 Task: Slide 9 - Graph Click.
Action: Mouse moved to (44, 117)
Screenshot: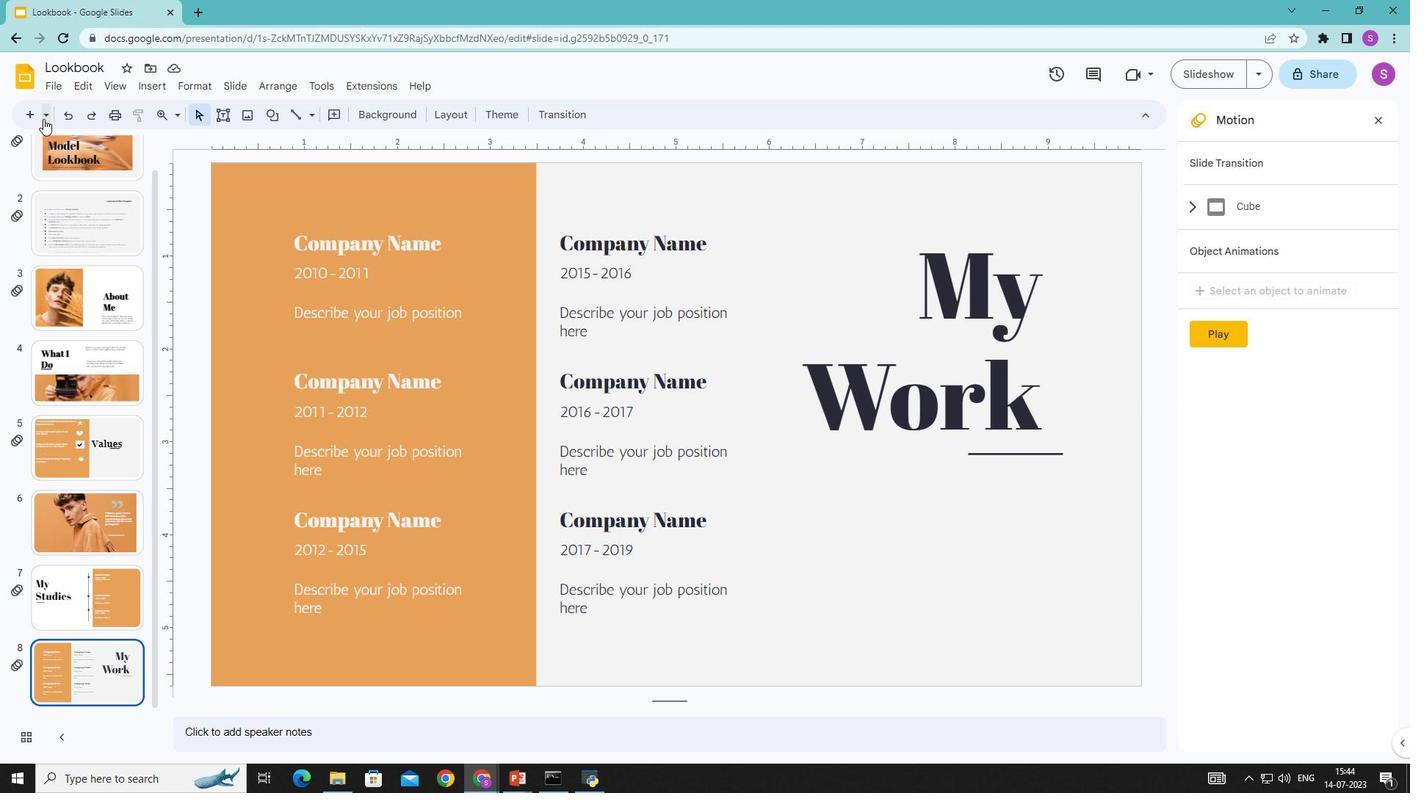 
Action: Mouse pressed left at (44, 117)
Screenshot: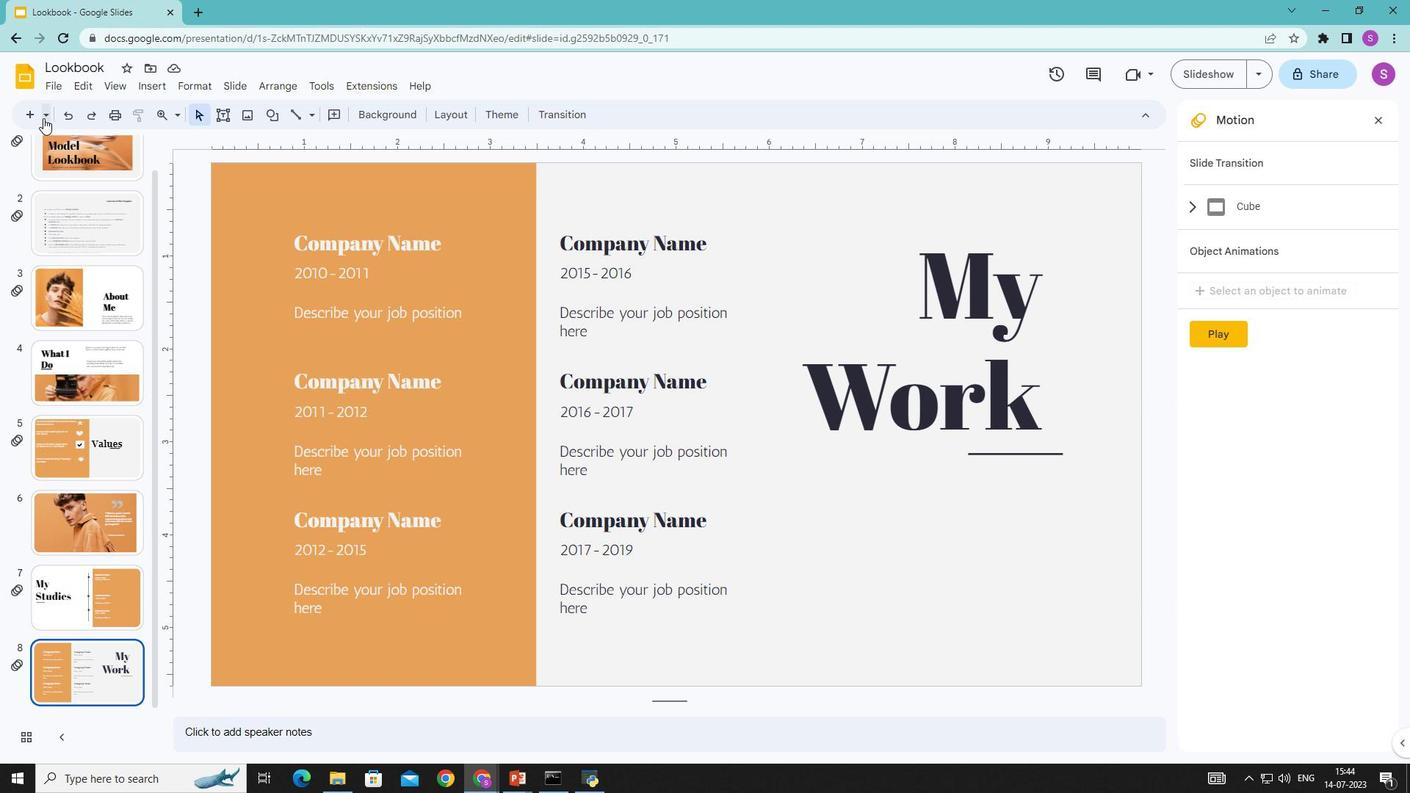 
Action: Mouse moved to (72, 471)
Screenshot: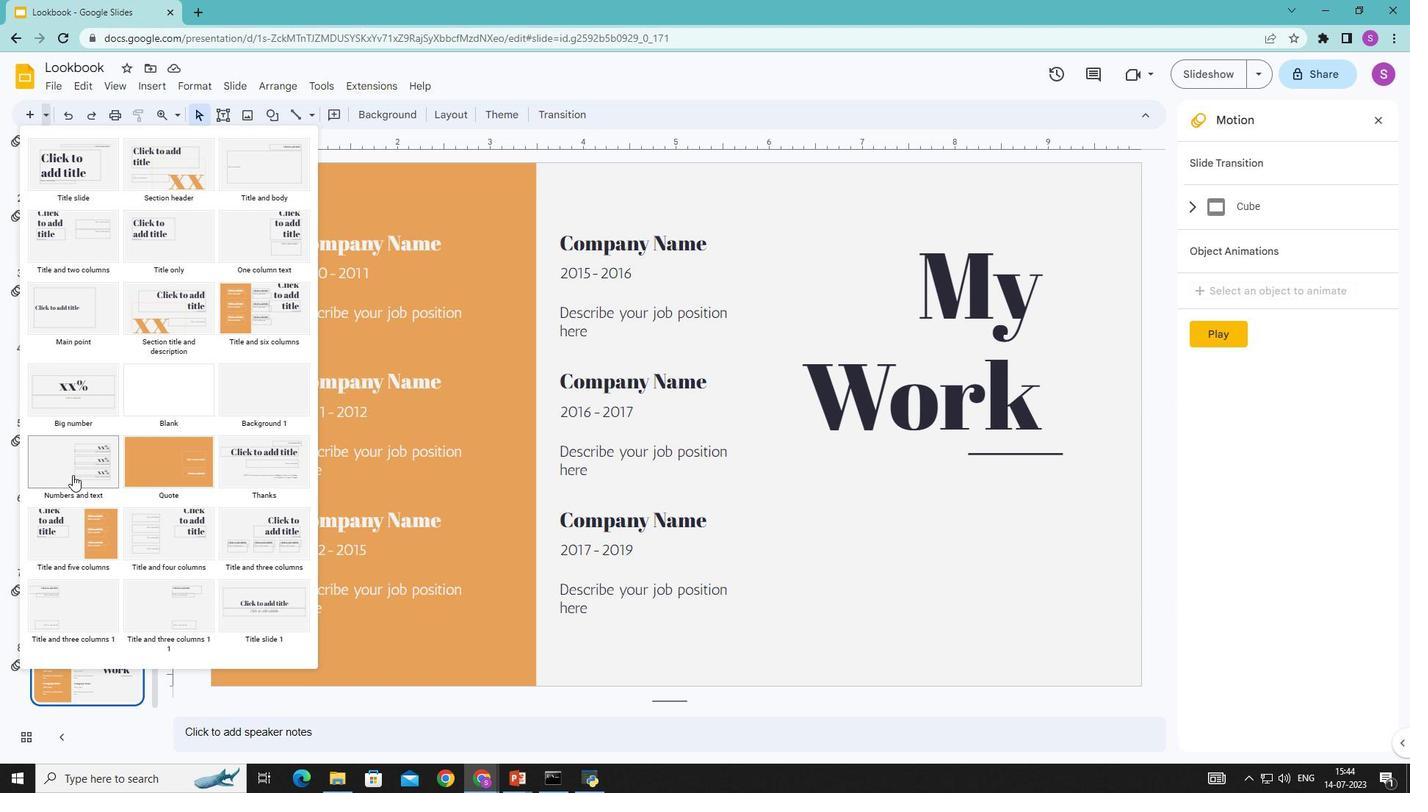 
Action: Mouse pressed left at (72, 471)
Screenshot: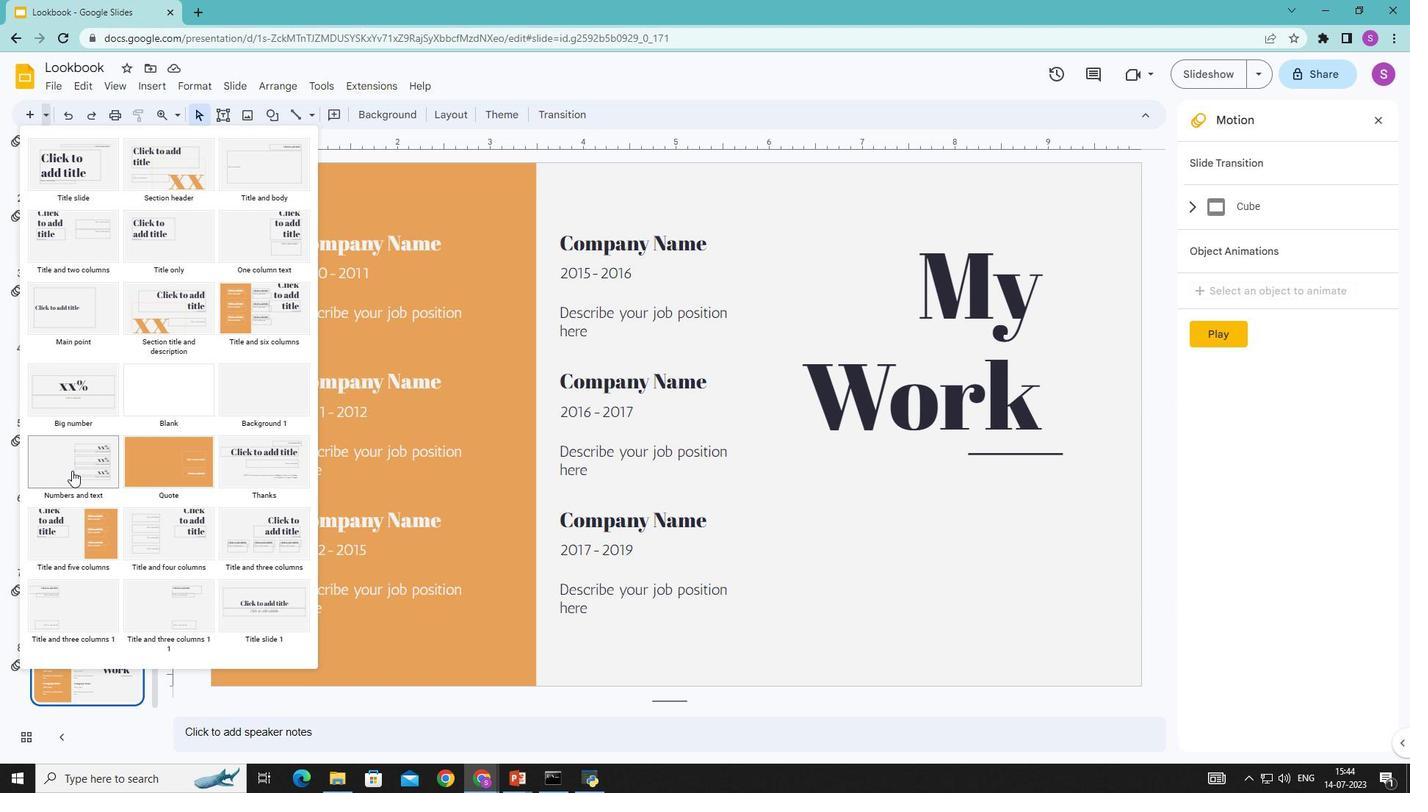 
Action: Mouse moved to (150, 88)
Screenshot: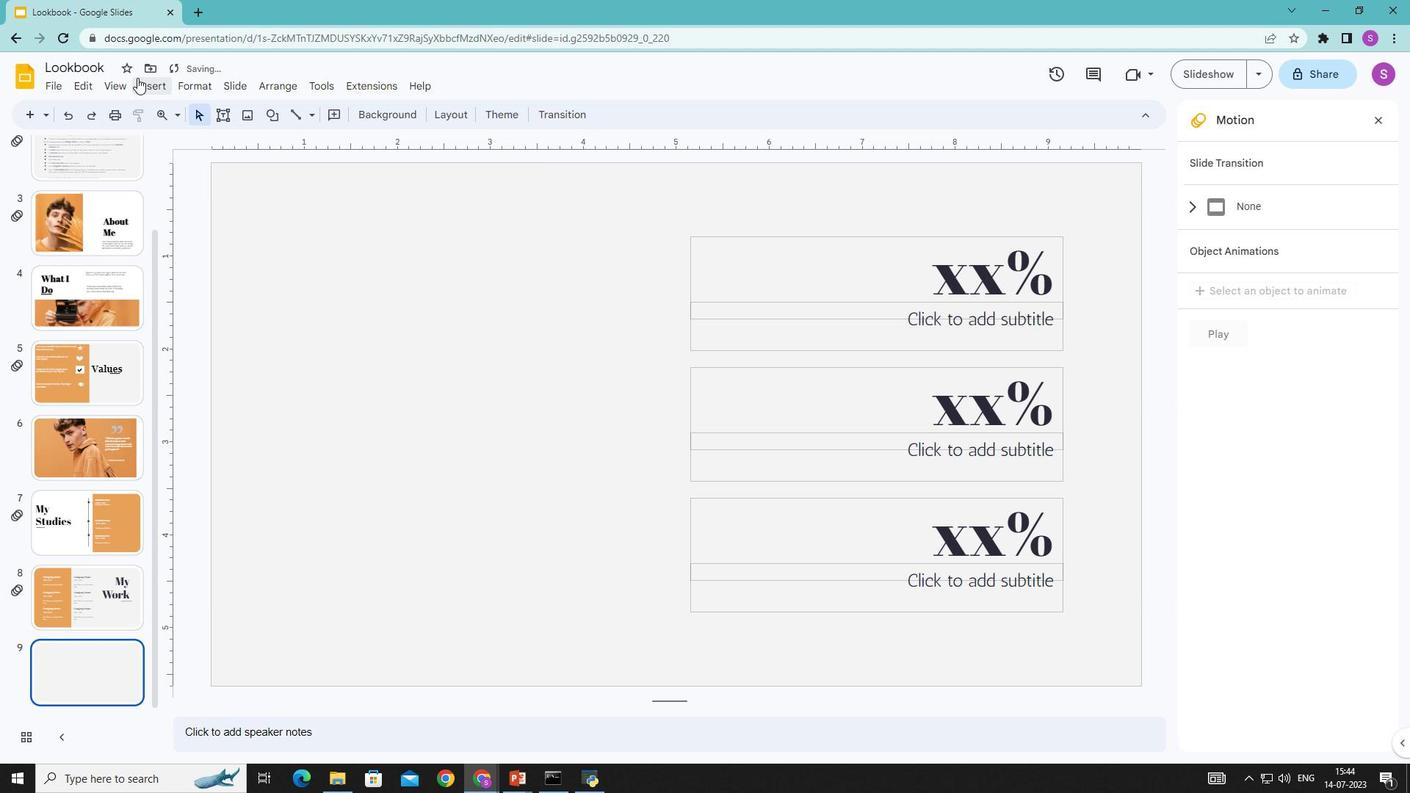 
Action: Mouse pressed left at (150, 88)
Screenshot: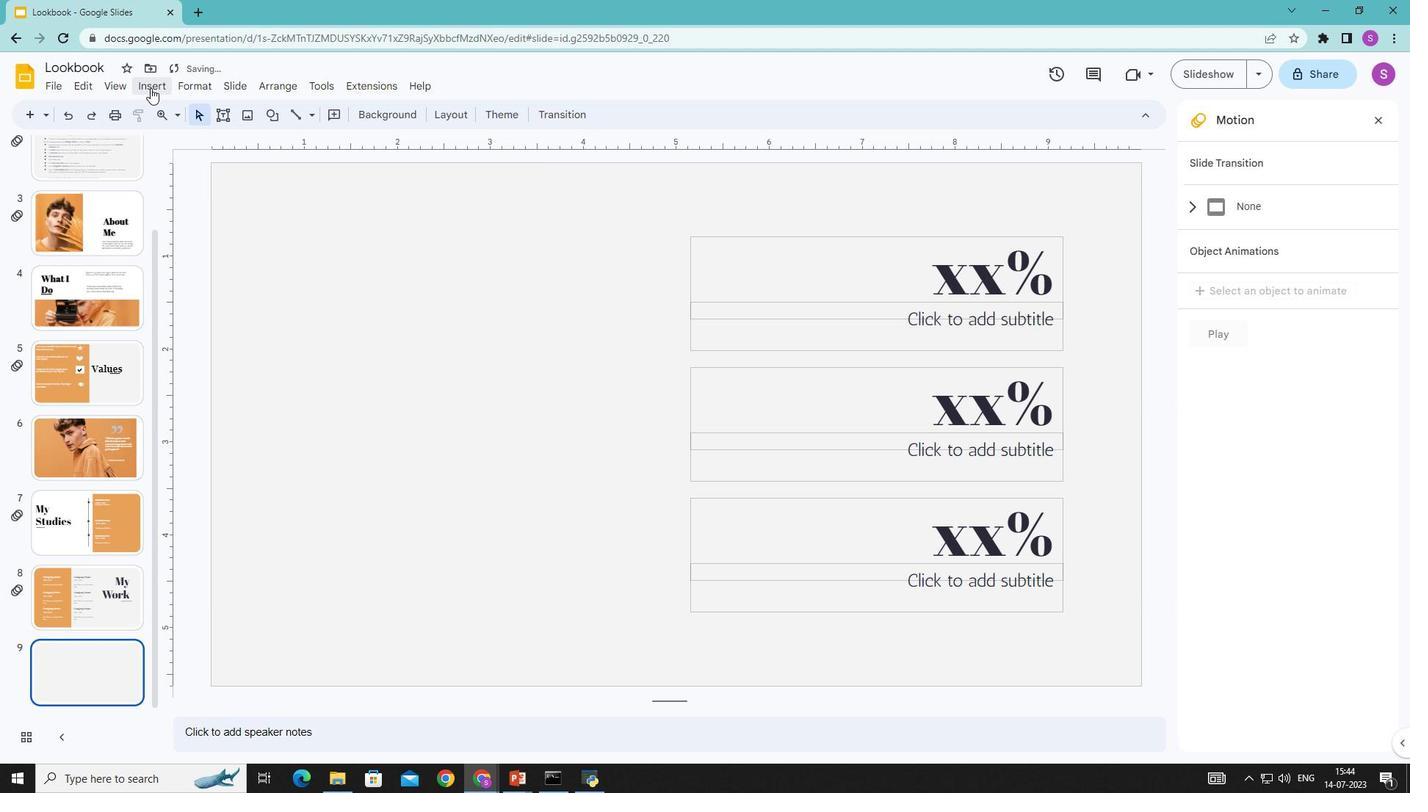 
Action: Mouse moved to (421, 338)
Screenshot: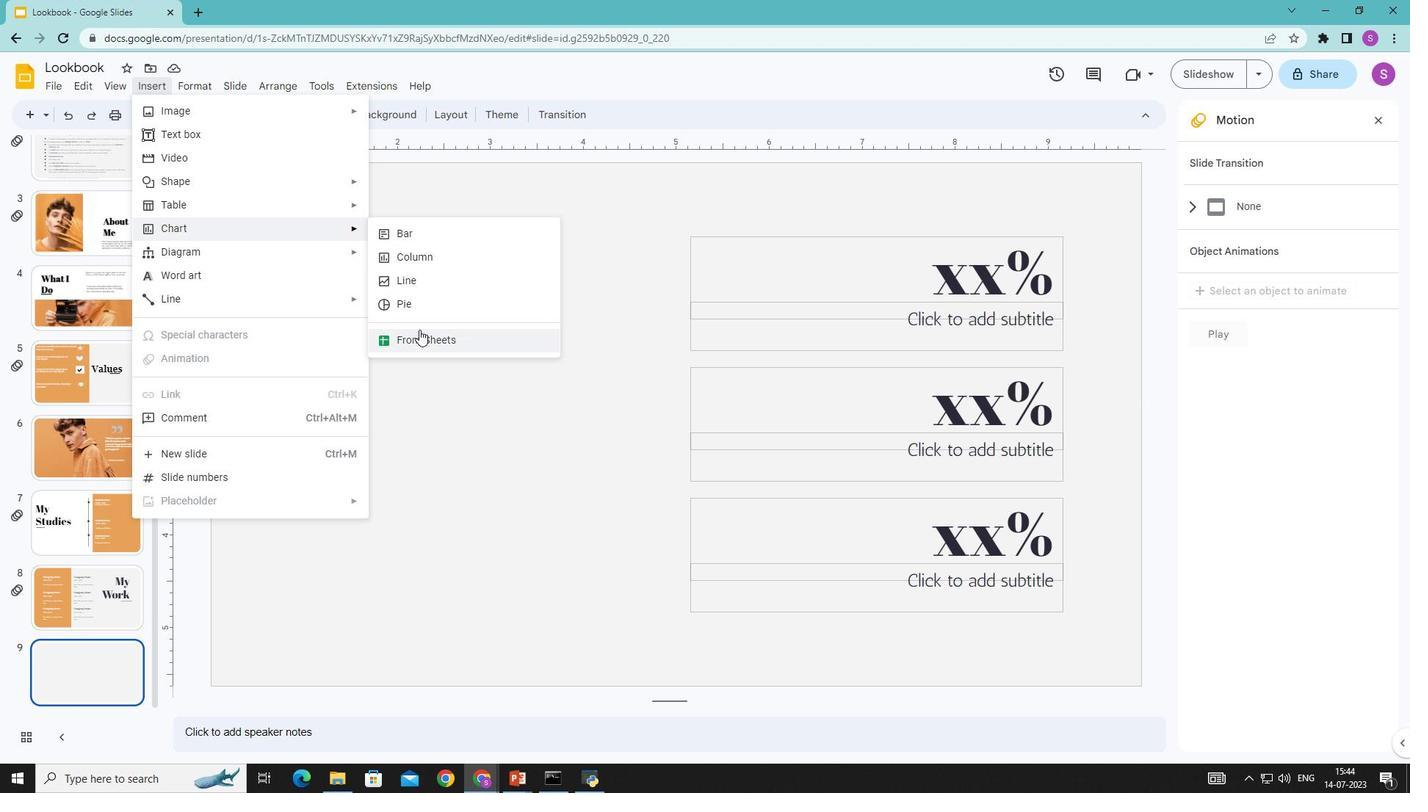 
Action: Mouse pressed left at (421, 338)
Screenshot: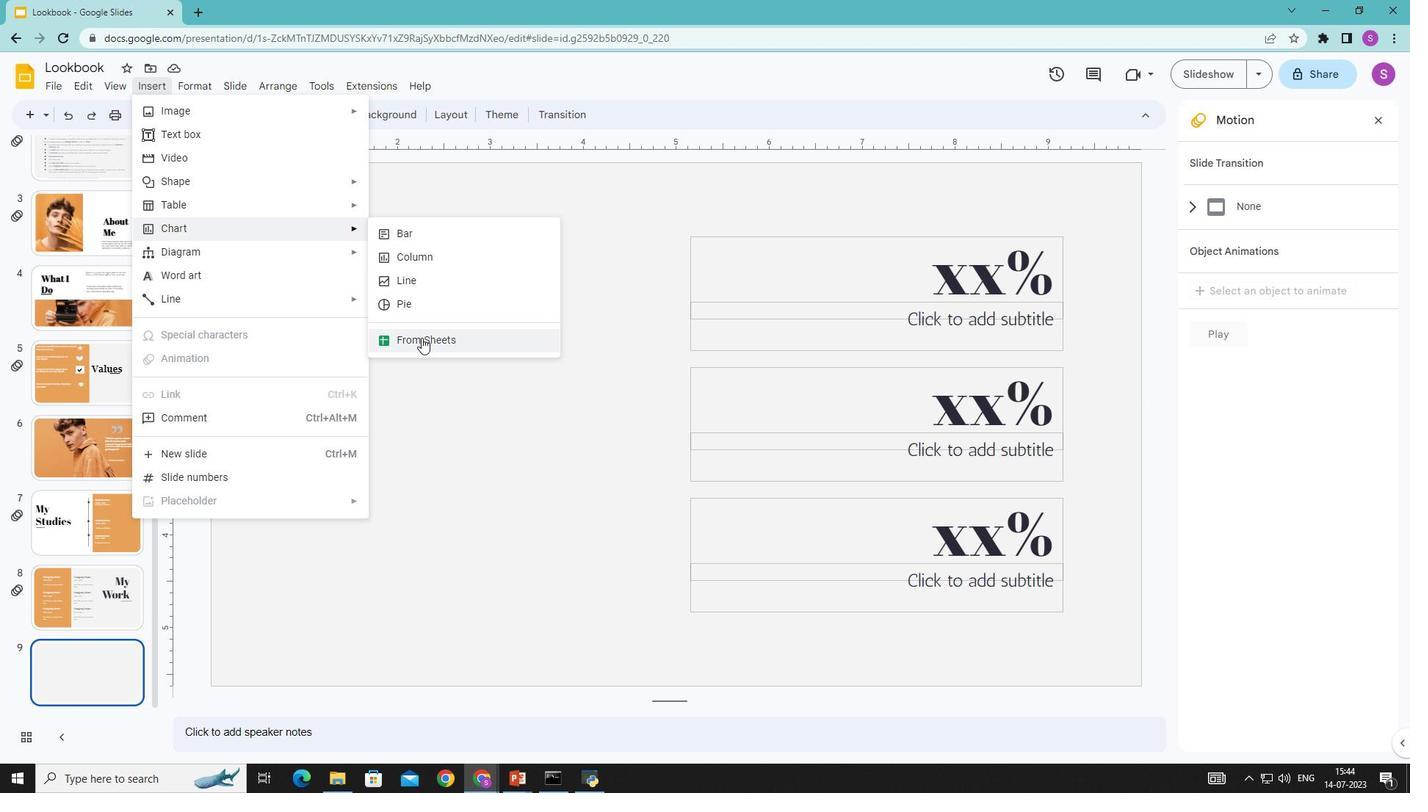 
Action: Mouse moved to (421, 456)
Screenshot: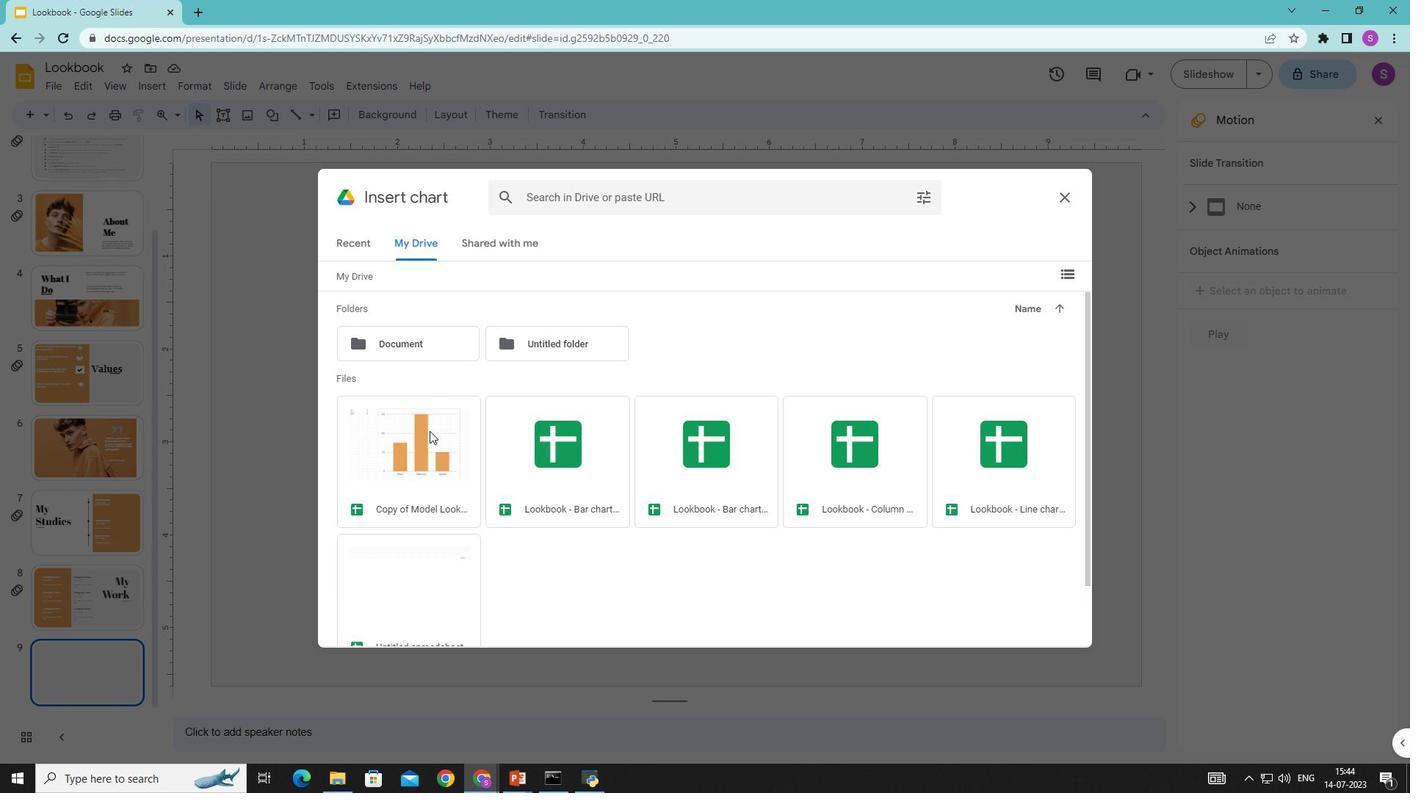 
Action: Mouse pressed left at (421, 456)
Screenshot: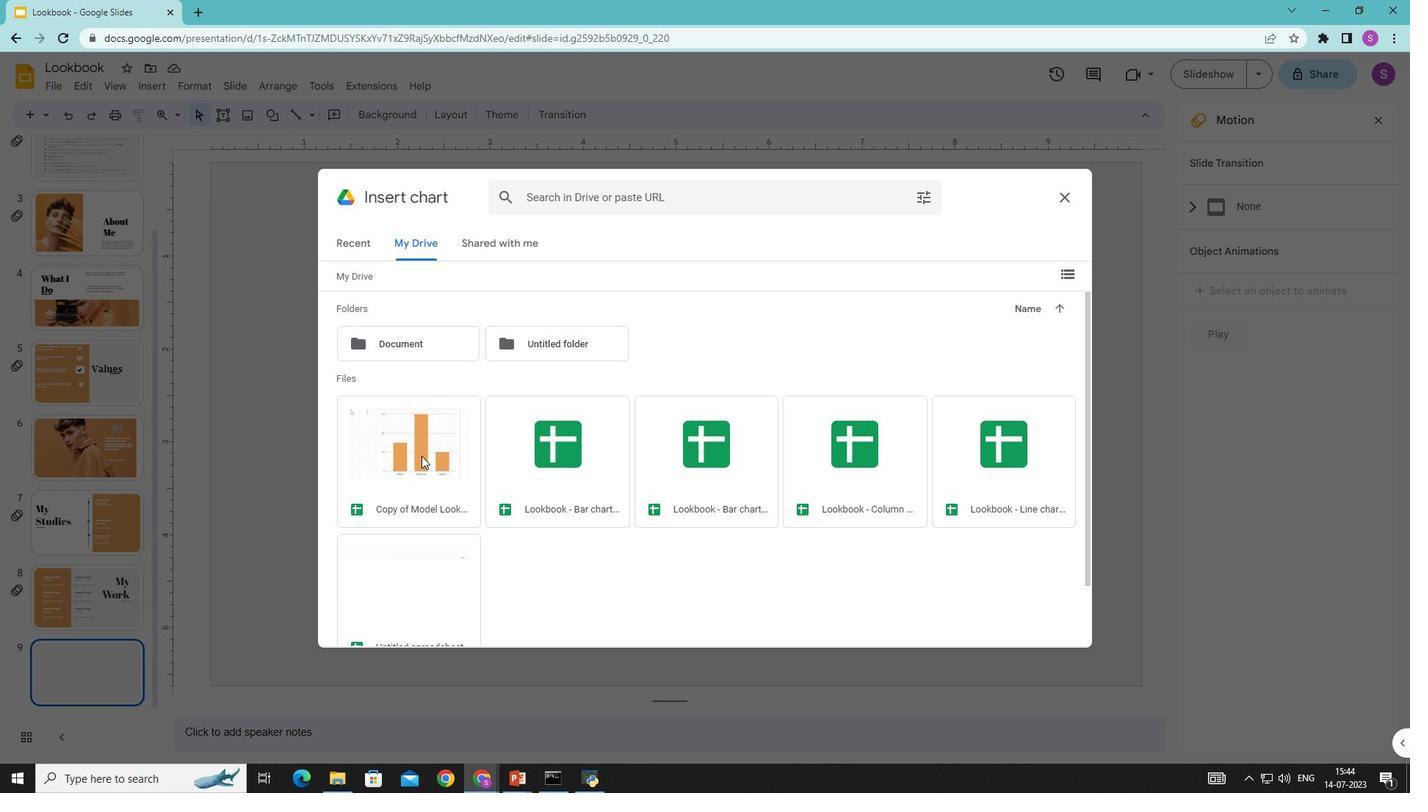 
Action: Mouse moved to (1061, 626)
Screenshot: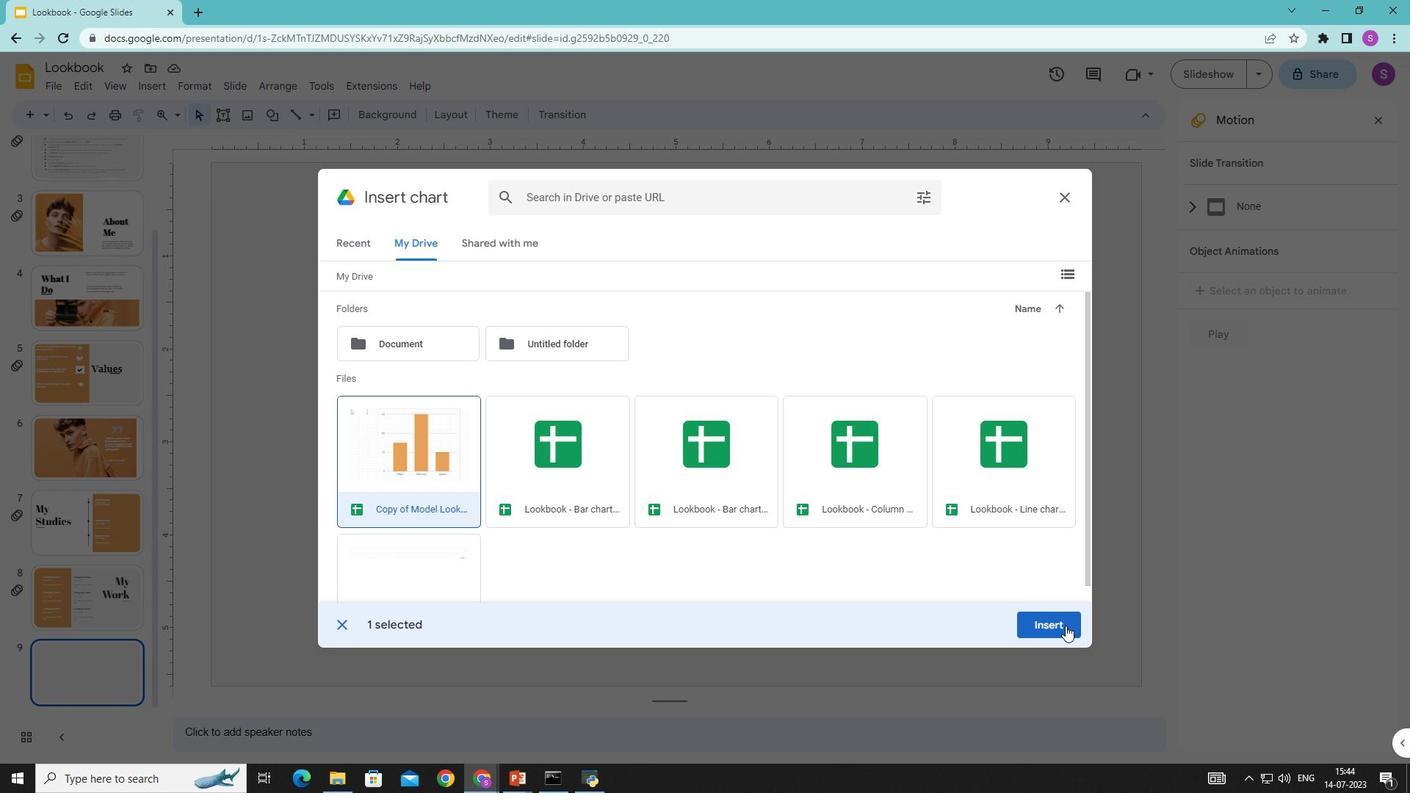 
Action: Mouse pressed left at (1061, 626)
Screenshot: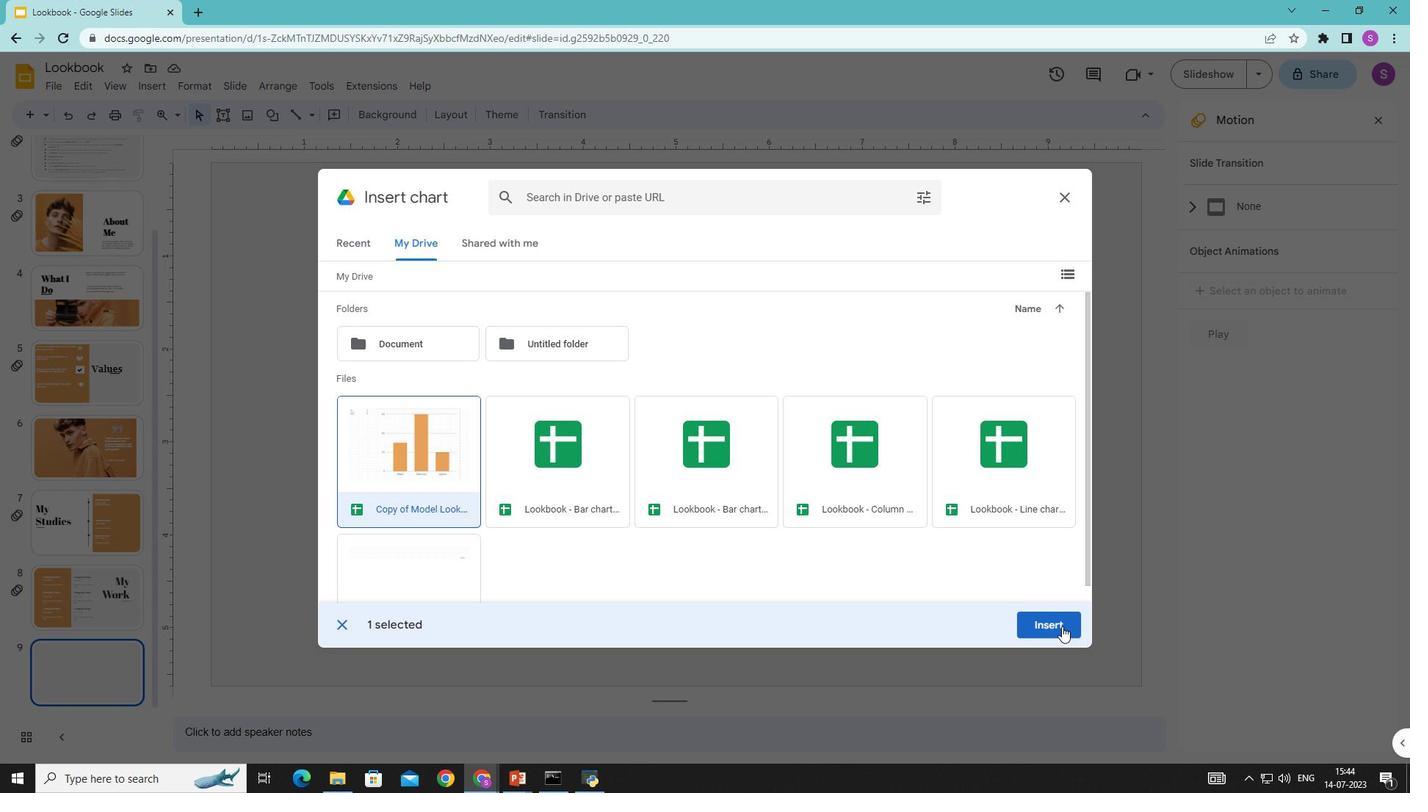 
Action: Mouse moved to (585, 388)
Screenshot: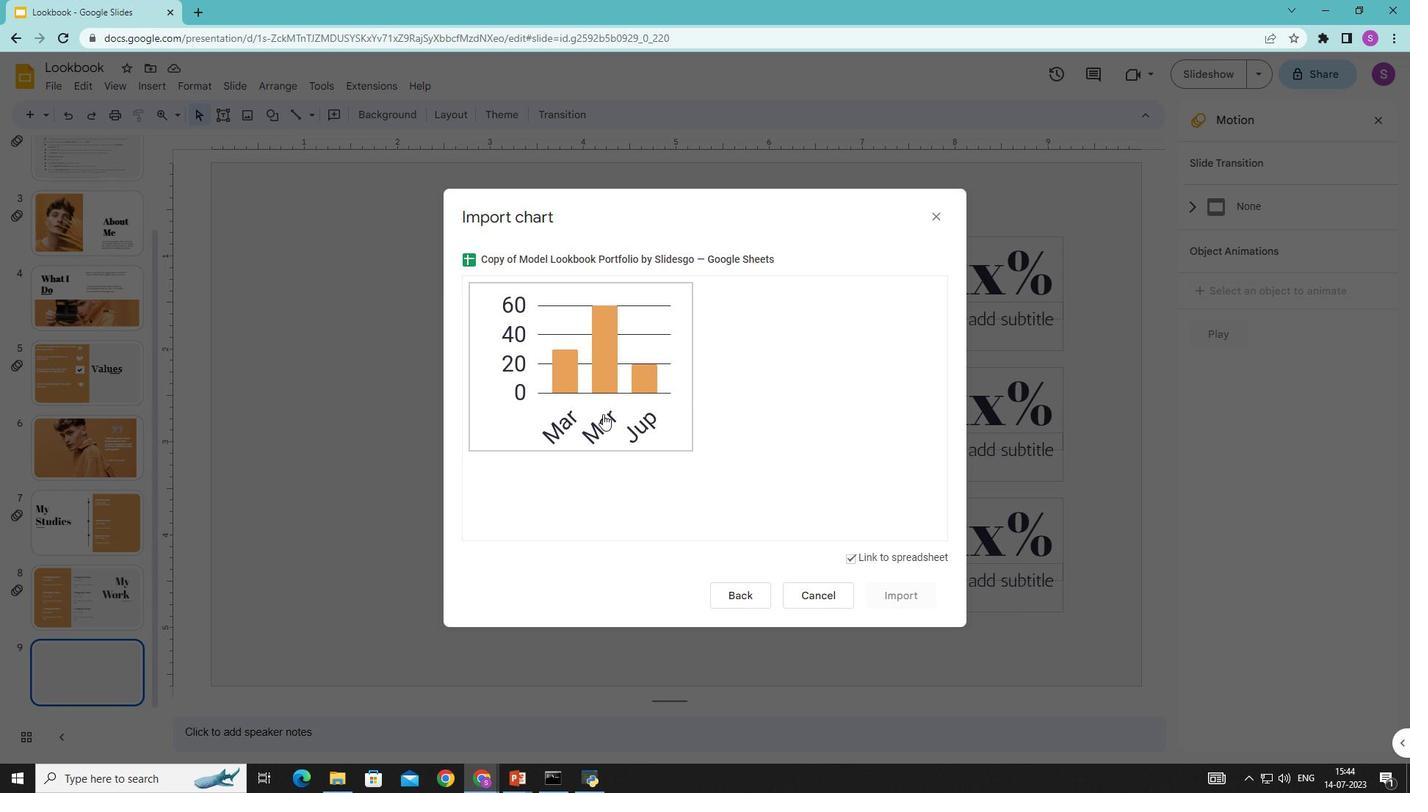 
Action: Mouse pressed left at (585, 388)
Screenshot: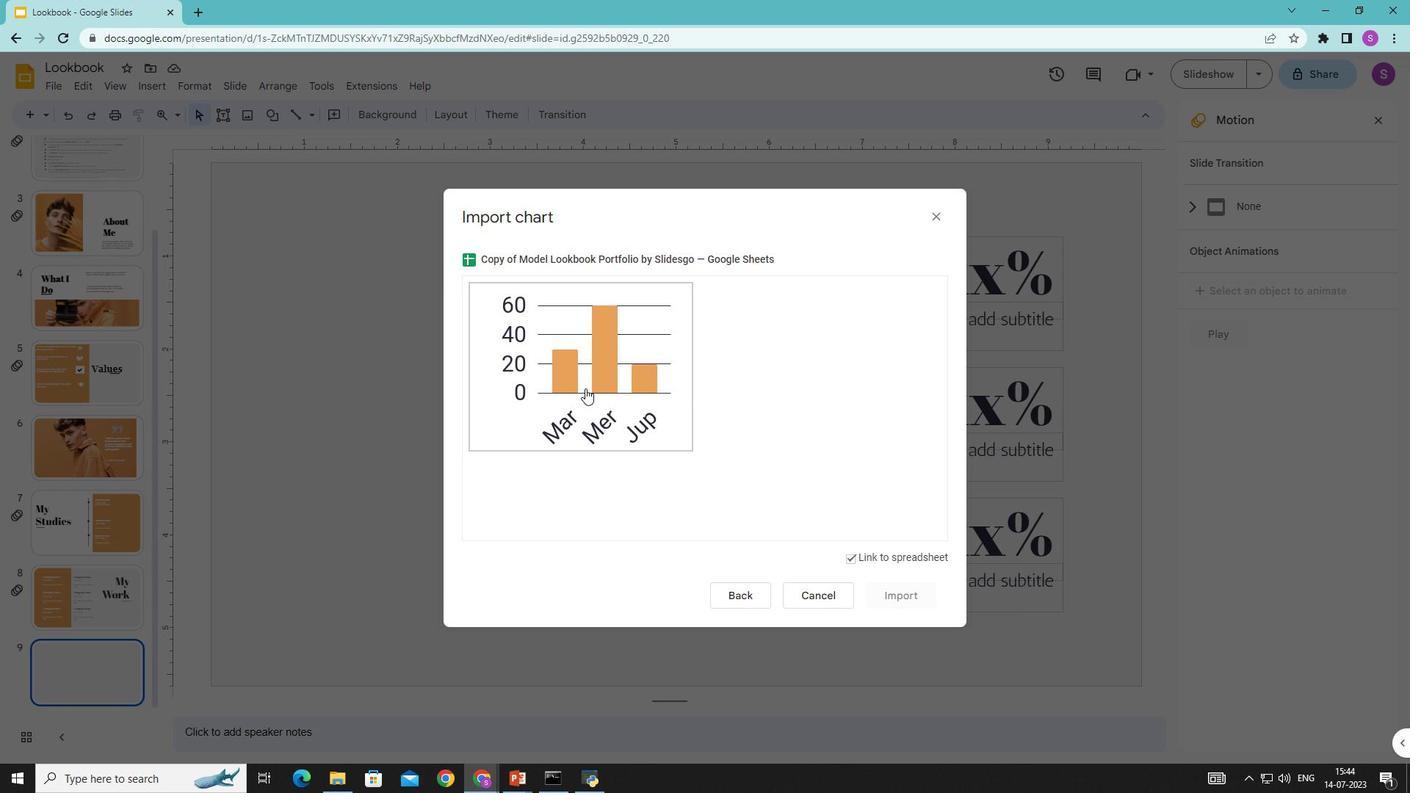 
Action: Mouse moved to (918, 593)
Screenshot: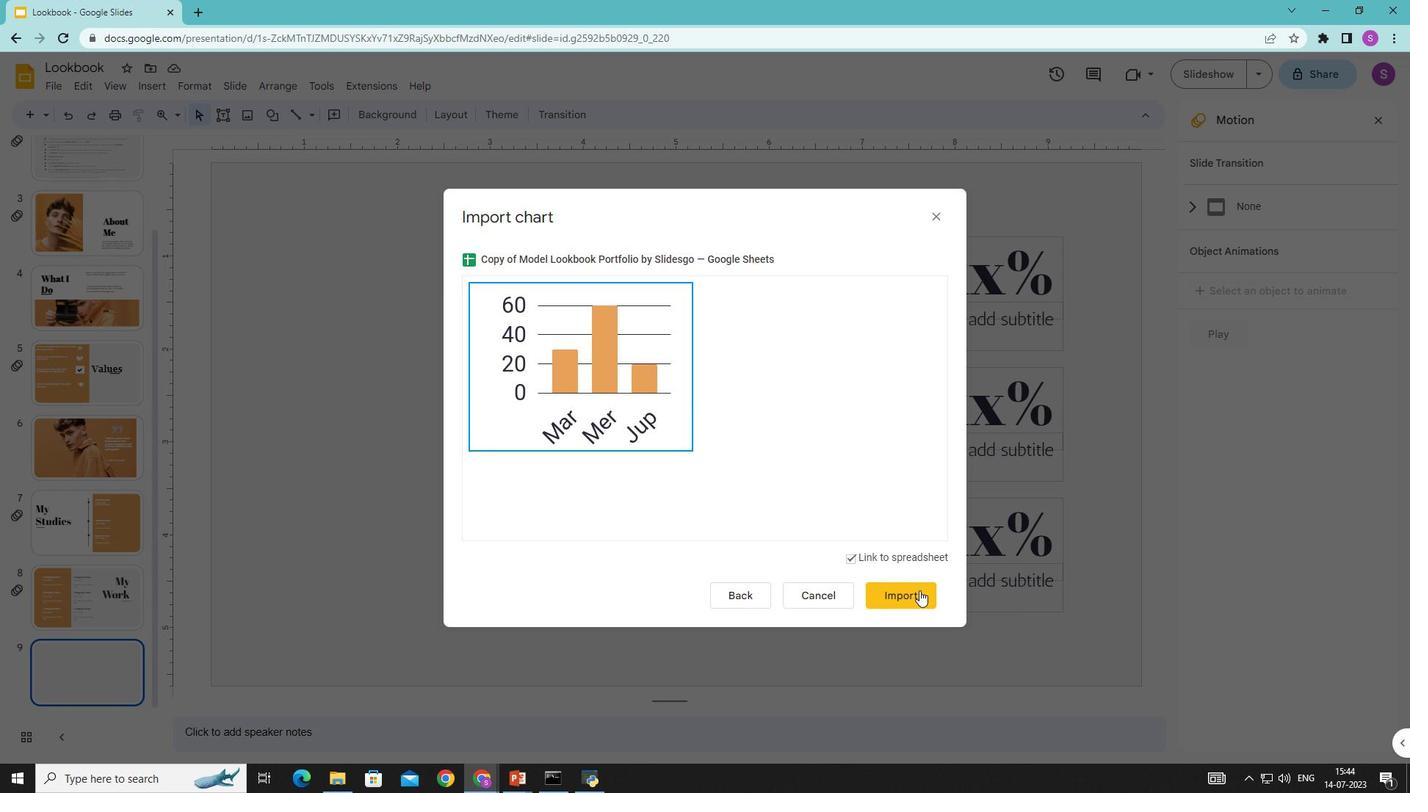 
Action: Mouse pressed left at (918, 593)
Screenshot: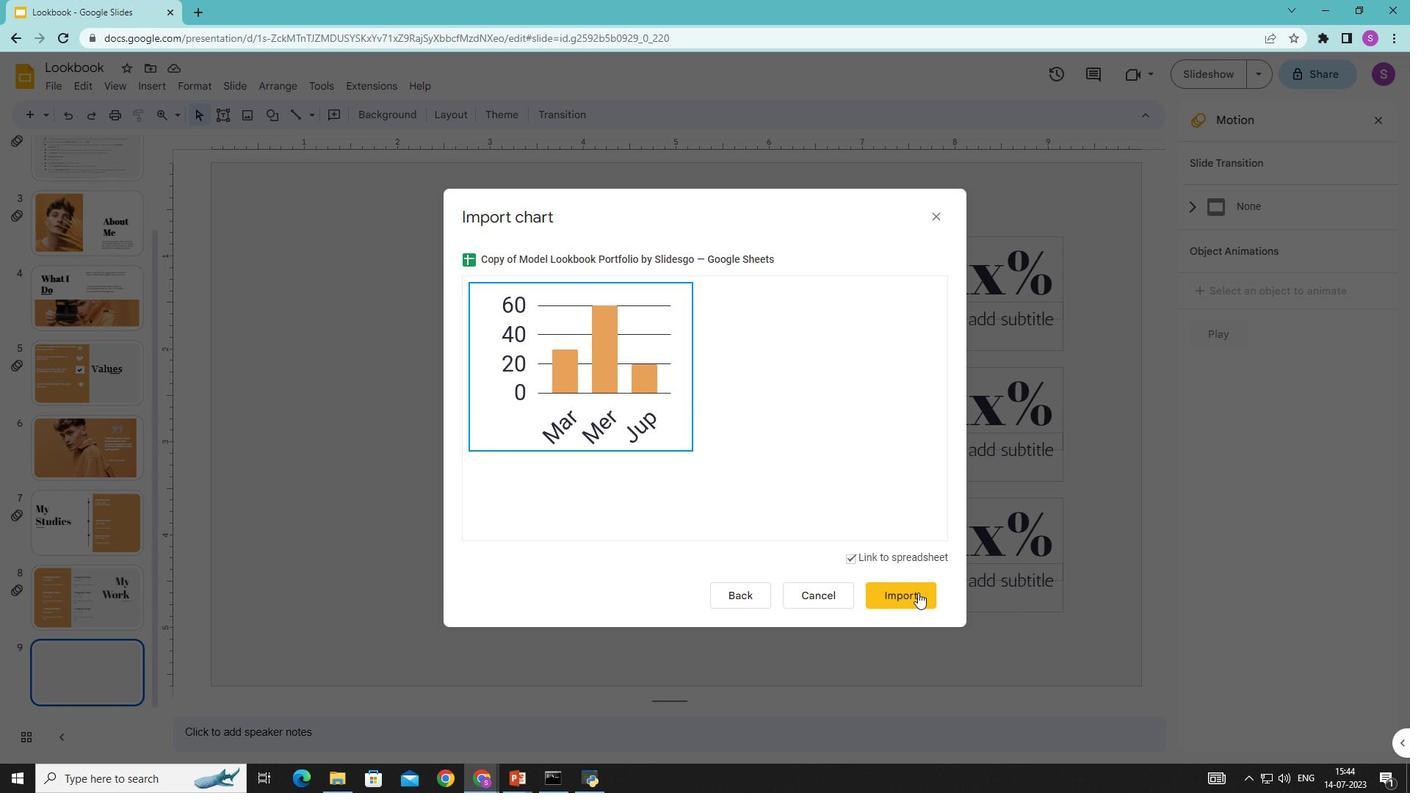 
Action: Mouse moved to (457, 622)
Screenshot: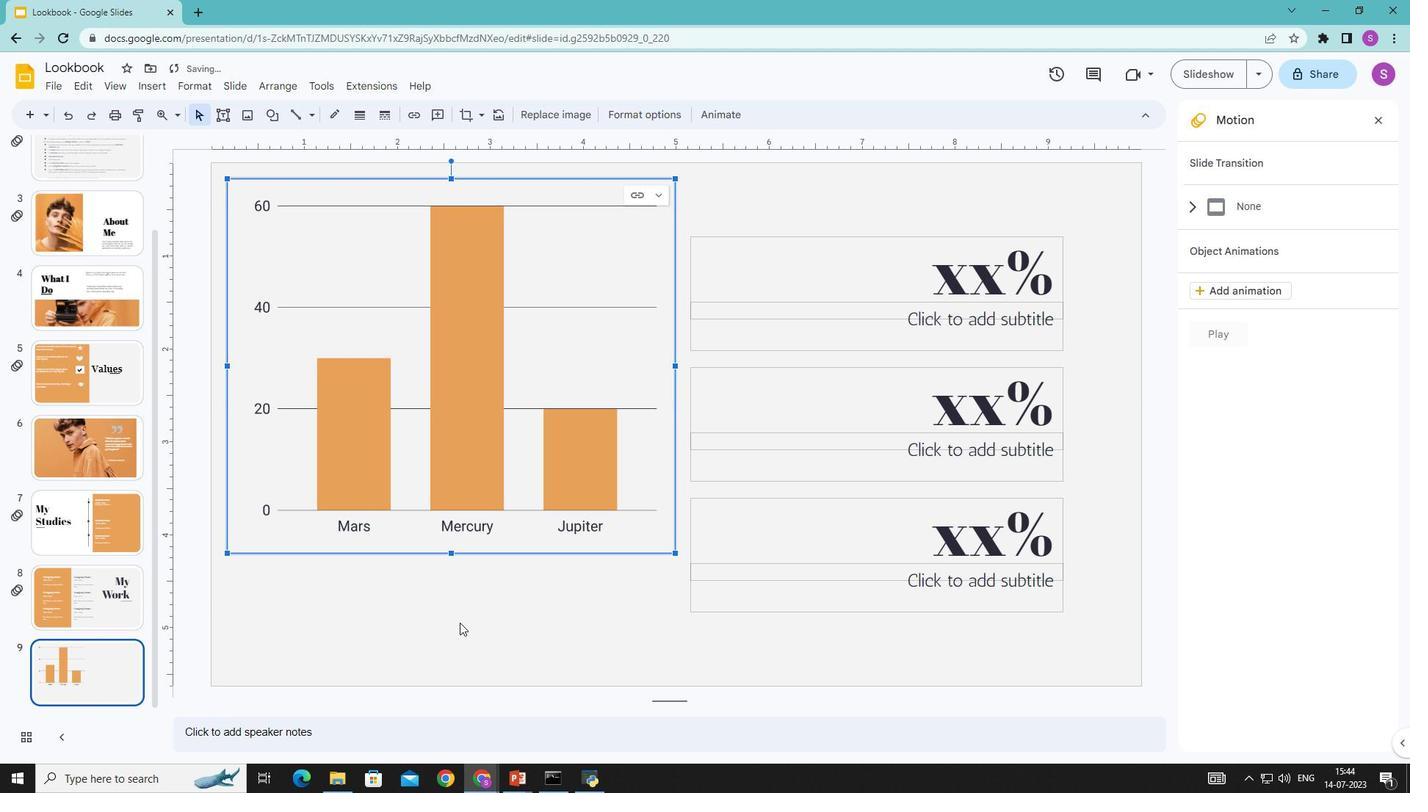 
Action: Mouse pressed left at (457, 622)
Screenshot: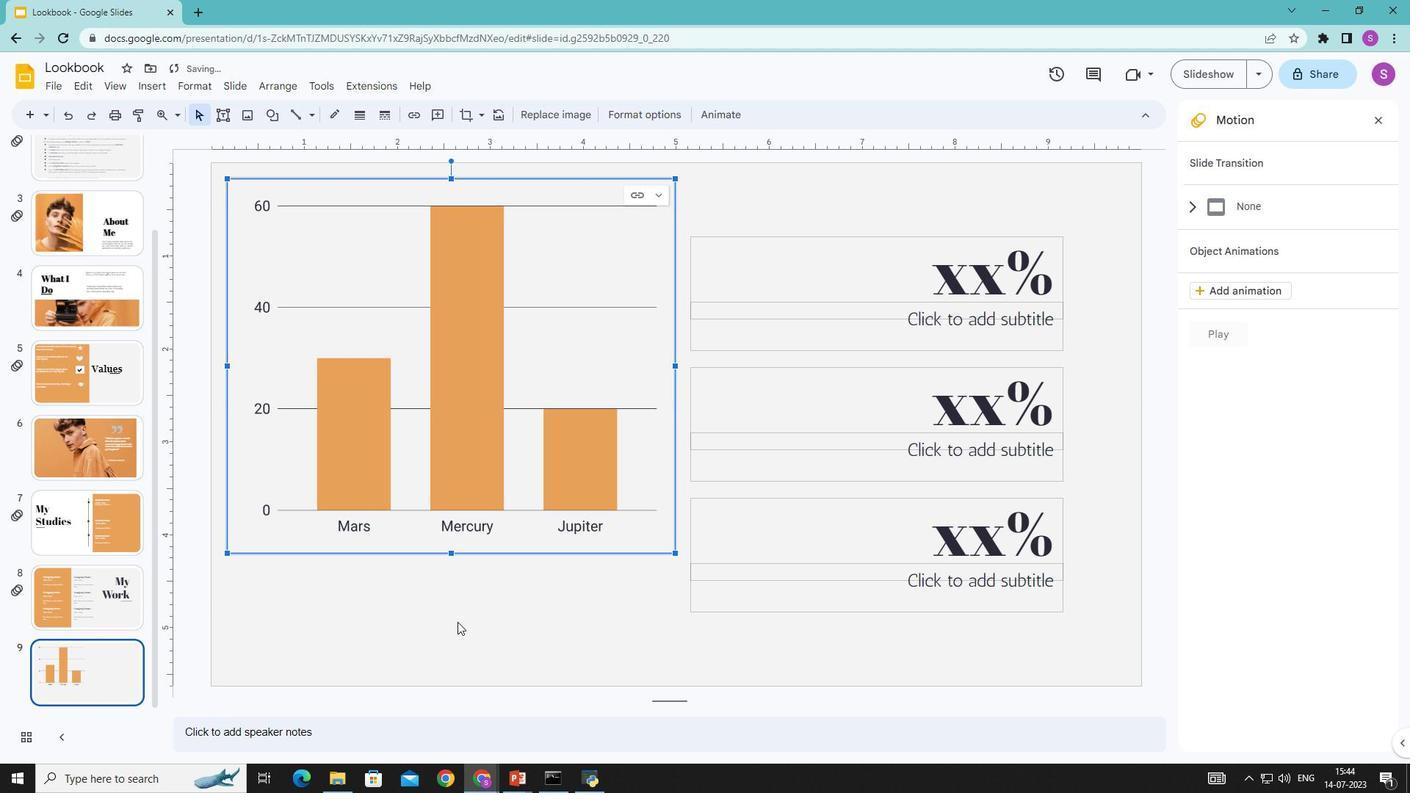 
Action: Mouse moved to (462, 327)
Screenshot: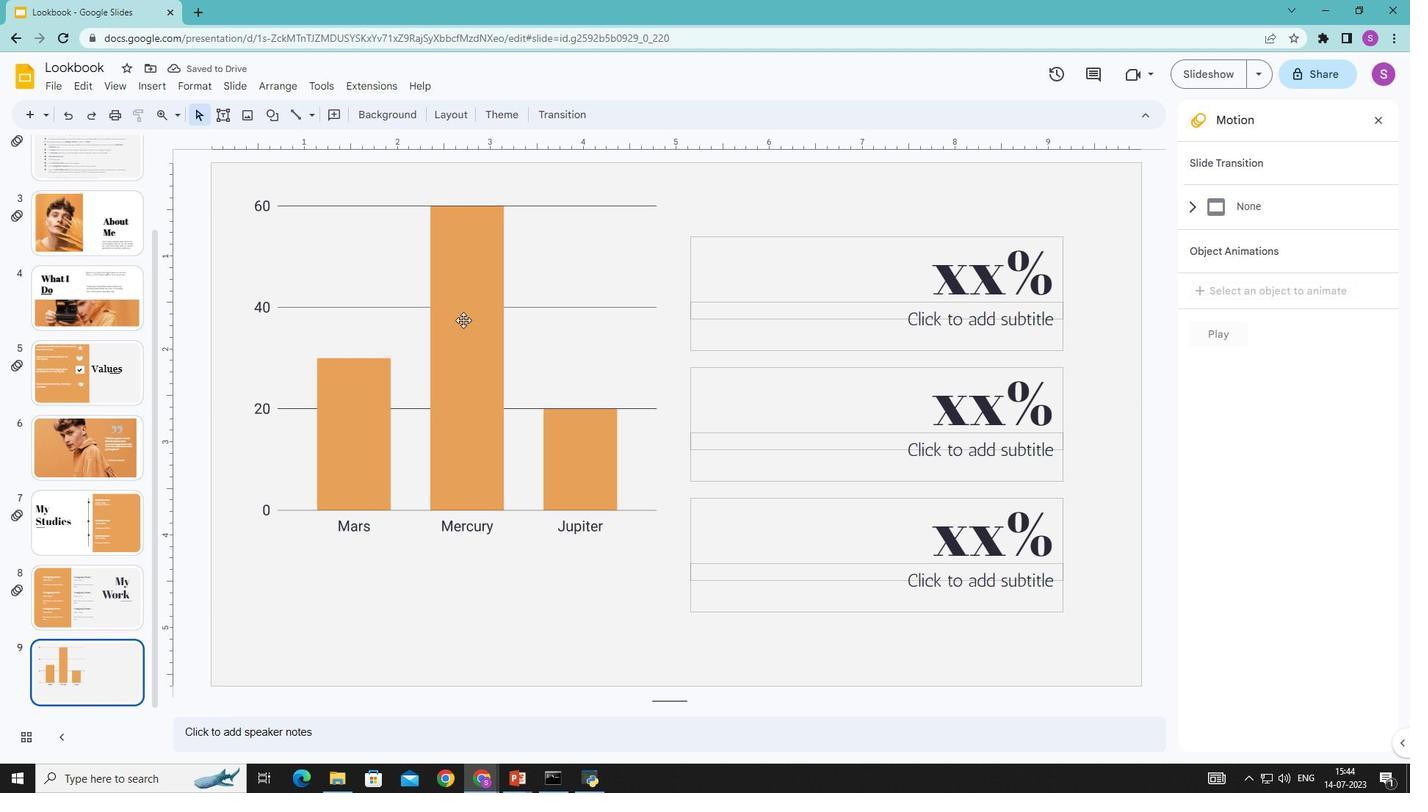 
Action: Mouse pressed left at (462, 327)
Screenshot: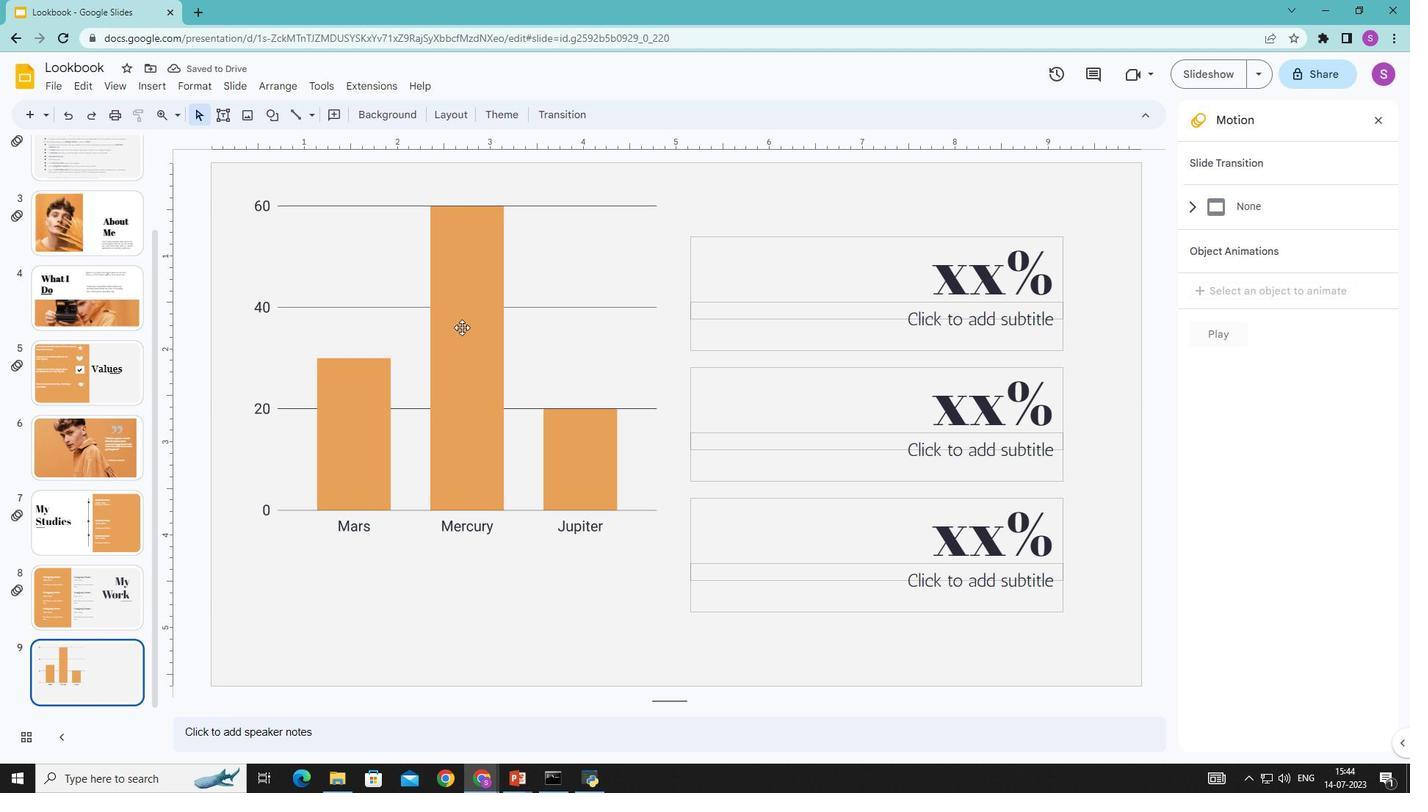 
Action: Mouse moved to (452, 554)
Screenshot: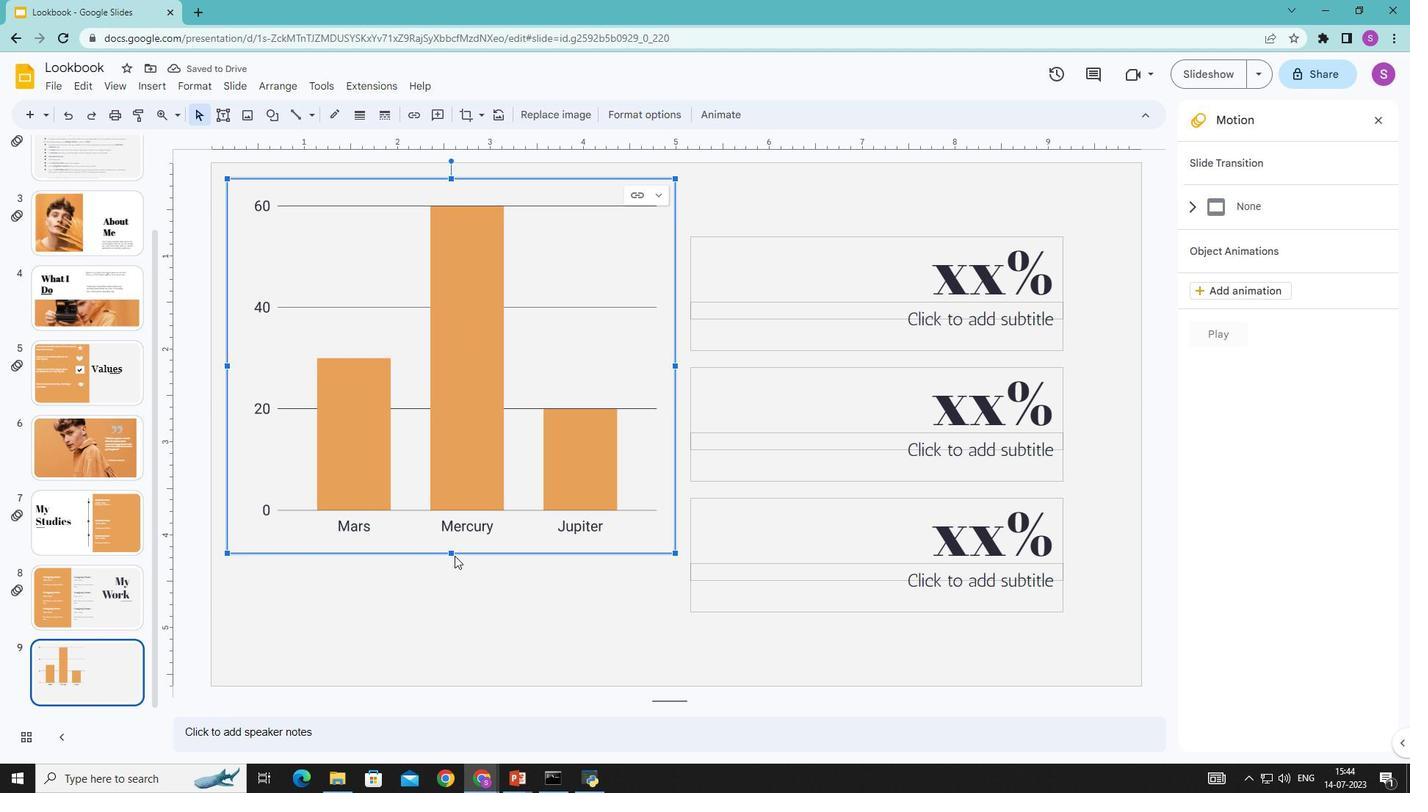 
Action: Mouse pressed left at (452, 554)
Screenshot: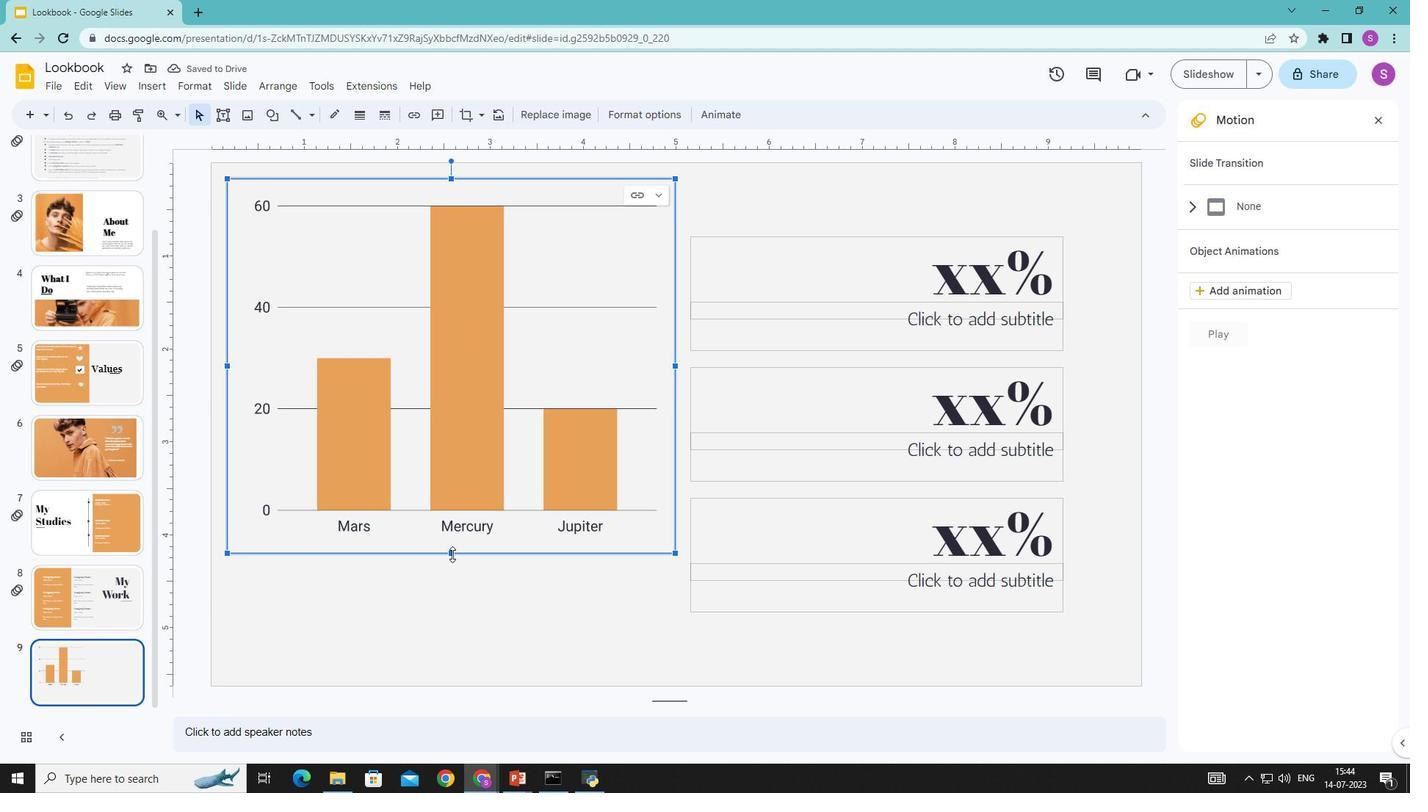 
Action: Mouse moved to (451, 177)
Screenshot: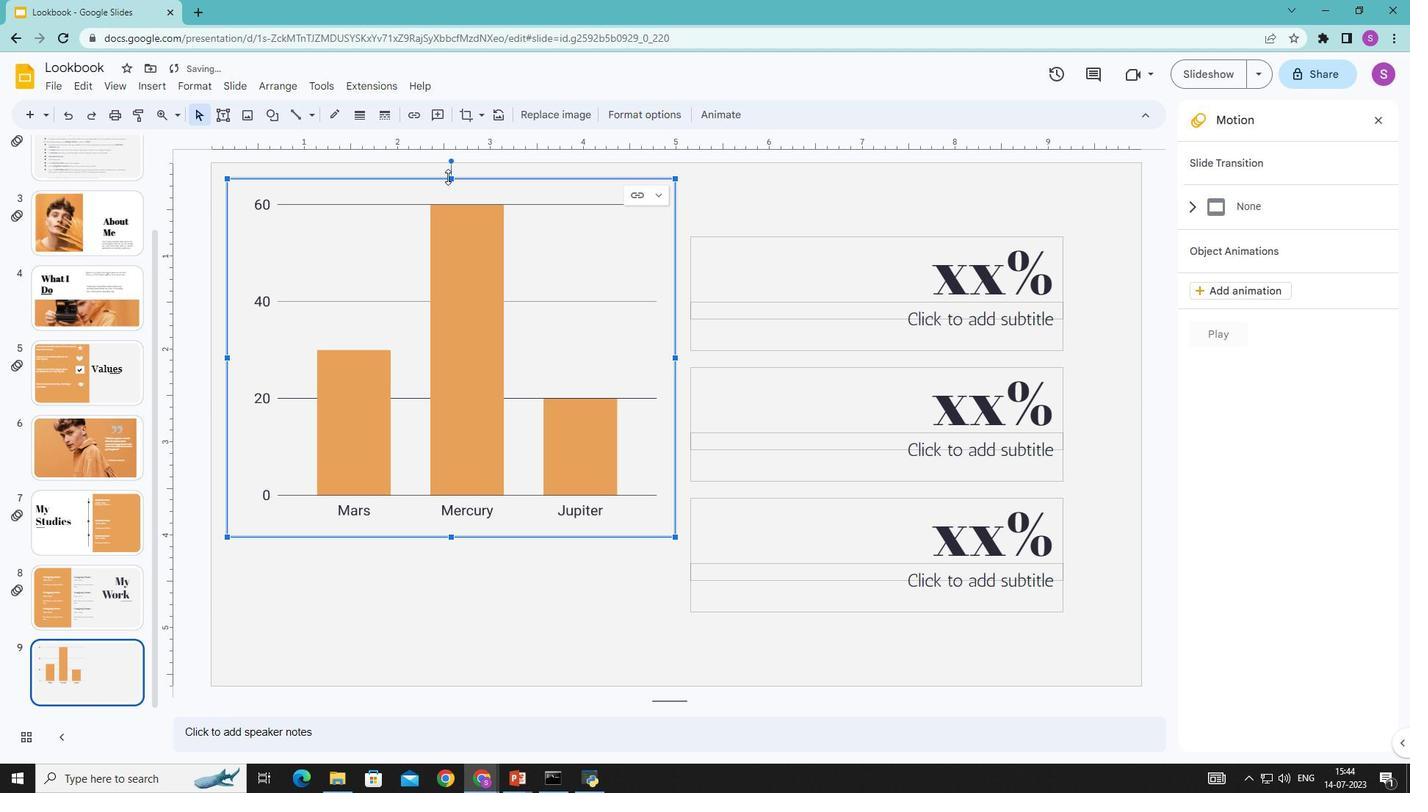 
Action: Mouse pressed left at (451, 177)
Screenshot: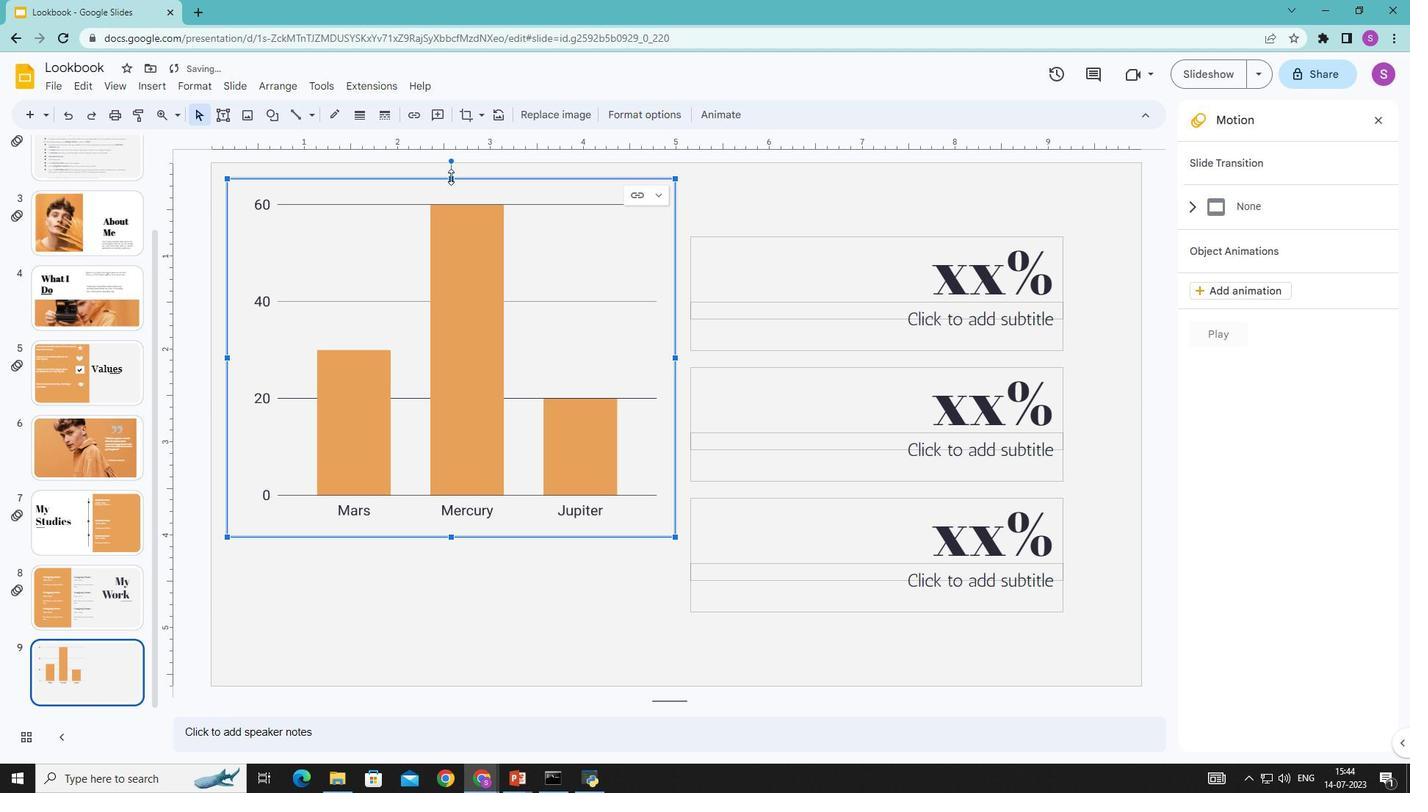 
Action: Mouse moved to (677, 368)
Screenshot: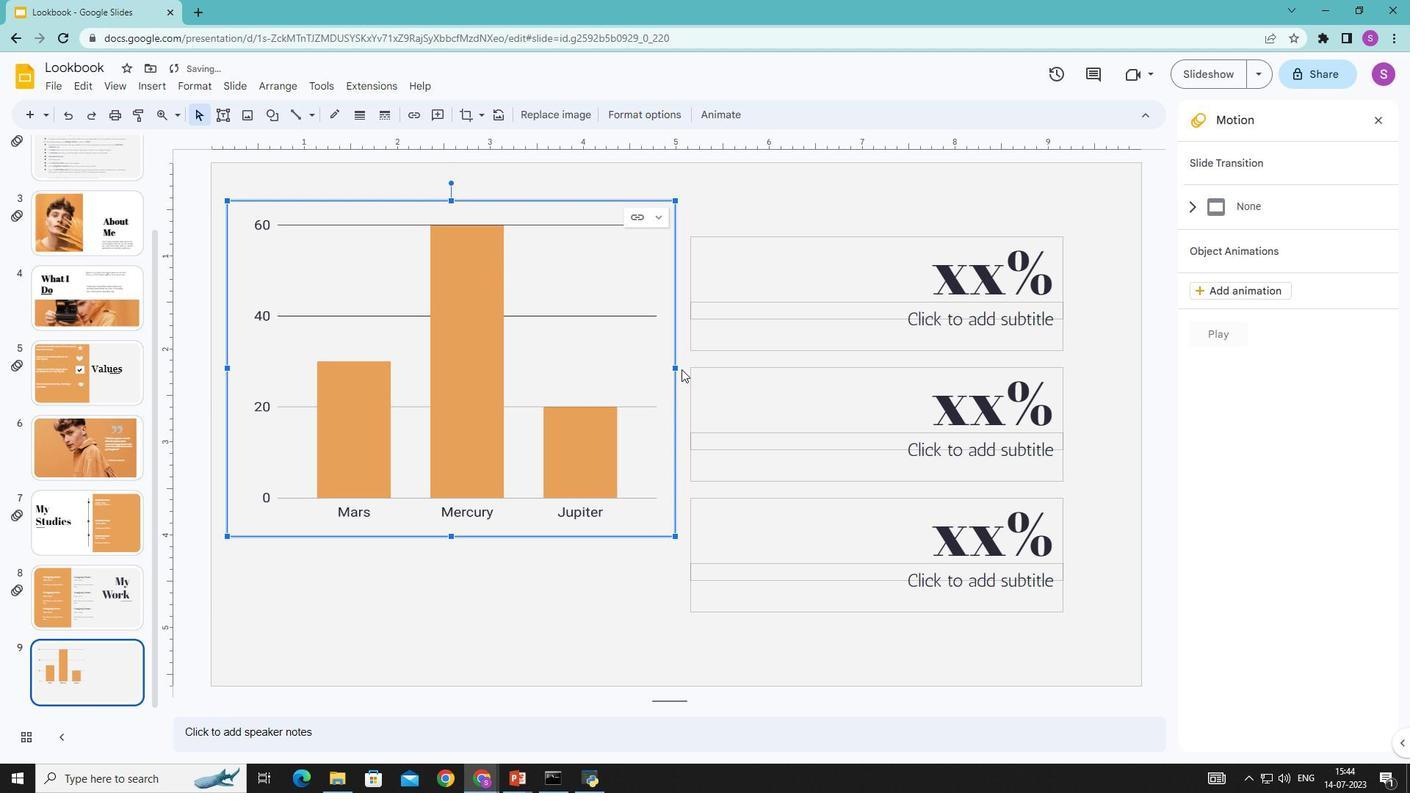
Action: Mouse pressed left at (677, 368)
Screenshot: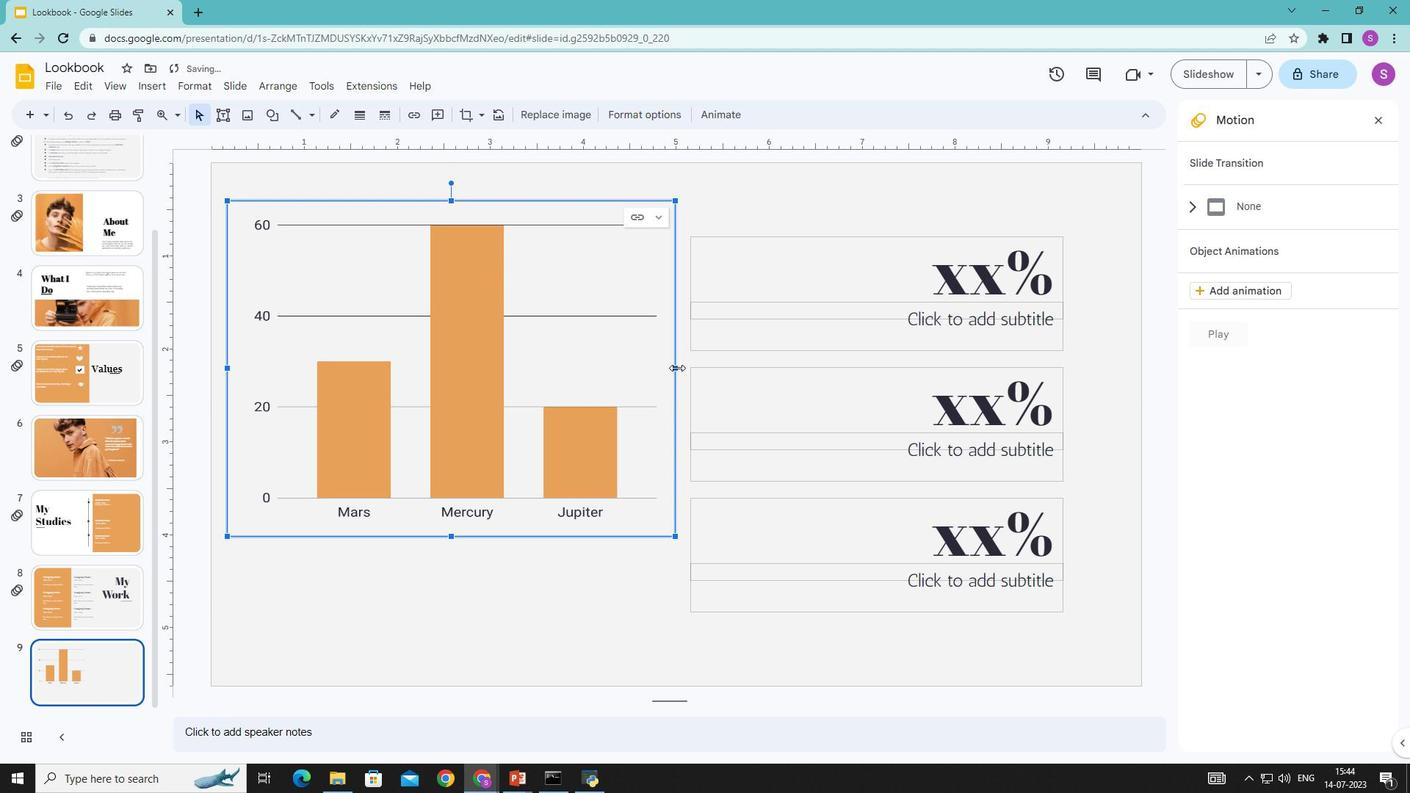 
Action: Mouse moved to (522, 657)
Screenshot: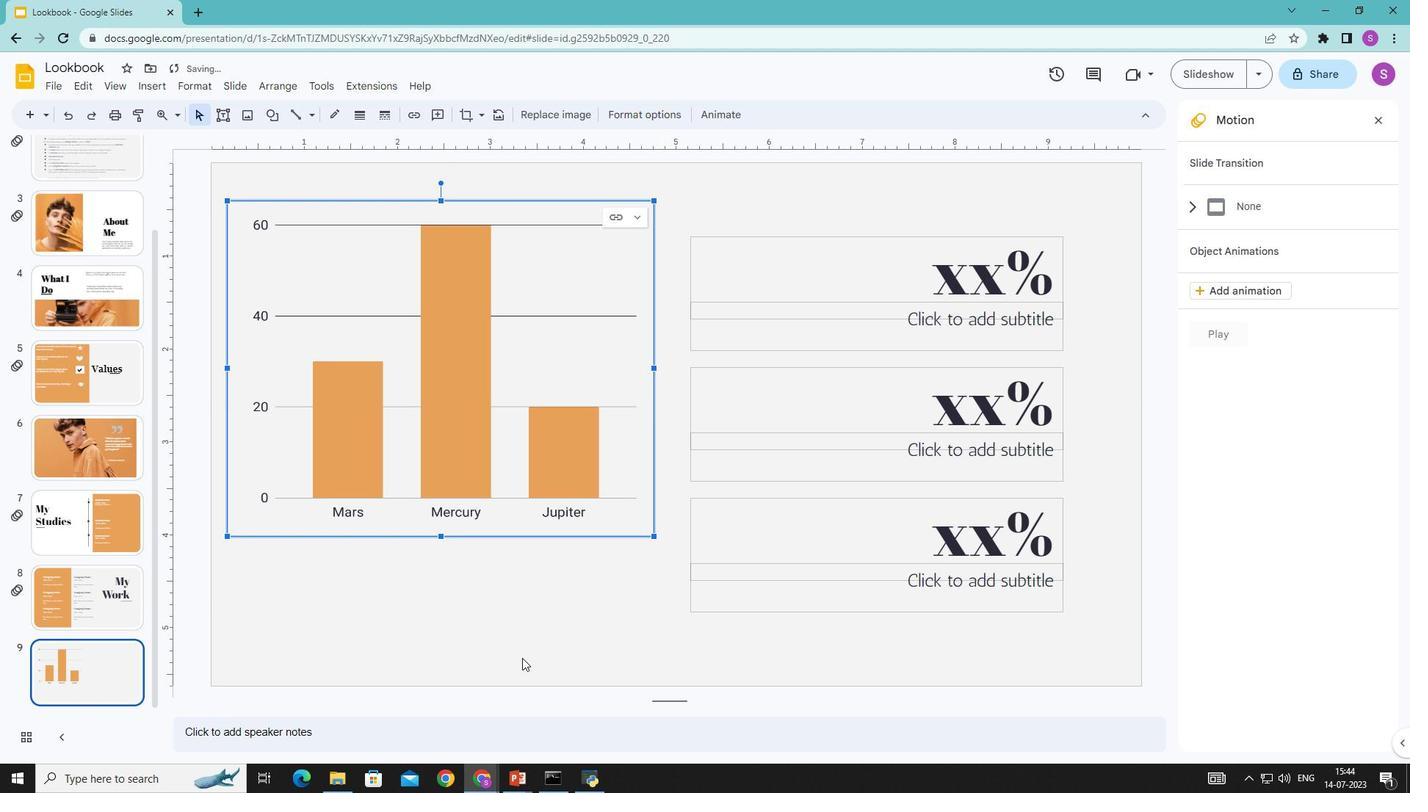
Action: Mouse pressed left at (522, 657)
Screenshot: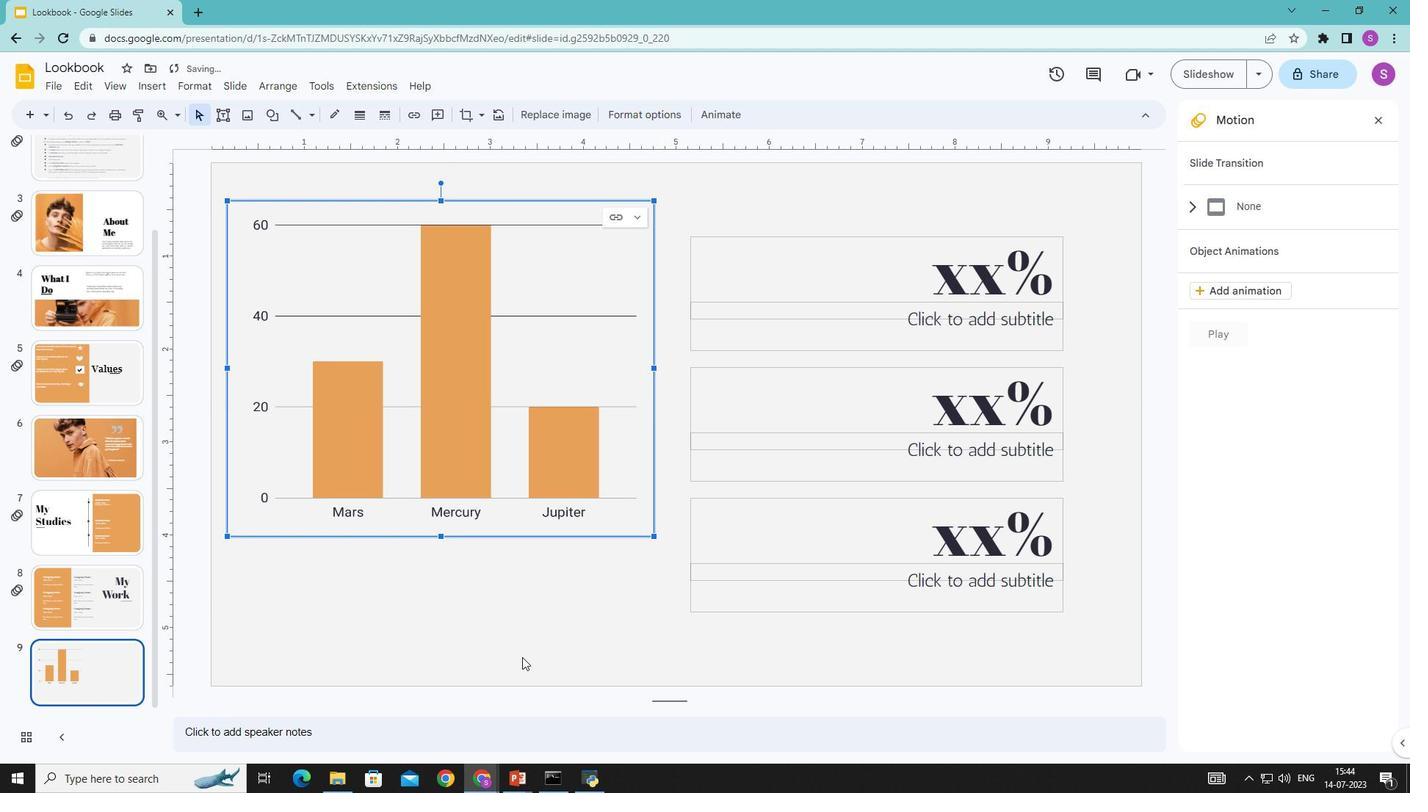 
Action: Mouse moved to (221, 115)
Screenshot: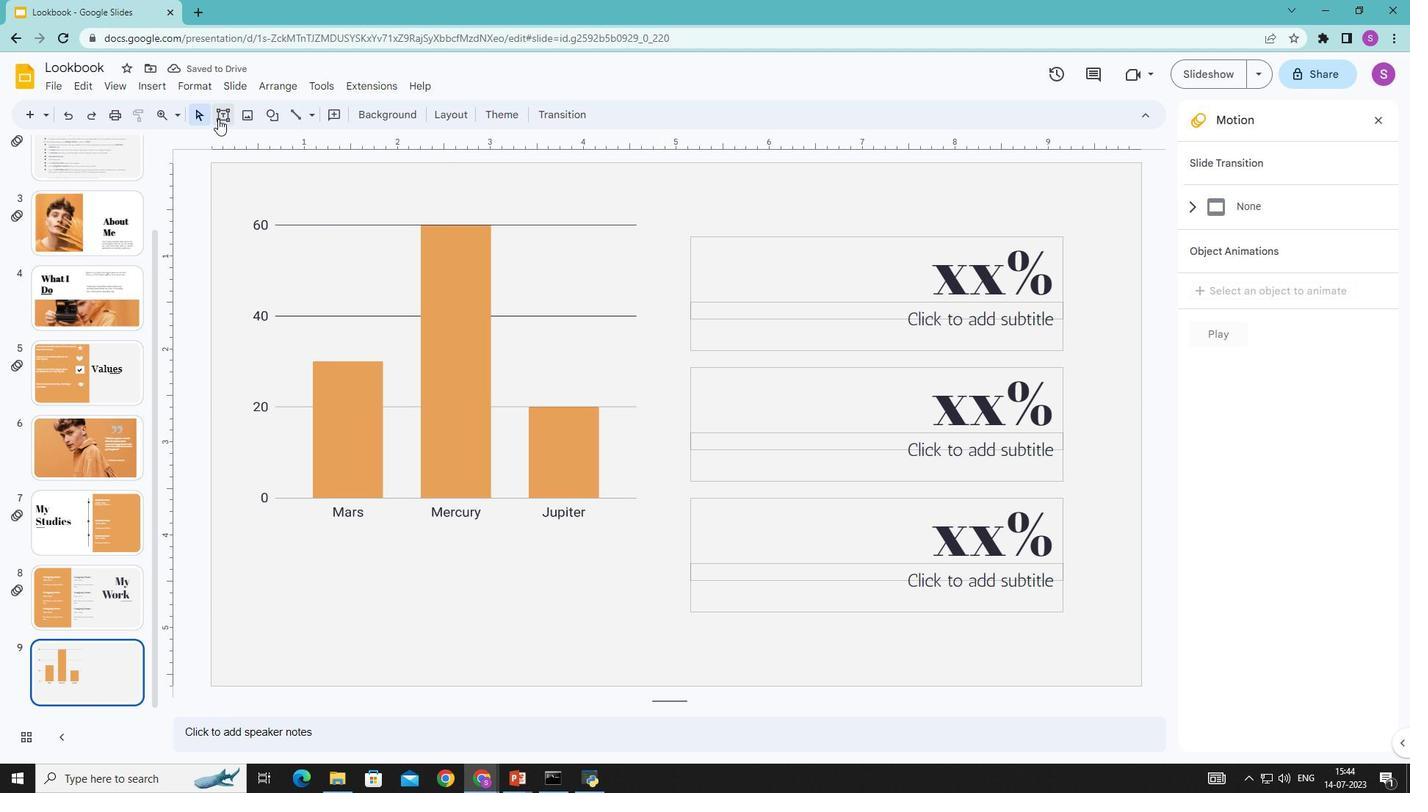 
Action: Mouse pressed left at (221, 115)
Screenshot: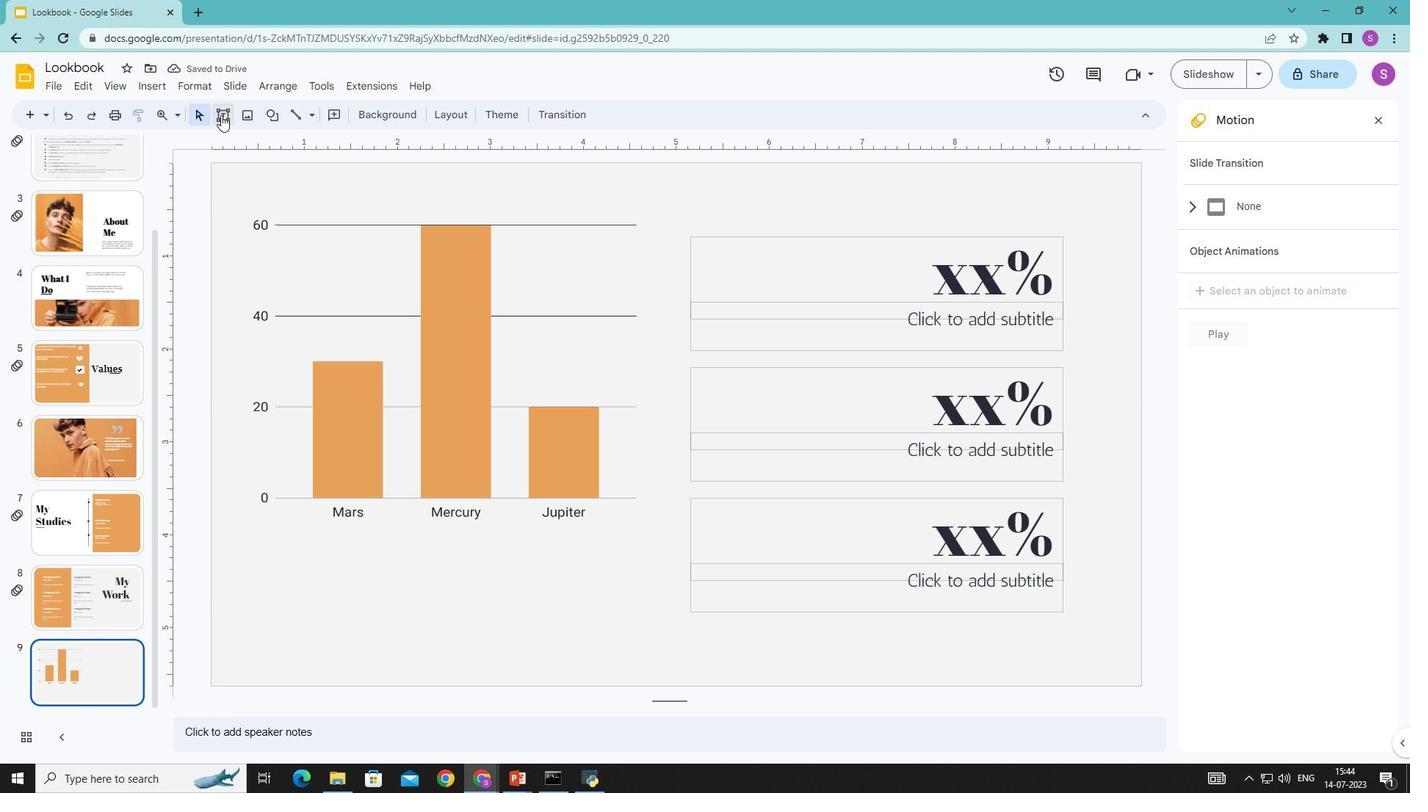 
Action: Mouse moved to (267, 543)
Screenshot: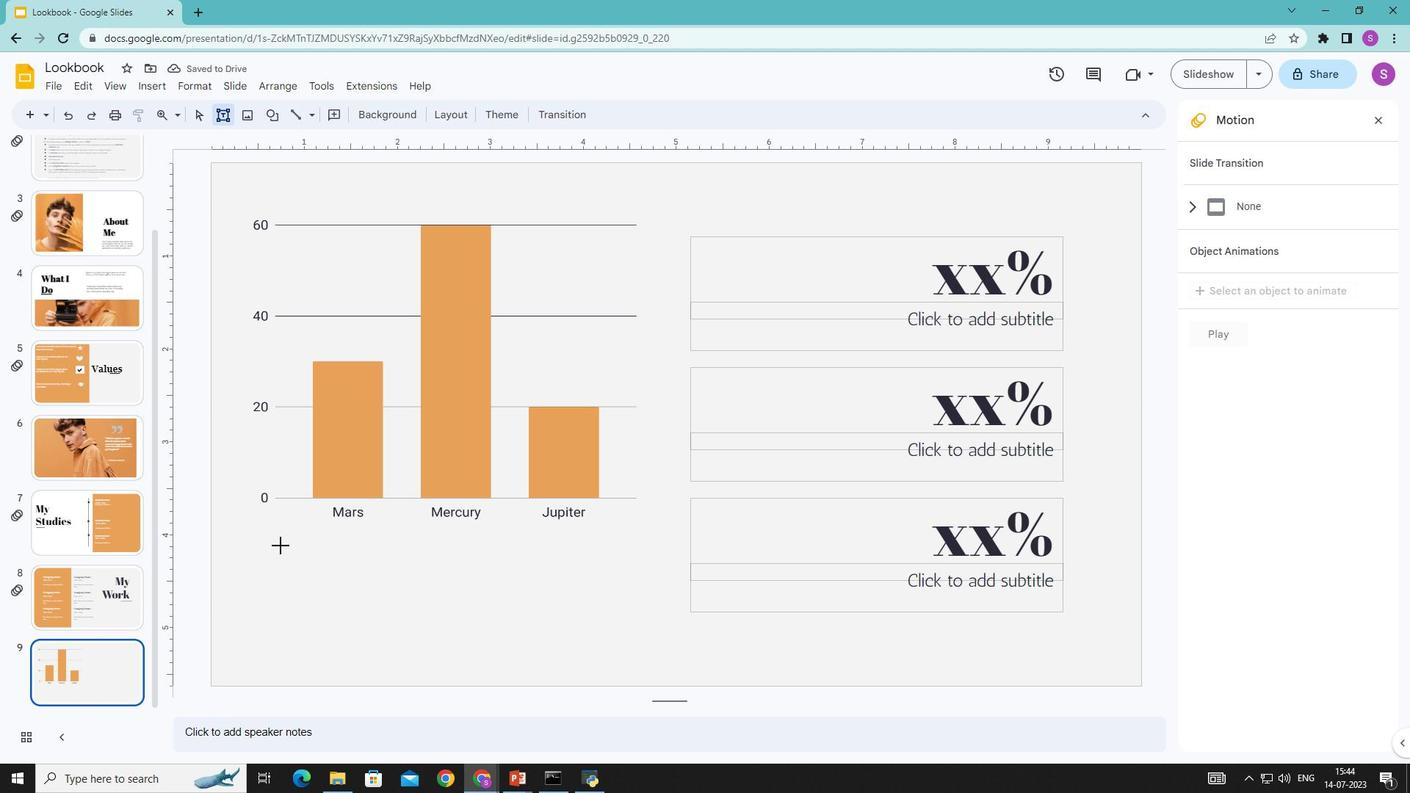 
Action: Mouse pressed left at (267, 543)
Screenshot: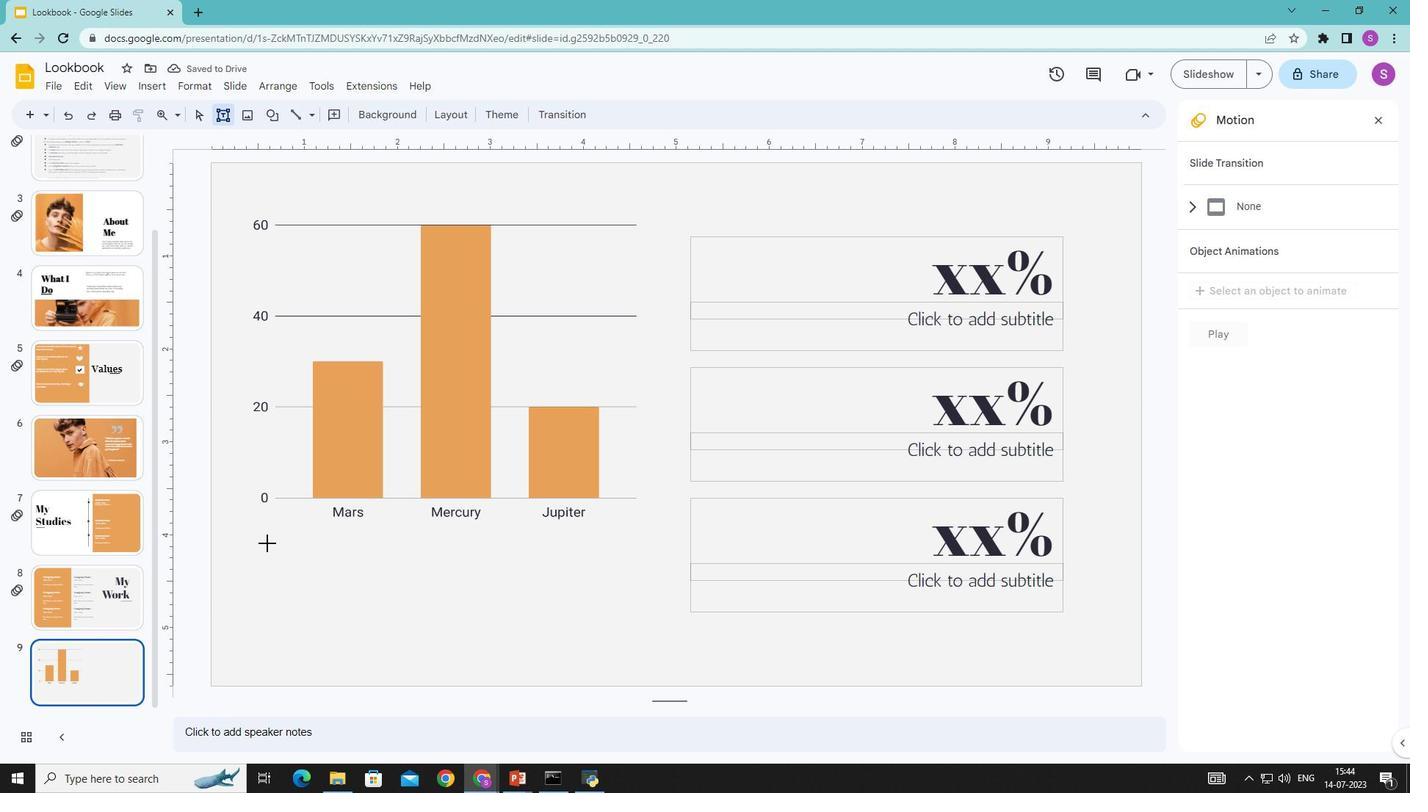 
Action: Mouse moved to (352, 562)
Screenshot: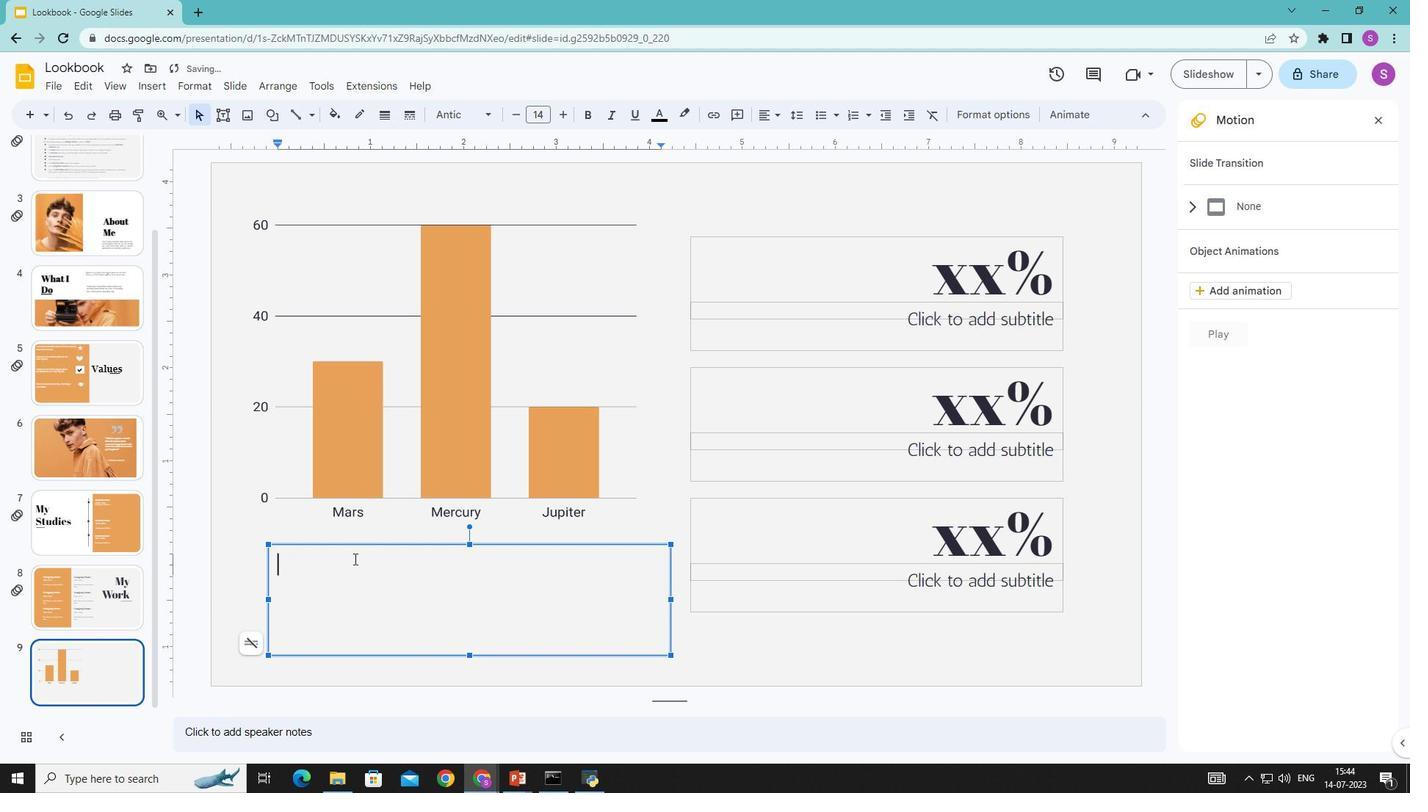 
Action: Key pressed <Key.shift>To<Key.space>modify<Key.space>this<Key.space>graph<Key.space>click<Key.space>on<Key.space>it,<Key.space>follow<Key.space>the<Key.space>linl,<Key.enter>change<Key.space>the<Key.space>data<Key.space>and<Key.space>paste<Key.space>the<Key.space>resulting<Key.space>graph<Key.space>here
Screenshot: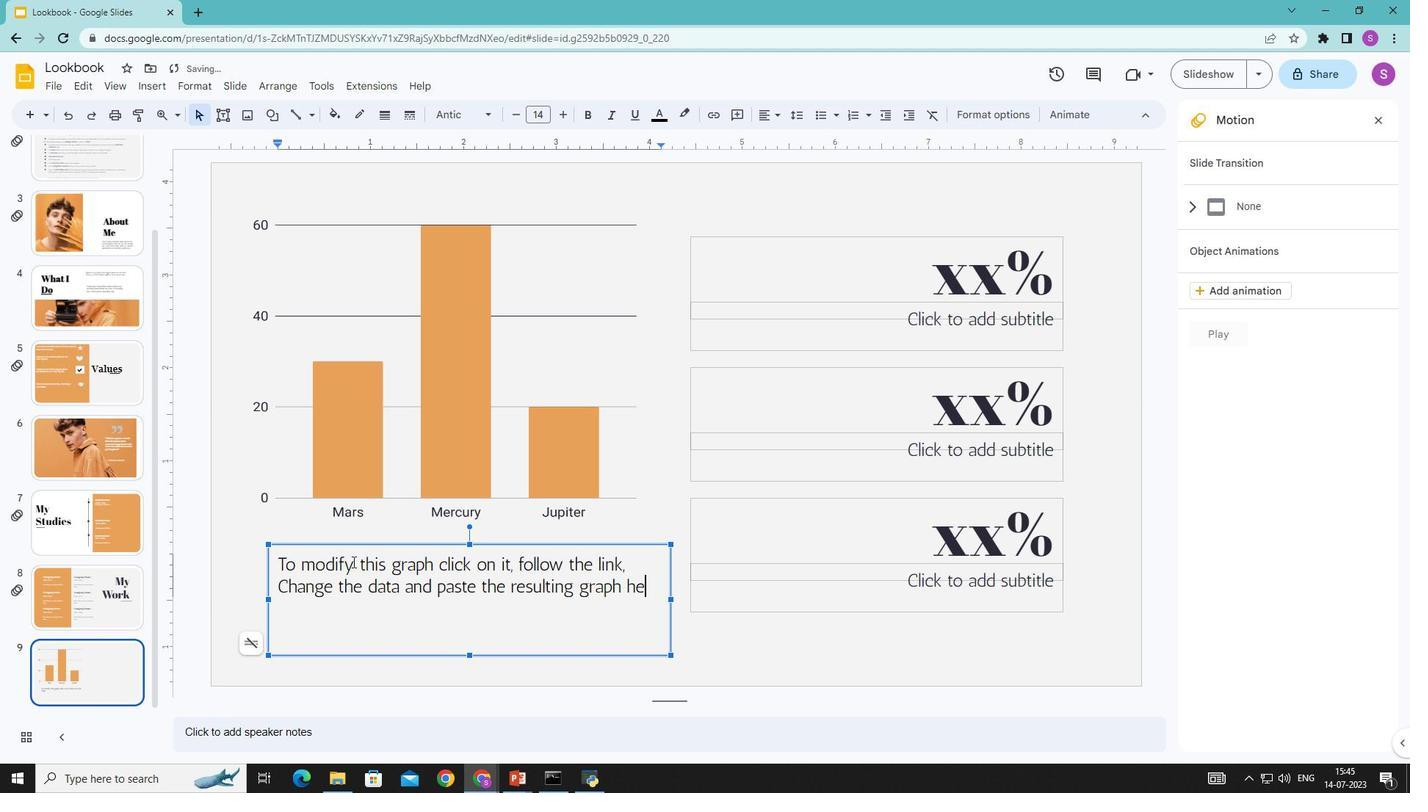 
Action: Mouse moved to (953, 279)
Screenshot: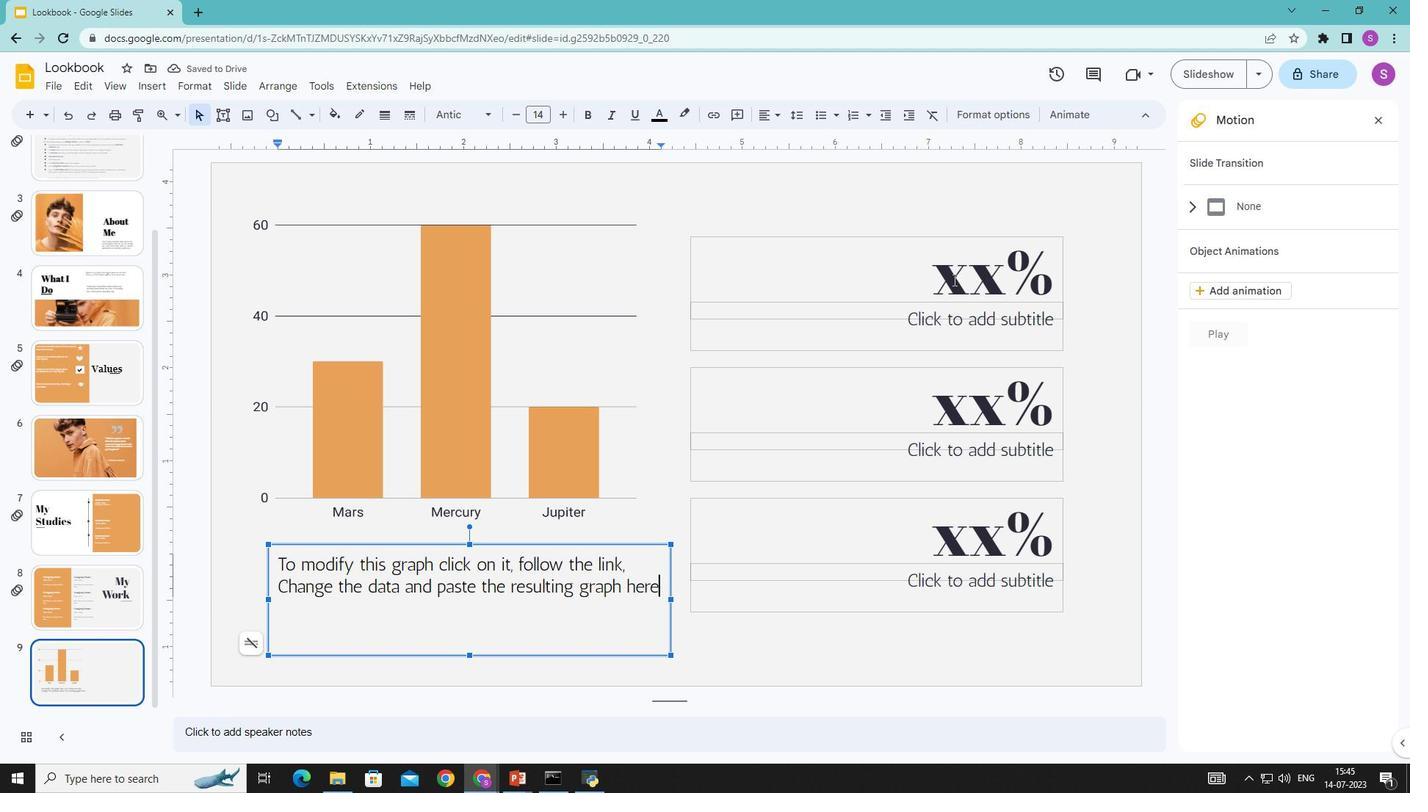 
Action: Mouse pressed left at (953, 279)
Screenshot: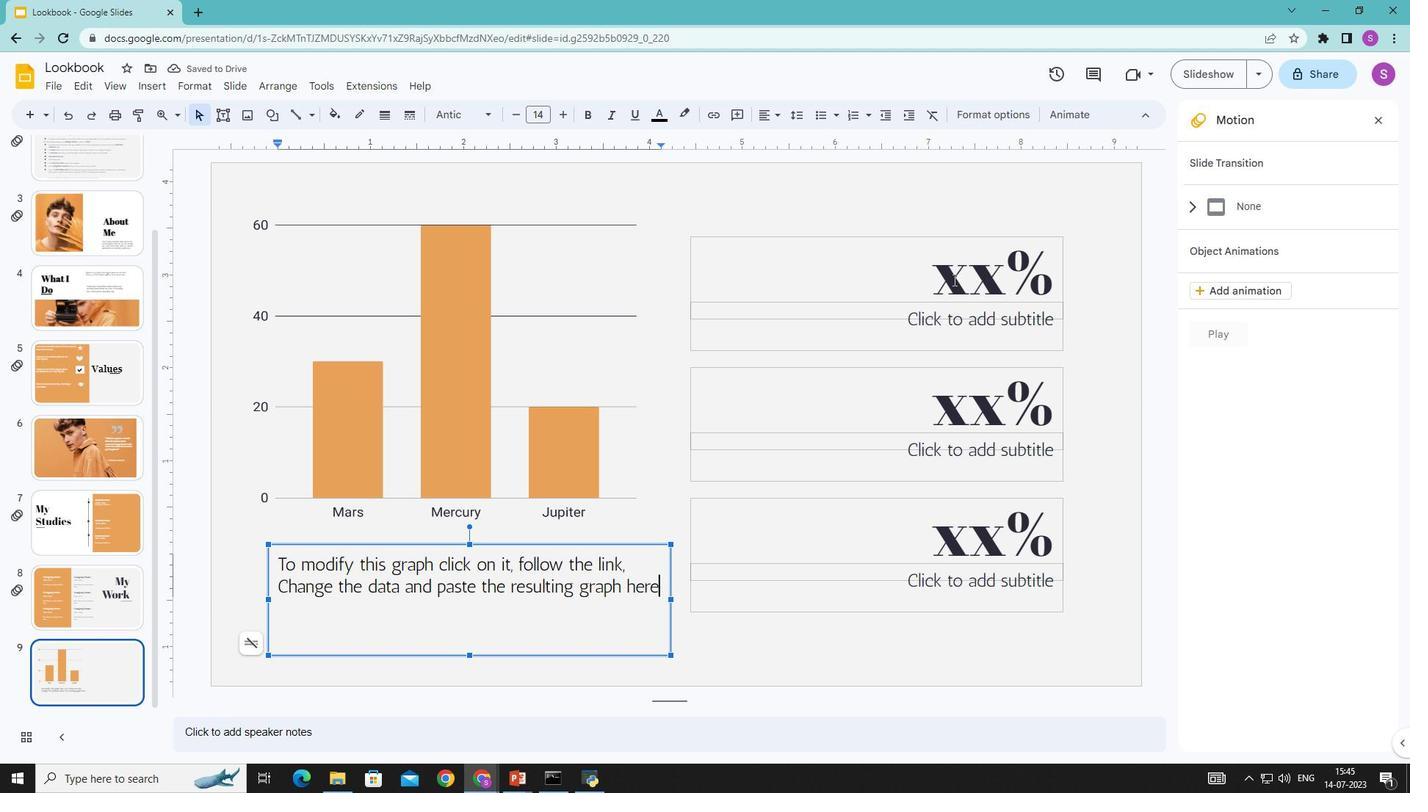
Action: Mouse moved to (954, 279)
Screenshot: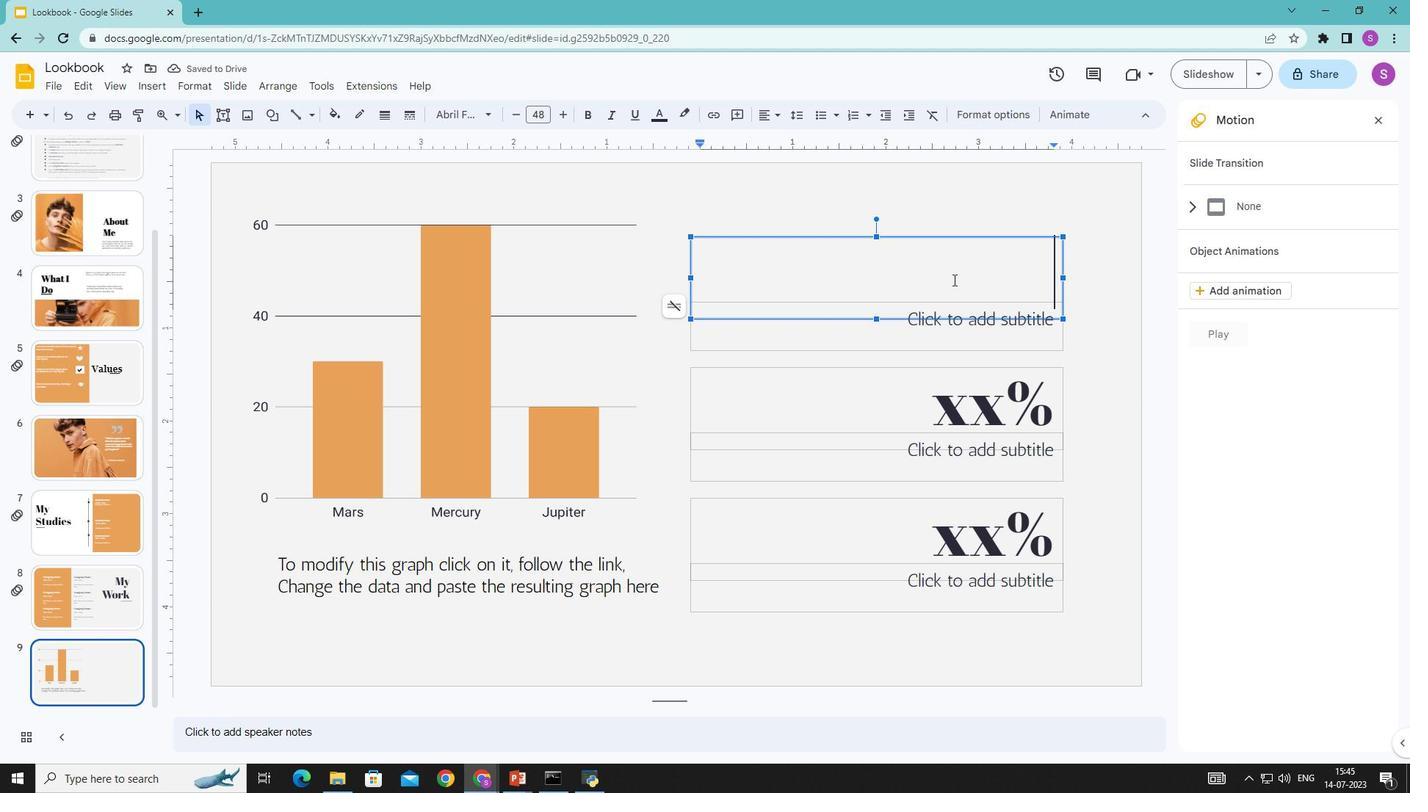 
Action: Key pressed 40
Screenshot: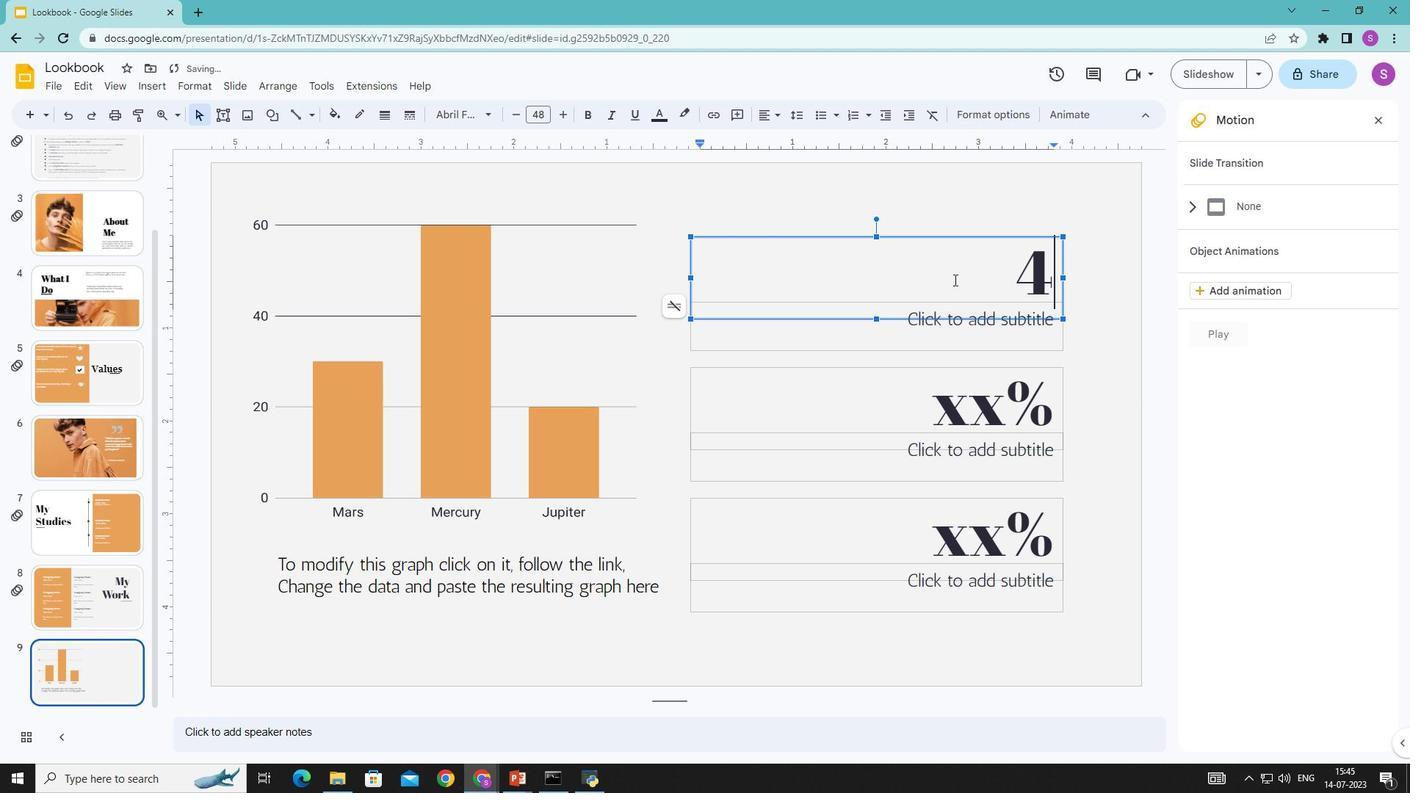 
Action: Mouse moved to (902, 327)
Screenshot: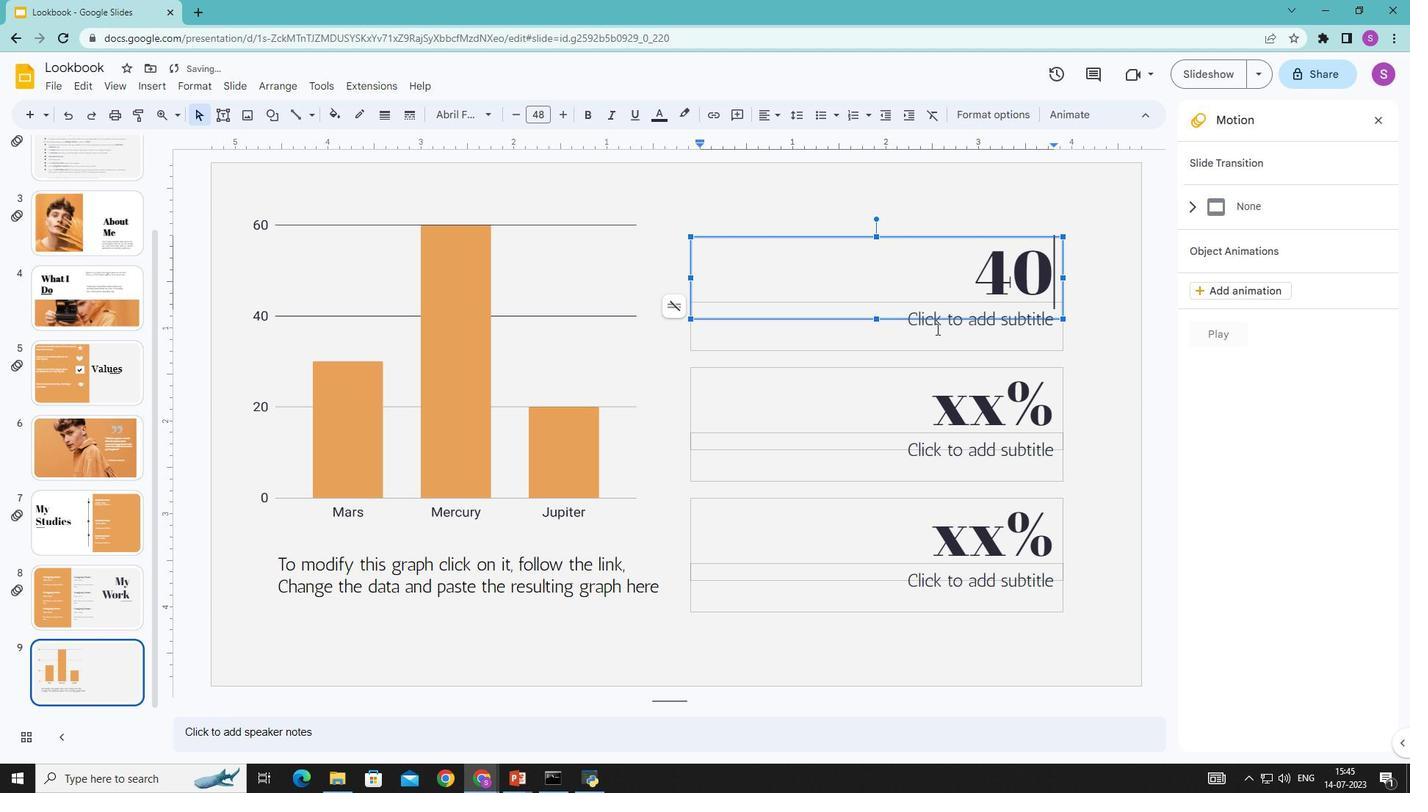 
Action: Mouse pressed left at (902, 327)
Screenshot: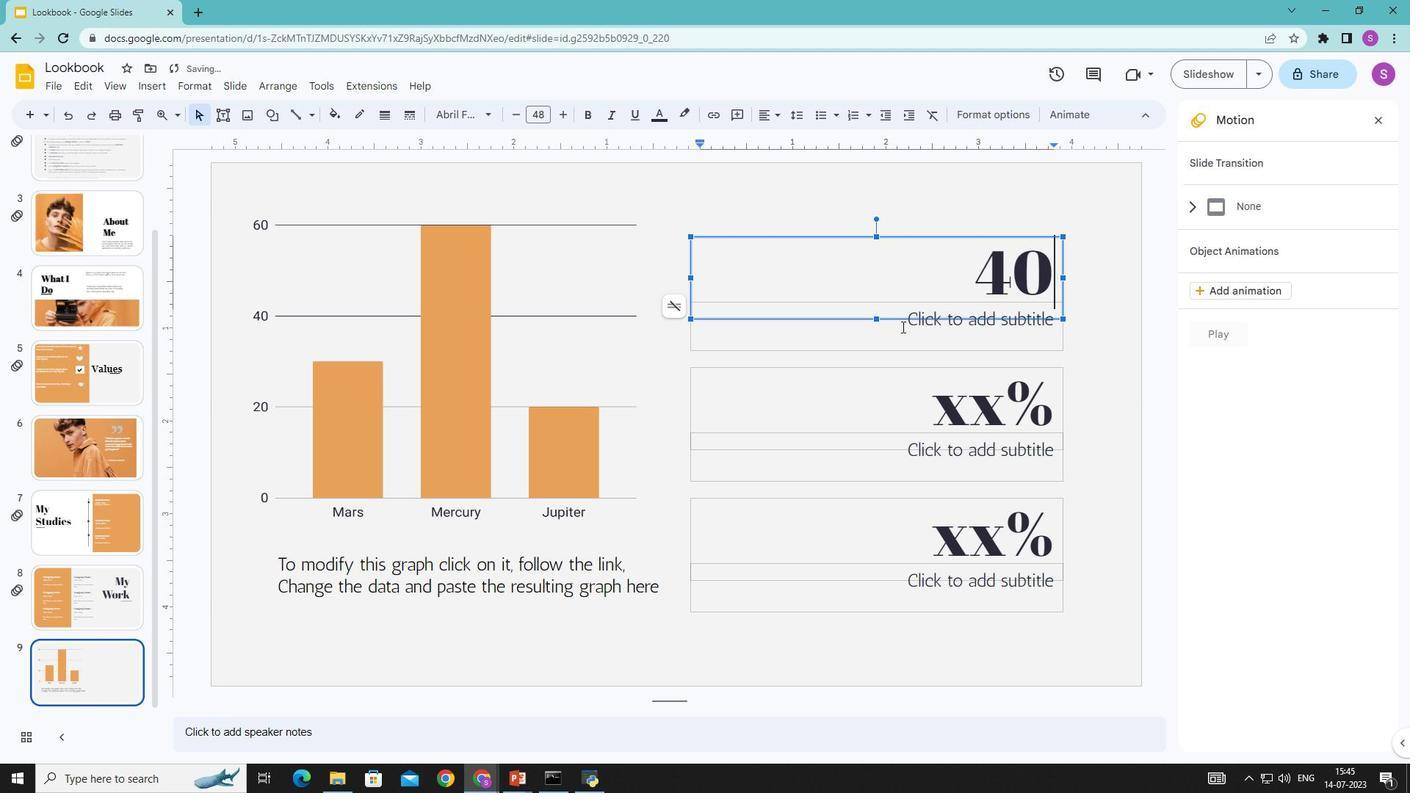
Action: Mouse moved to (906, 325)
Screenshot: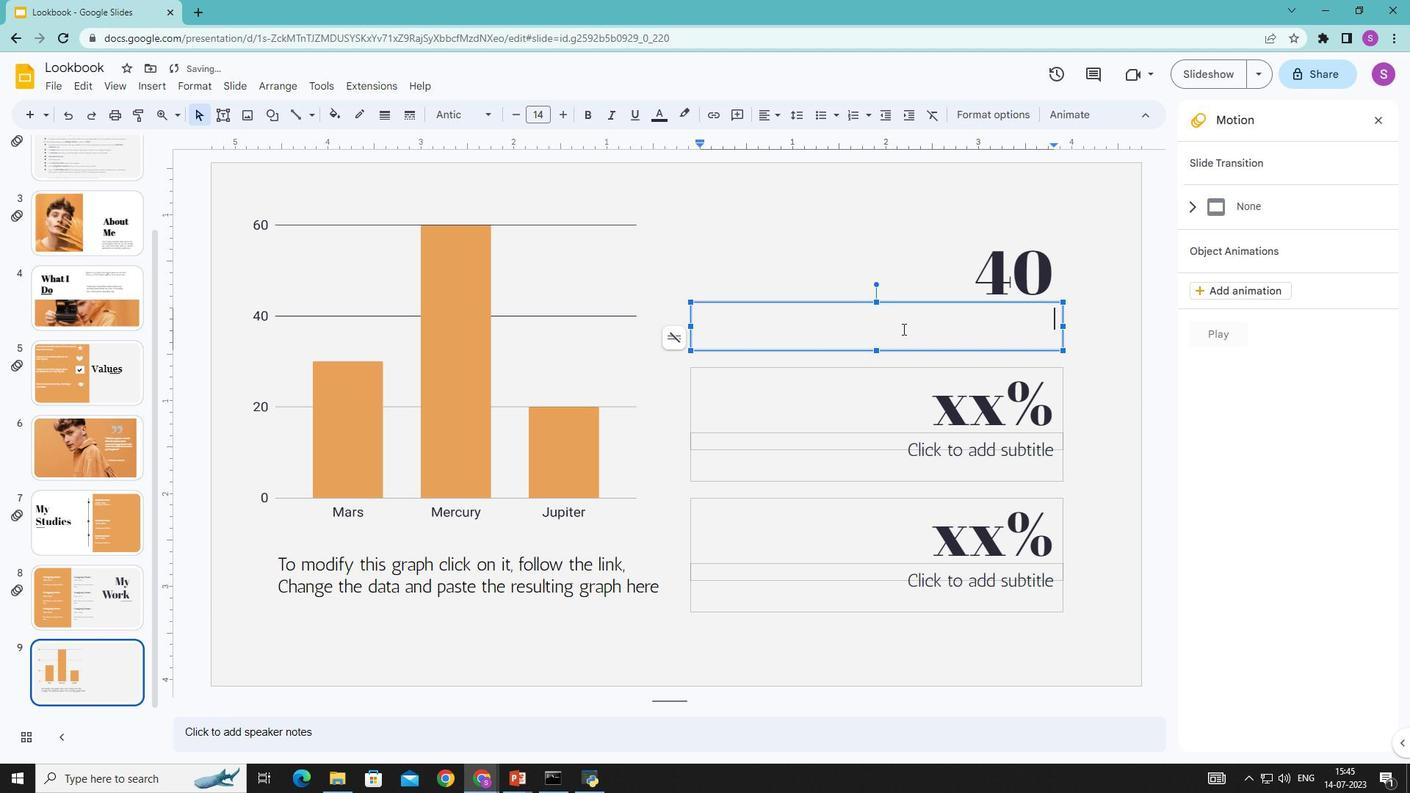 
Action: Key pressed <Key.shift>Venus<Key.space>is<Key.space>the<Key.space>second<Key.space>planet<Key.space>from<Key.space>the<Key.space><Key.shift>Sun
Screenshot: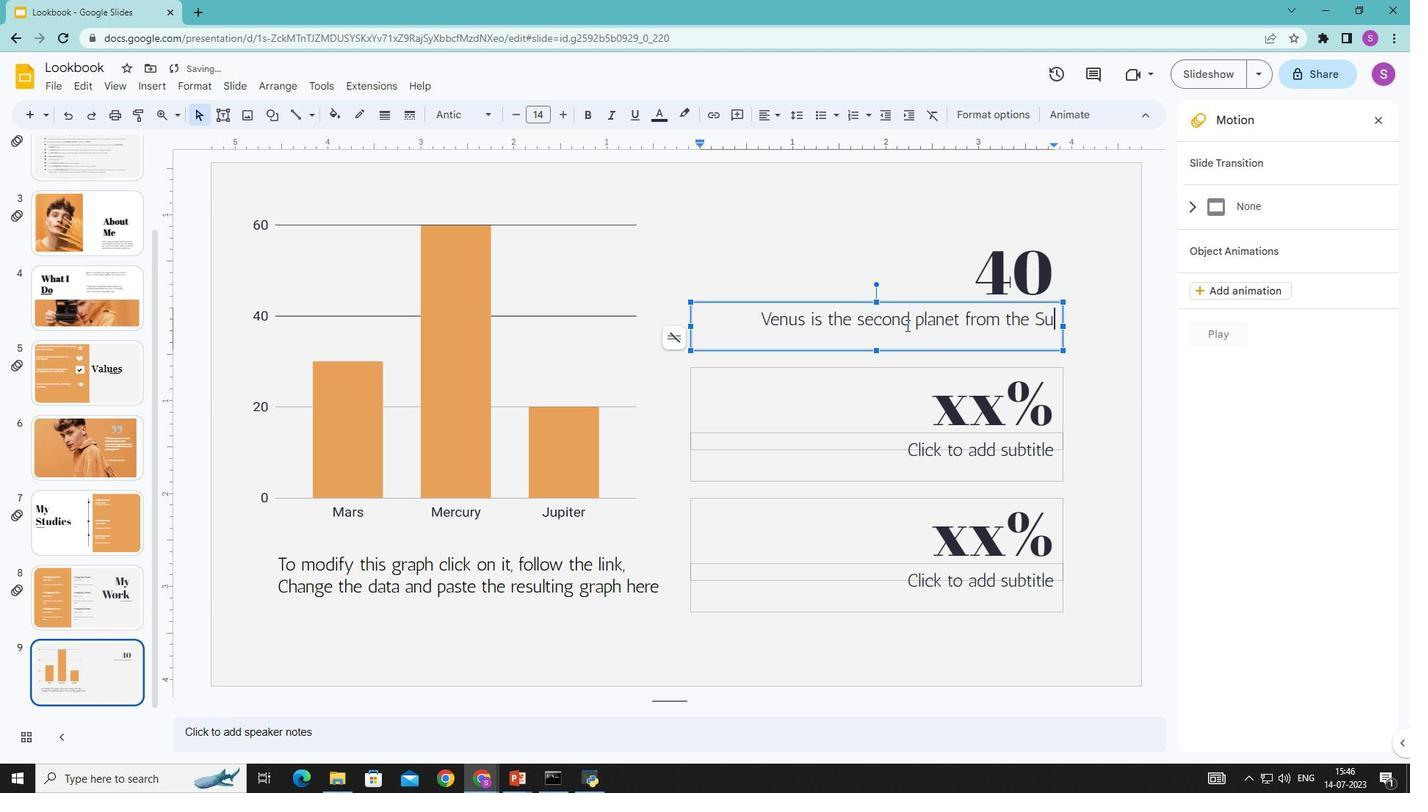 
Action: Mouse moved to (986, 421)
Screenshot: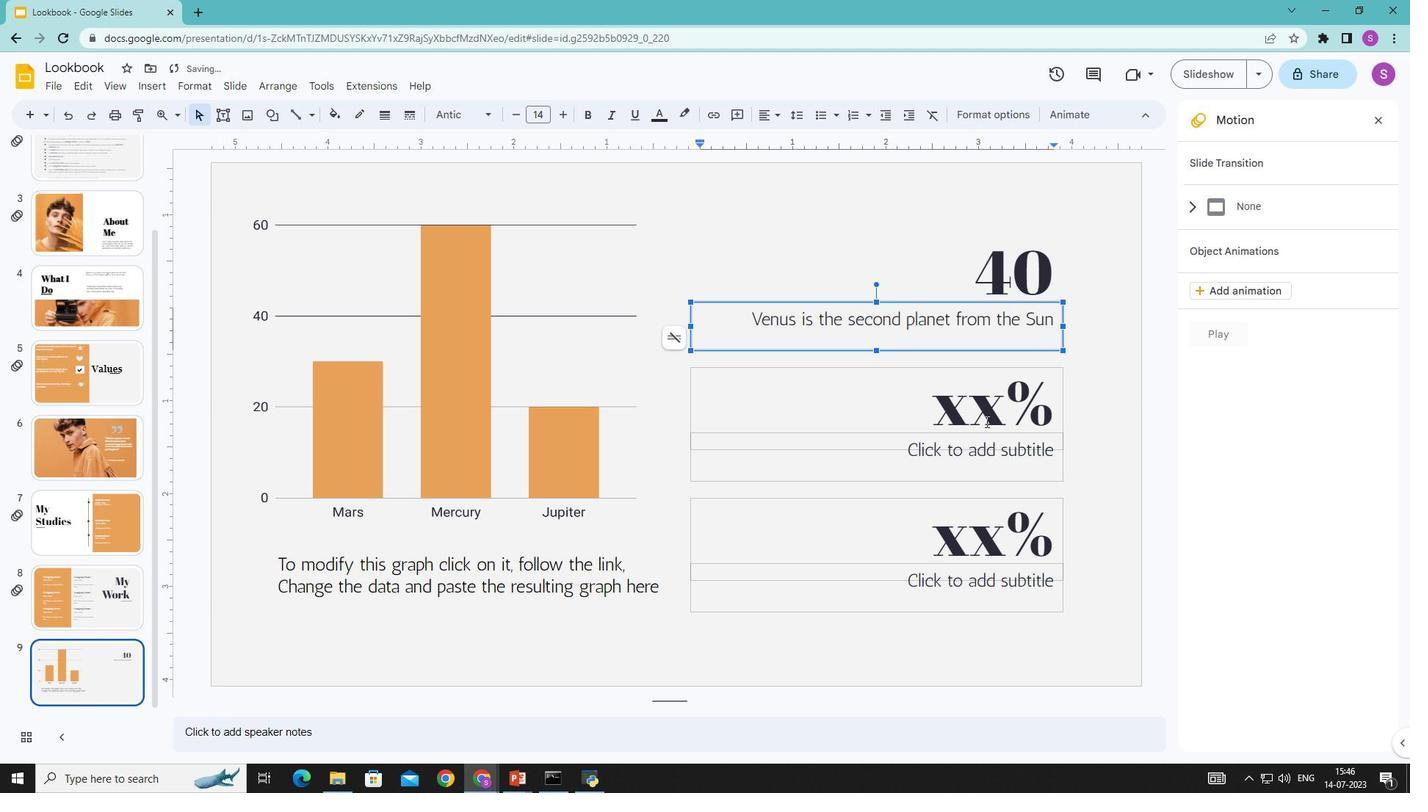 
Action: Mouse pressed left at (986, 421)
Screenshot: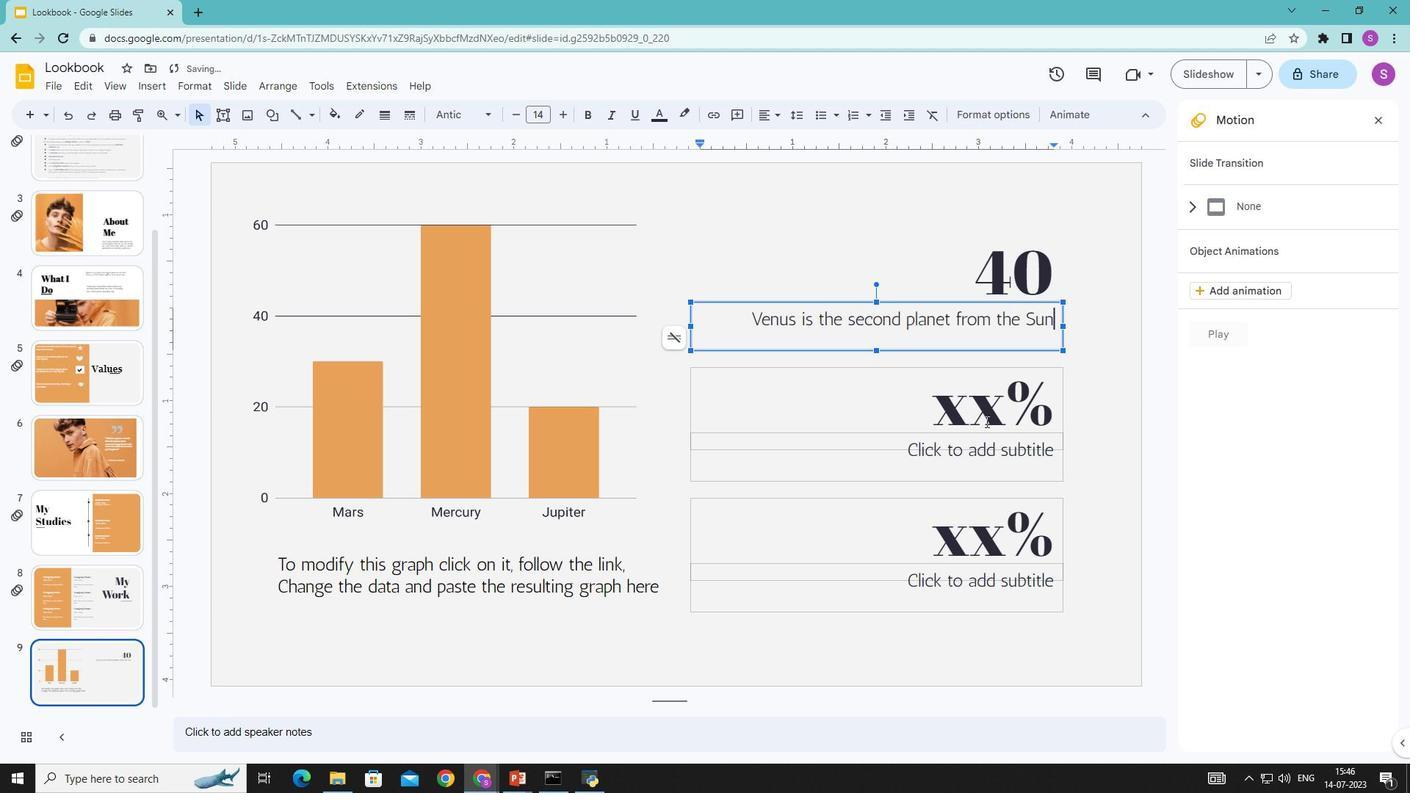 
Action: Mouse moved to (988, 418)
Screenshot: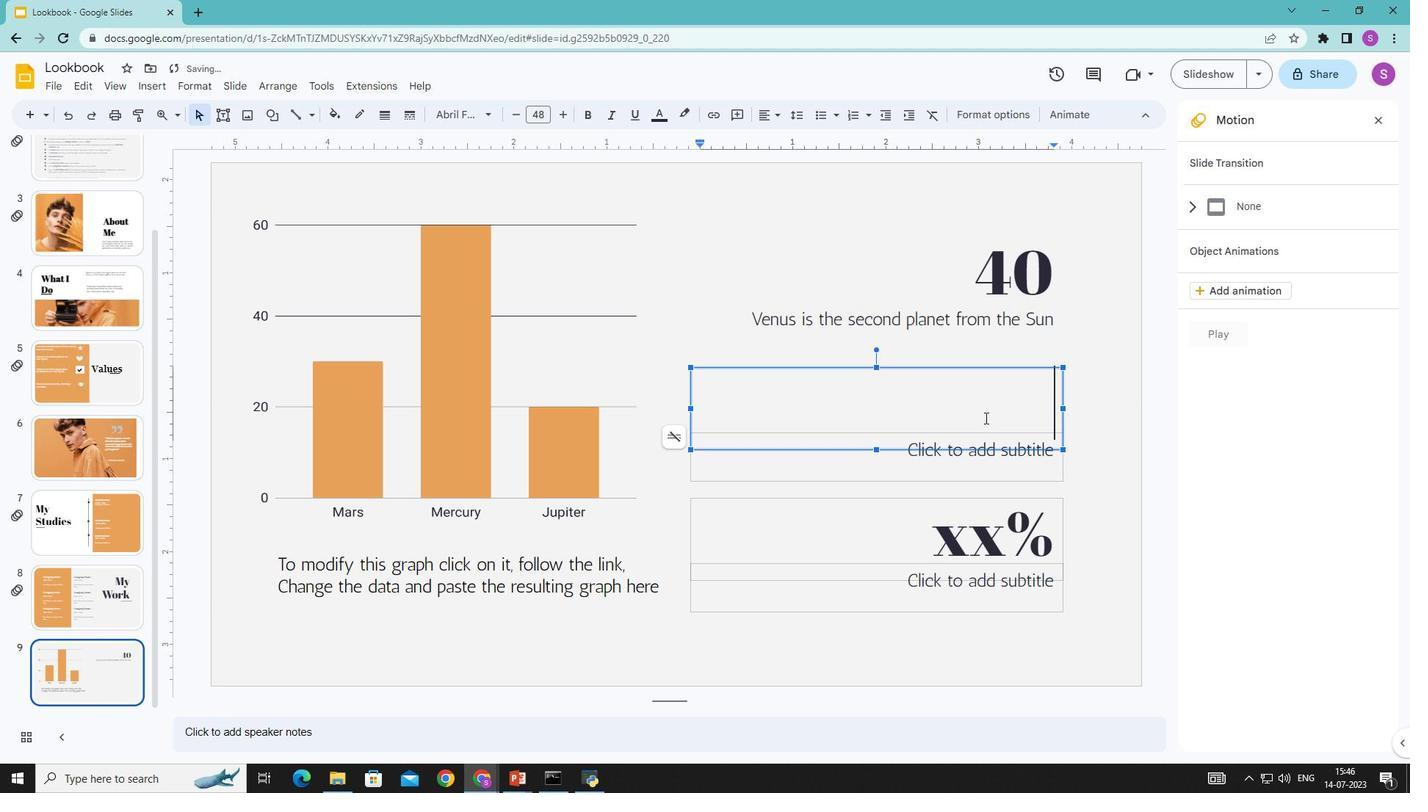 
Action: Key pressed 30
Screenshot: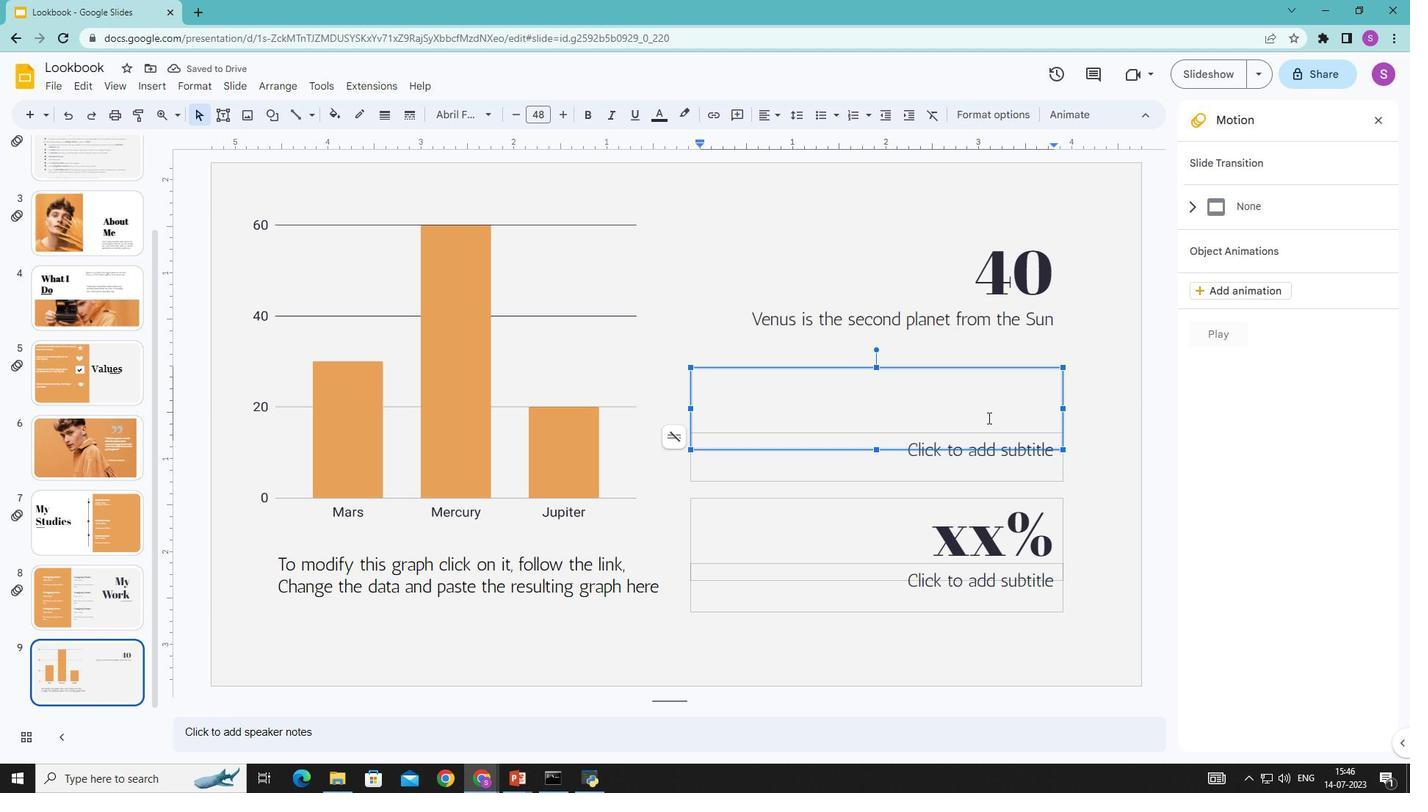 
Action: Mouse moved to (969, 482)
Screenshot: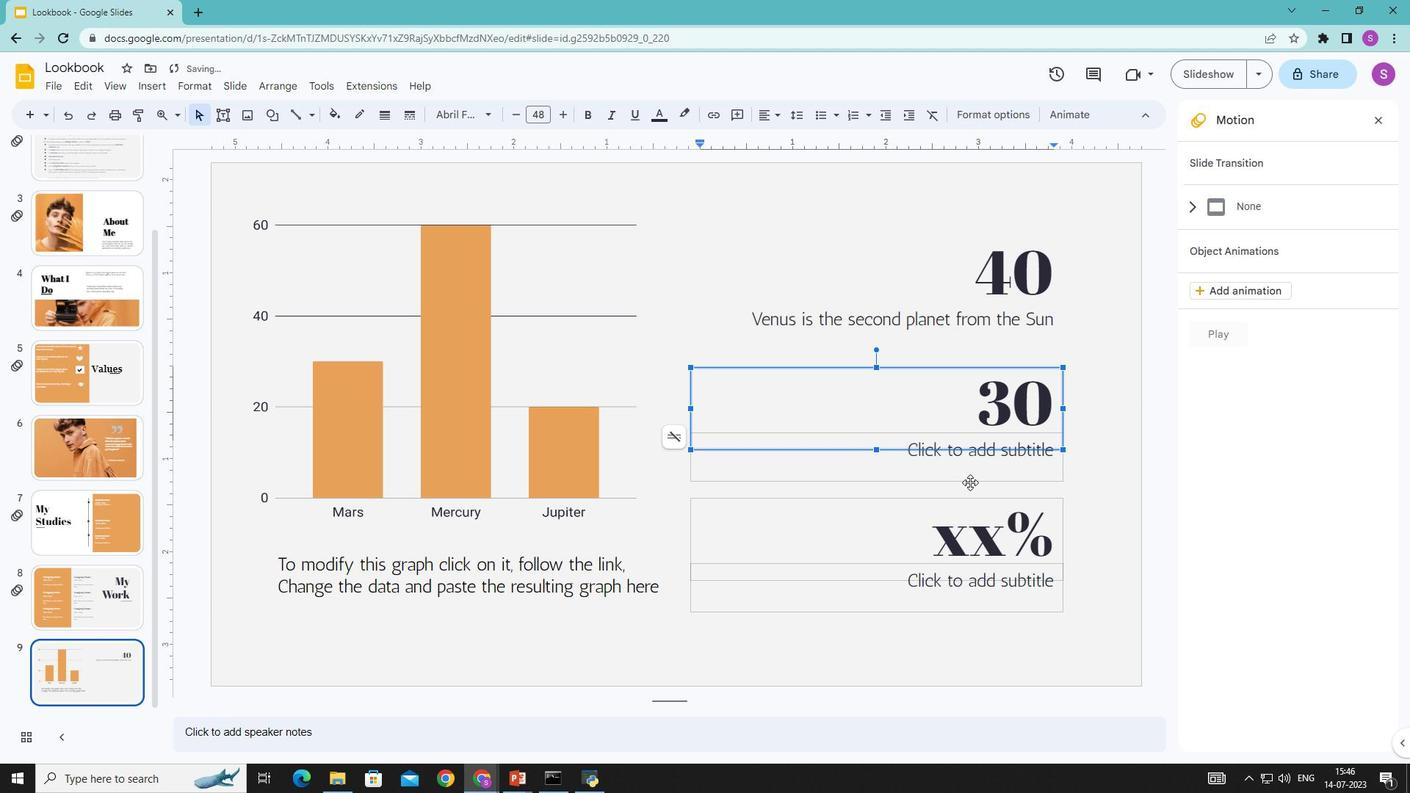 
Action: Mouse pressed left at (969, 482)
Screenshot: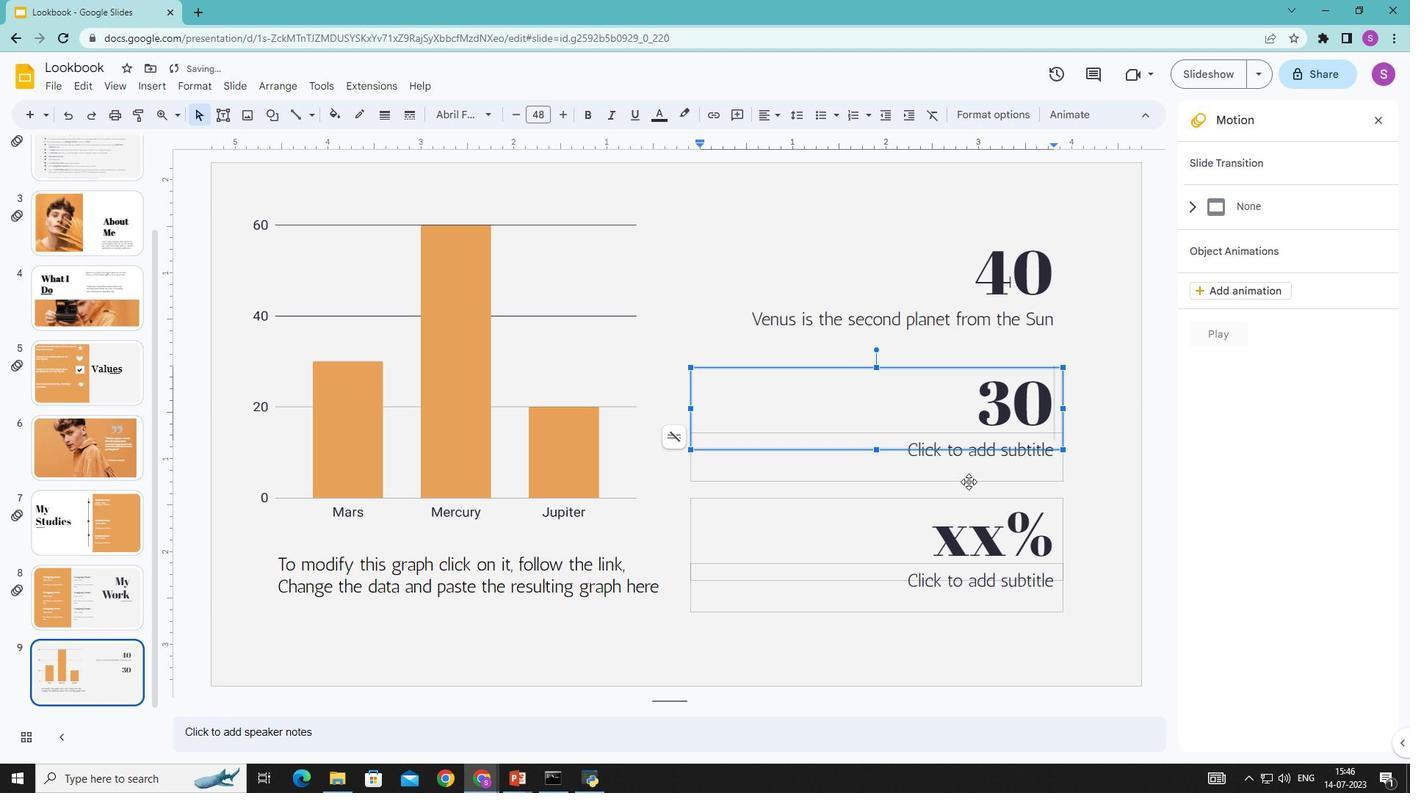 
Action: Mouse moved to (975, 479)
Screenshot: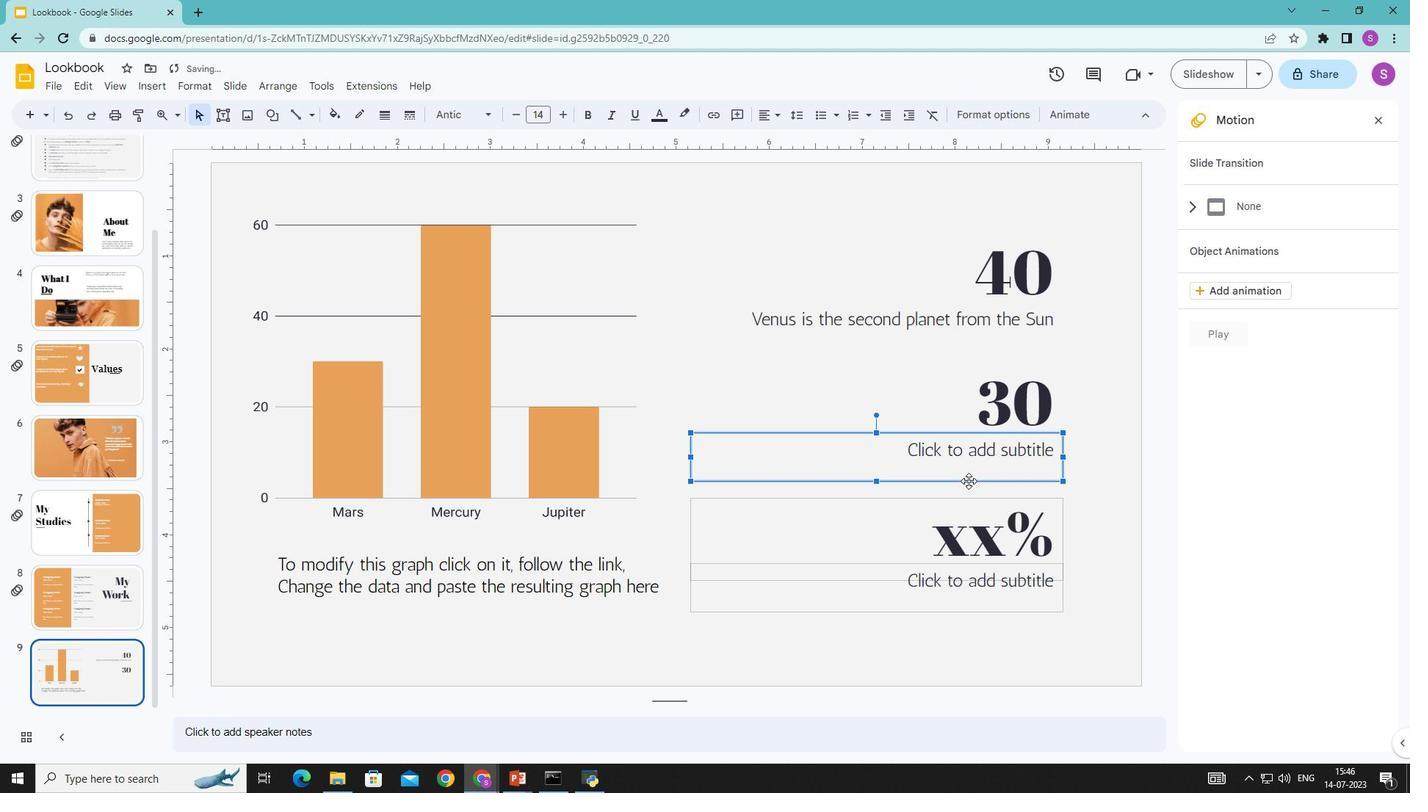 
Action: Key pressed <Key.shift>Neptune<Key.space>is<Key.space>the<Key.space>farthest<Key.space>planet<Key.space>from<Key.space>the<Key.space><Key.shift>Sun
Screenshot: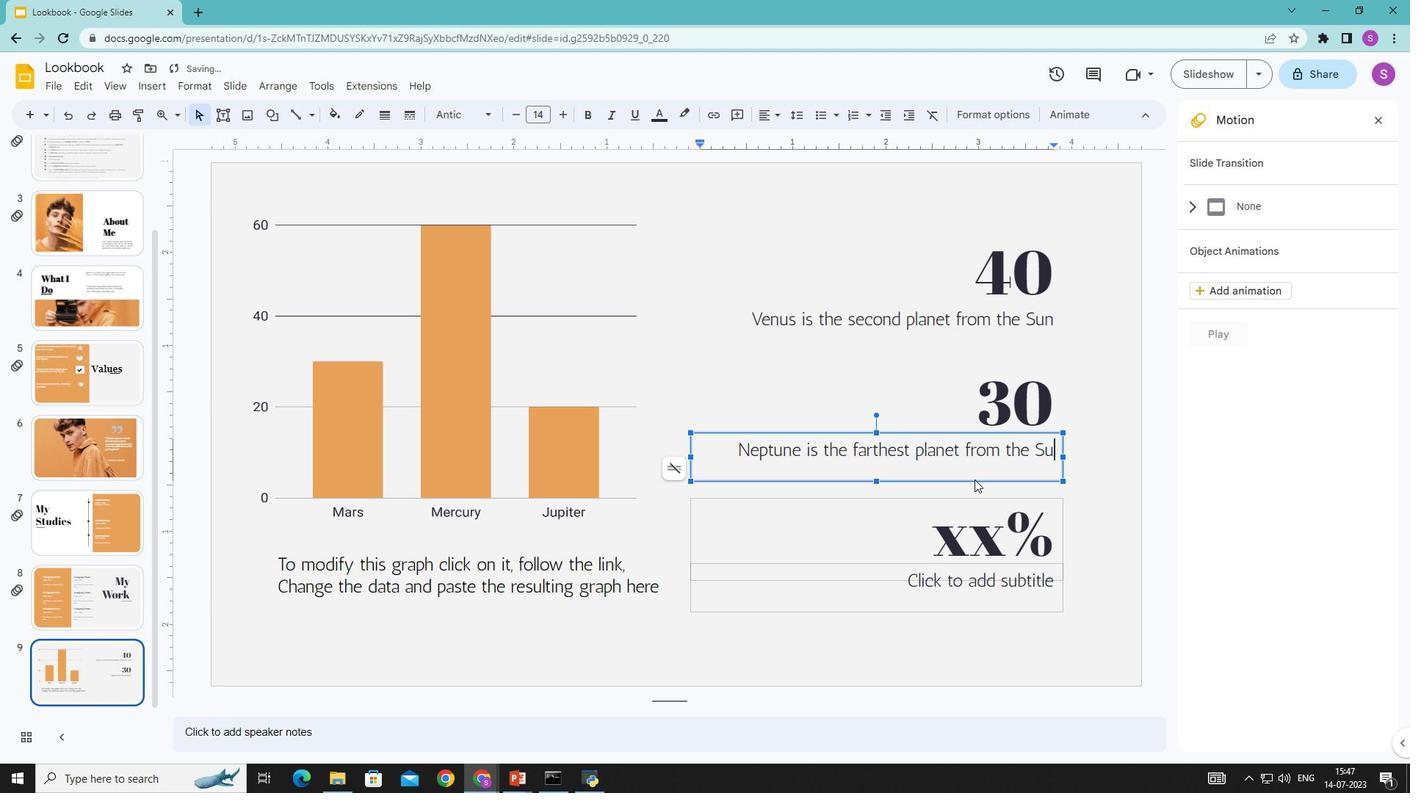 
Action: Mouse moved to (931, 543)
Screenshot: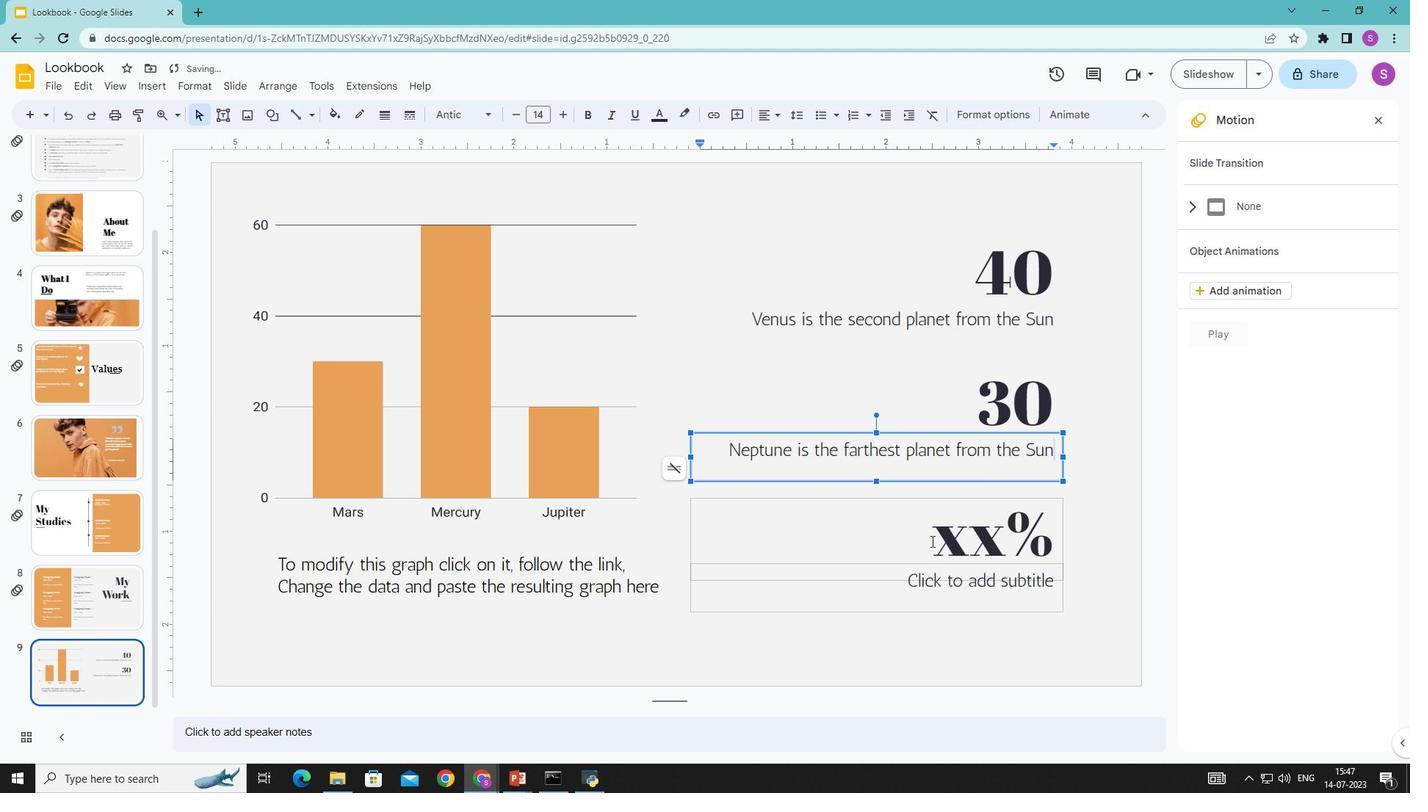 
Action: Mouse pressed left at (931, 543)
Screenshot: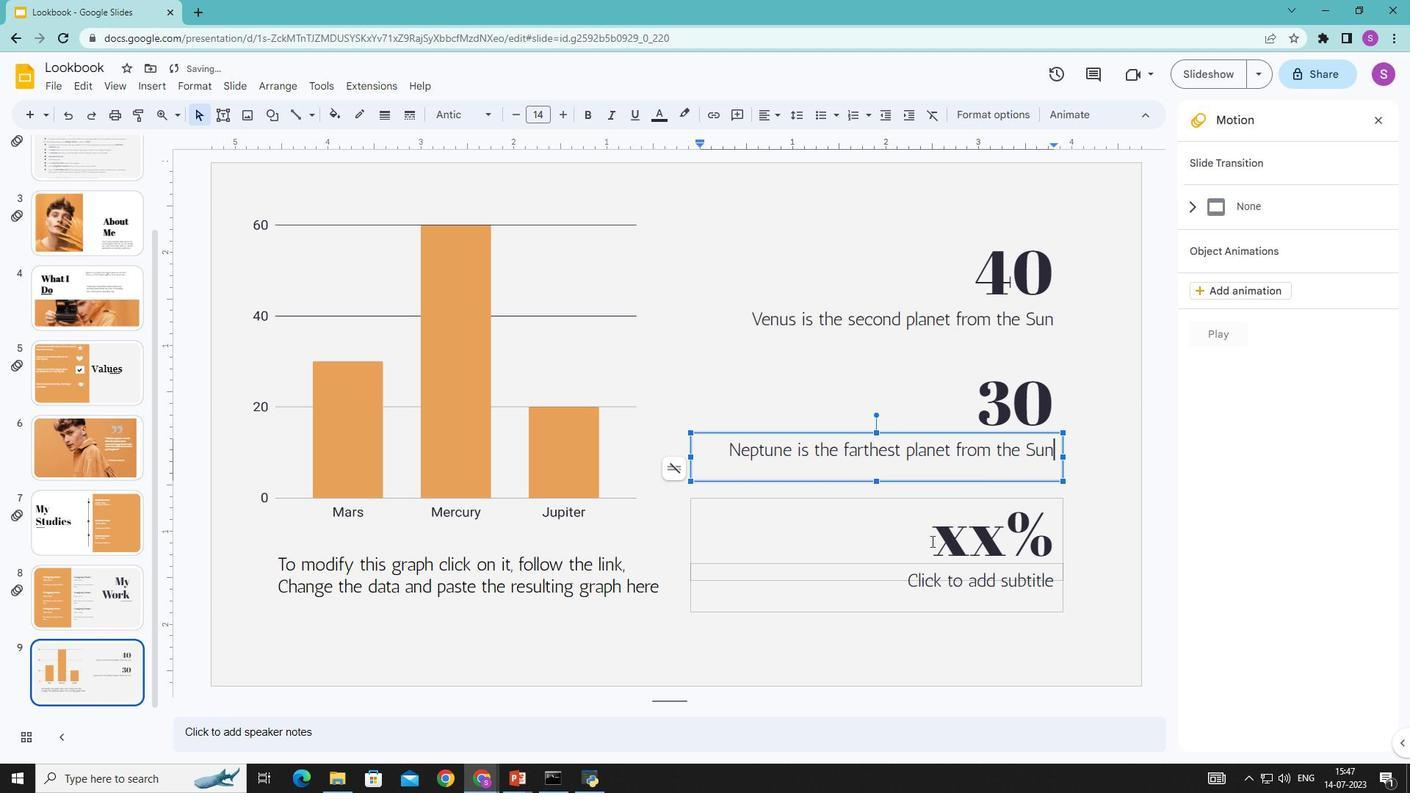 
Action: Mouse moved to (931, 541)
Screenshot: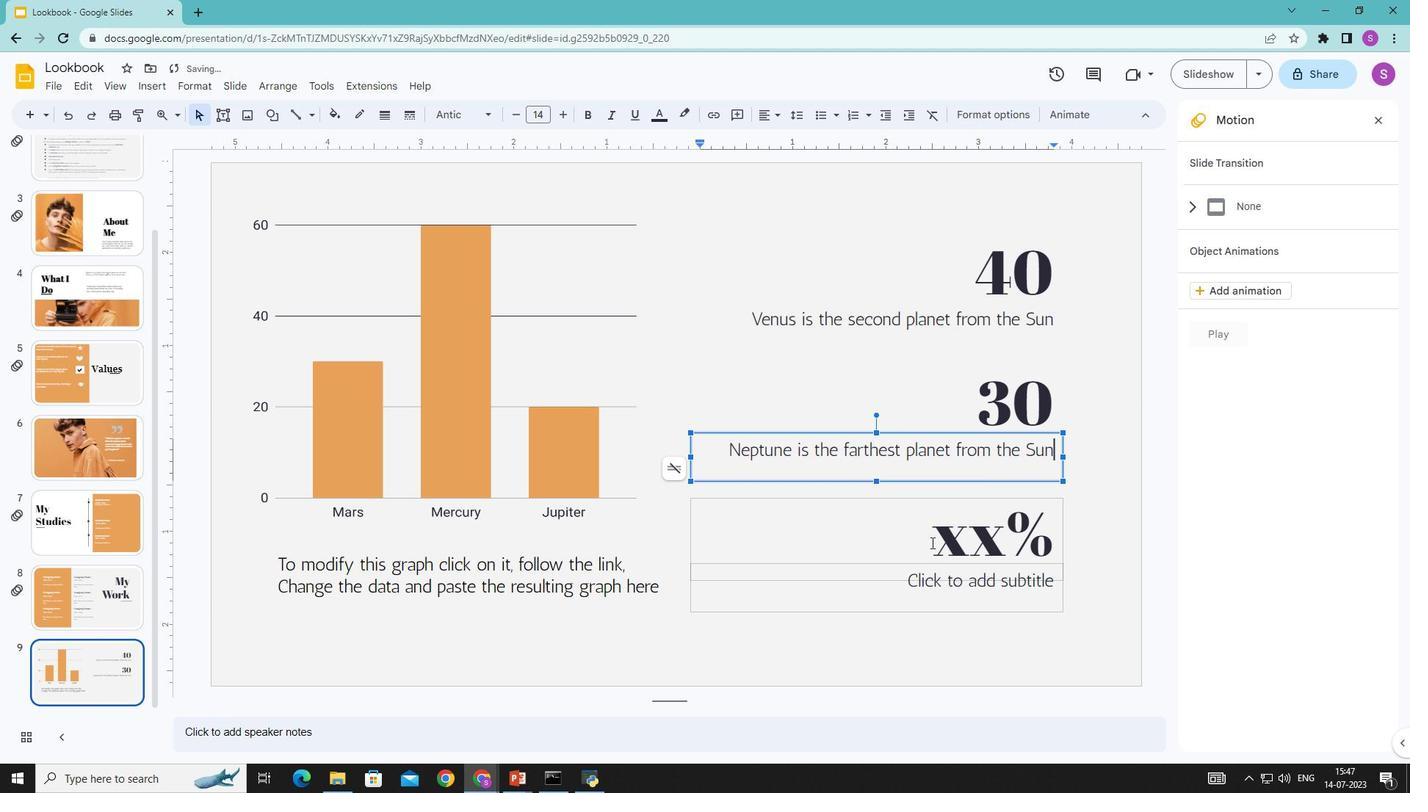 
Action: Key pressed 60
Screenshot: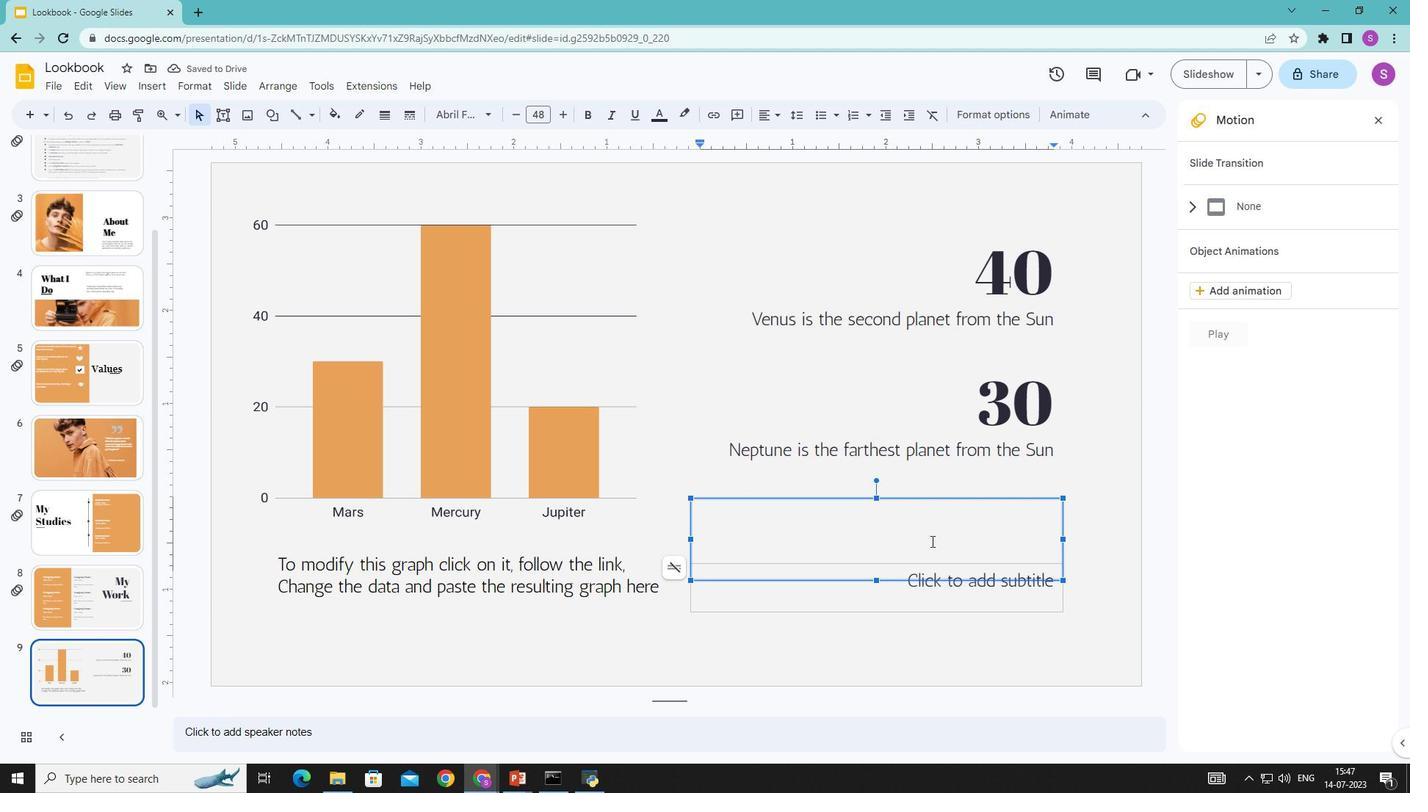 
Action: Mouse moved to (908, 596)
Screenshot: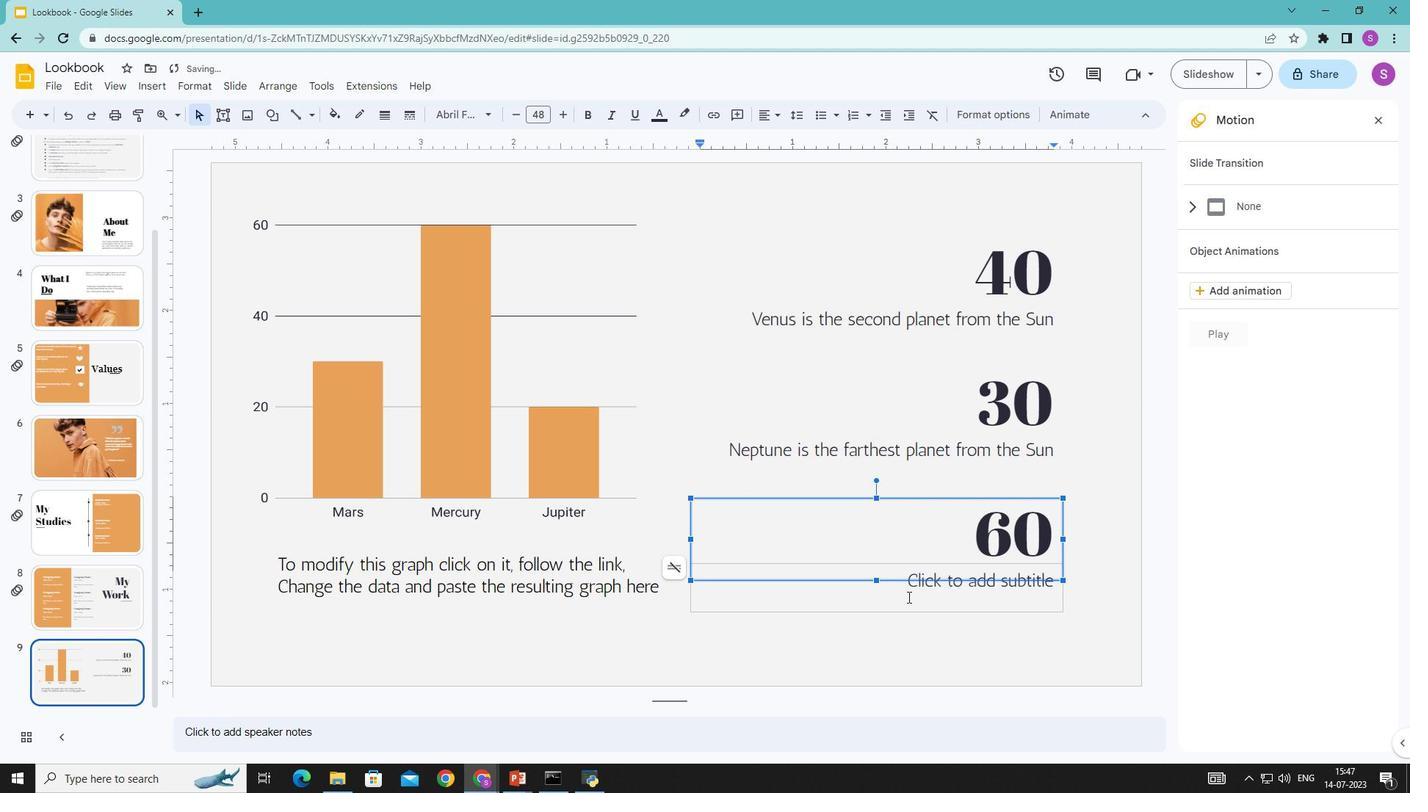 
Action: Mouse pressed left at (908, 596)
Screenshot: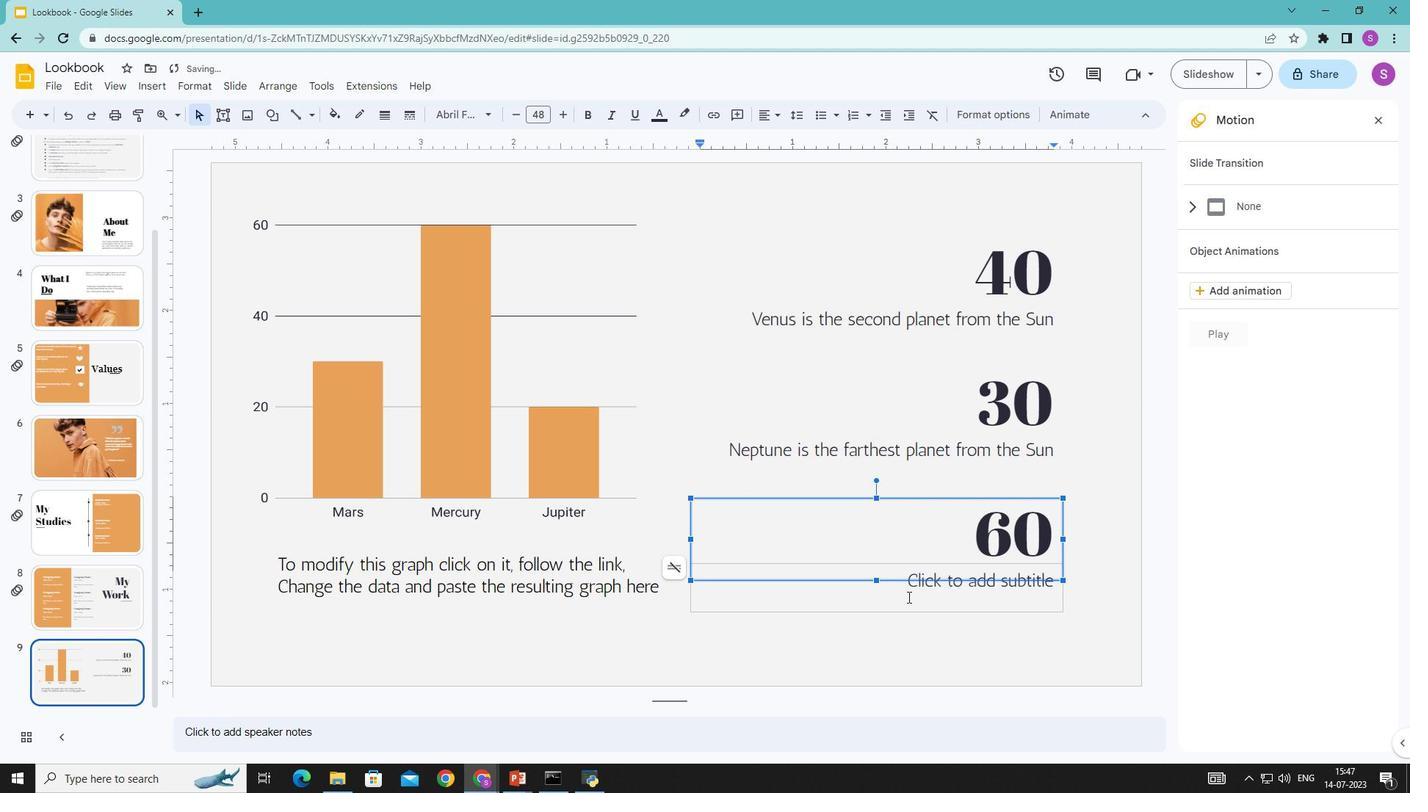 
Action: Mouse moved to (909, 592)
Screenshot: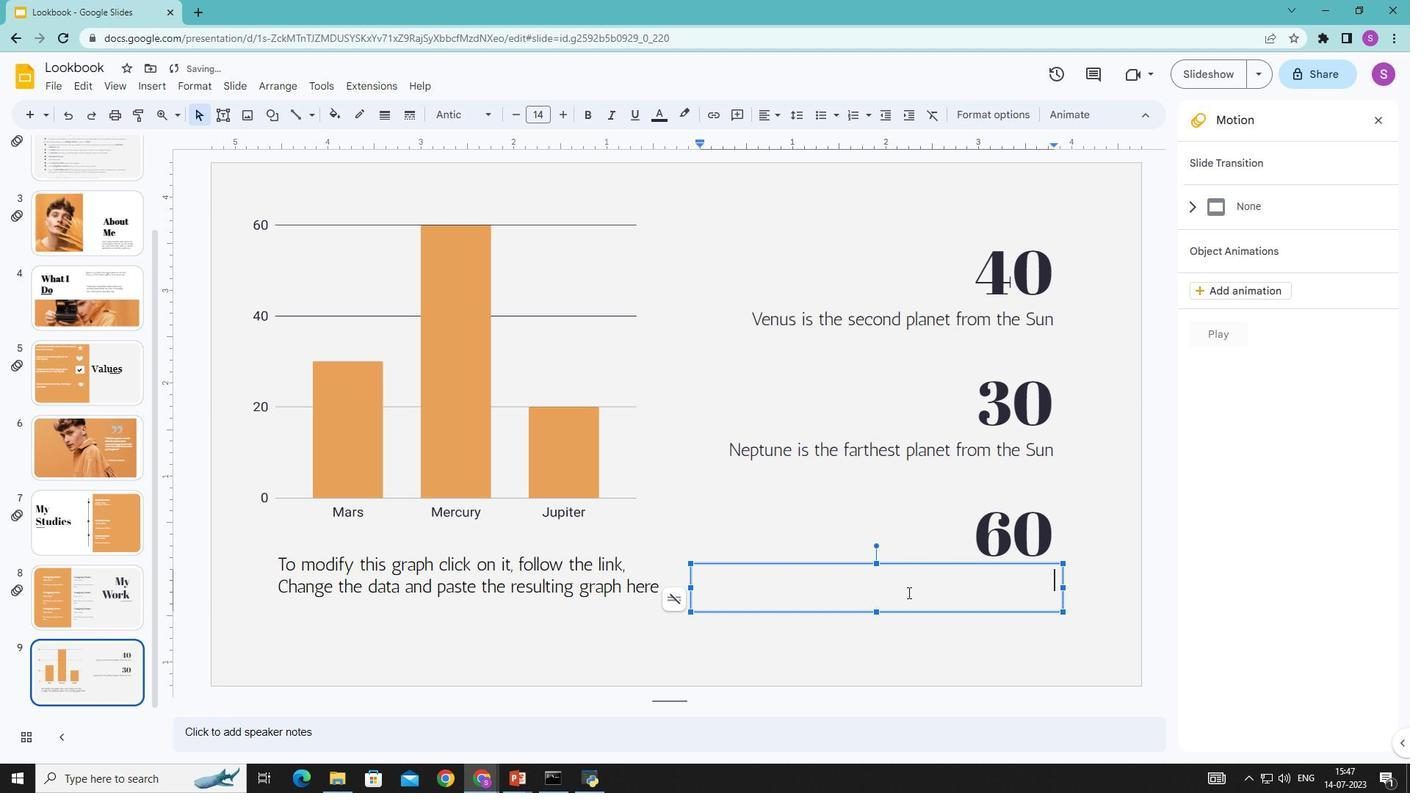 
Action: Key pressed <Key.shift>Saturn<Key.space>is<Key.space>composed<Key.space>of<Key.space>hydrogen<Key.space>and<Key.space>helium
Screenshot: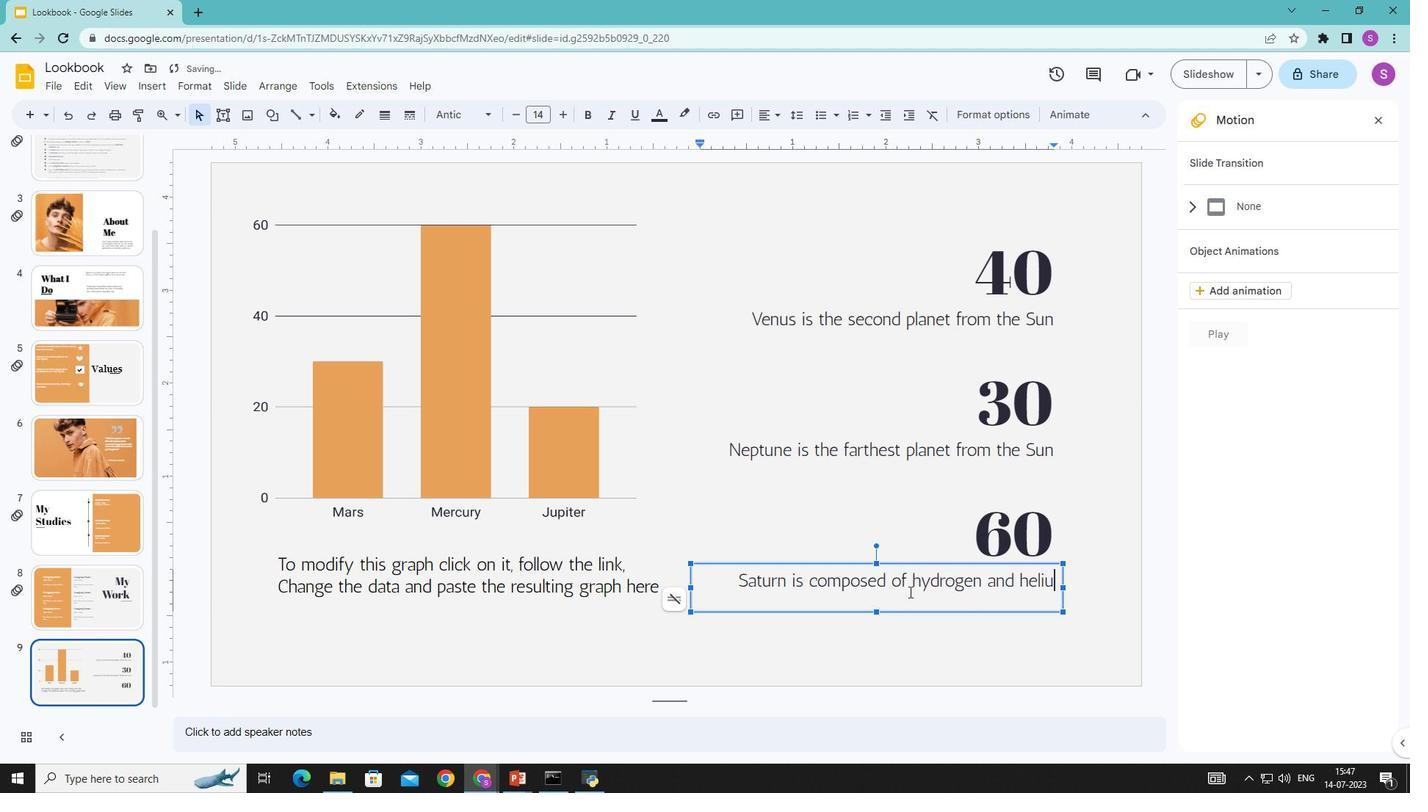 
Action: Mouse moved to (788, 227)
Screenshot: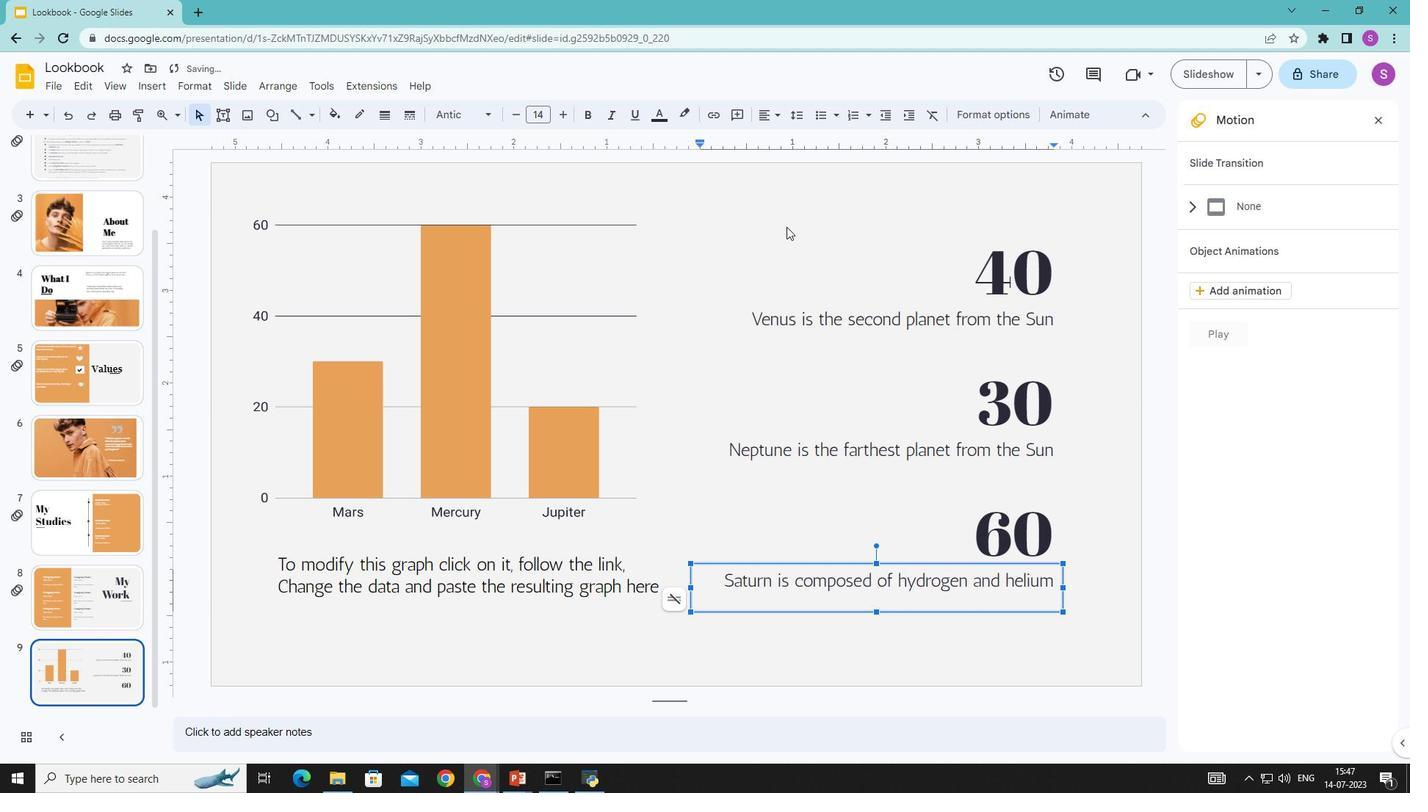 
Action: Mouse pressed left at (788, 227)
Screenshot: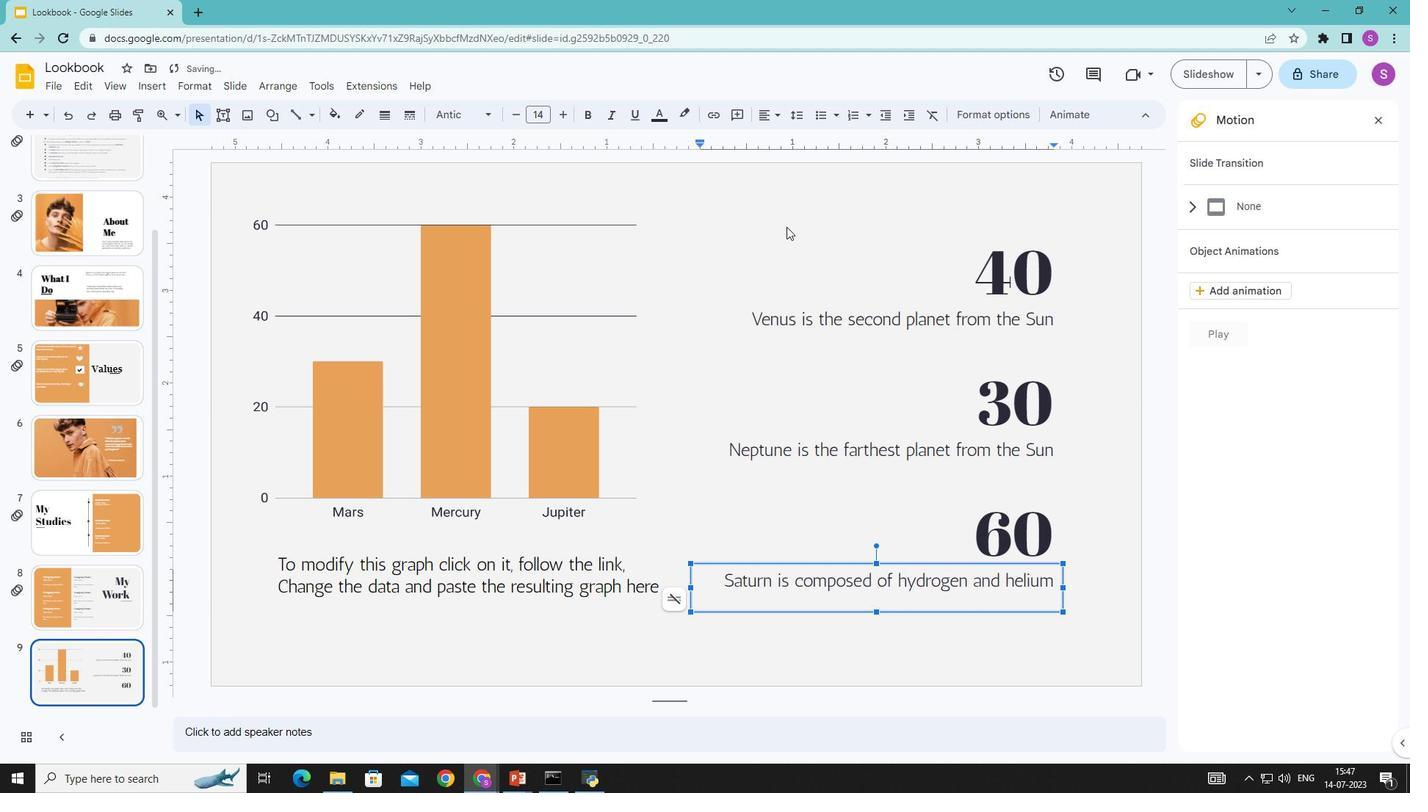 
Action: Mouse moved to (559, 115)
Screenshot: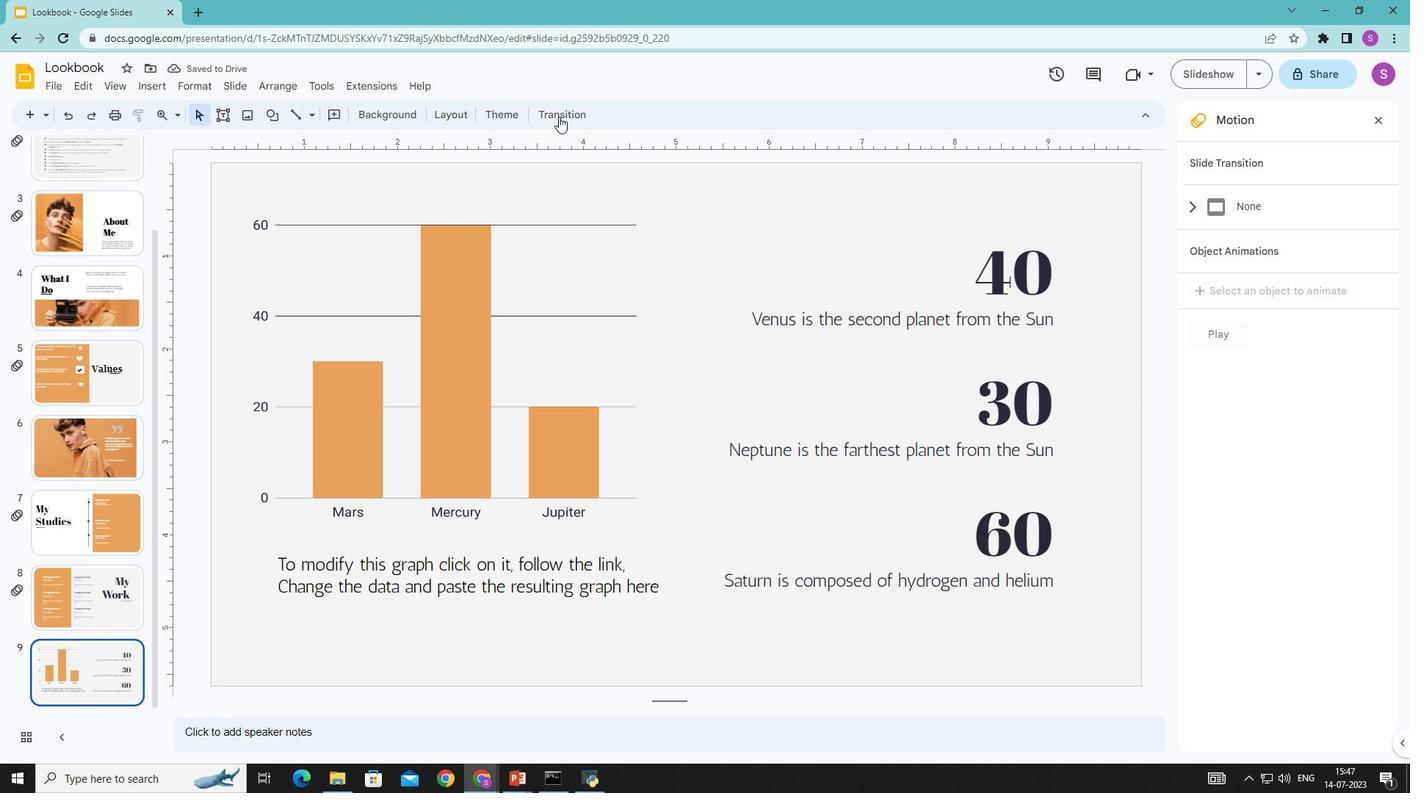 
Action: Mouse pressed left at (559, 115)
Screenshot: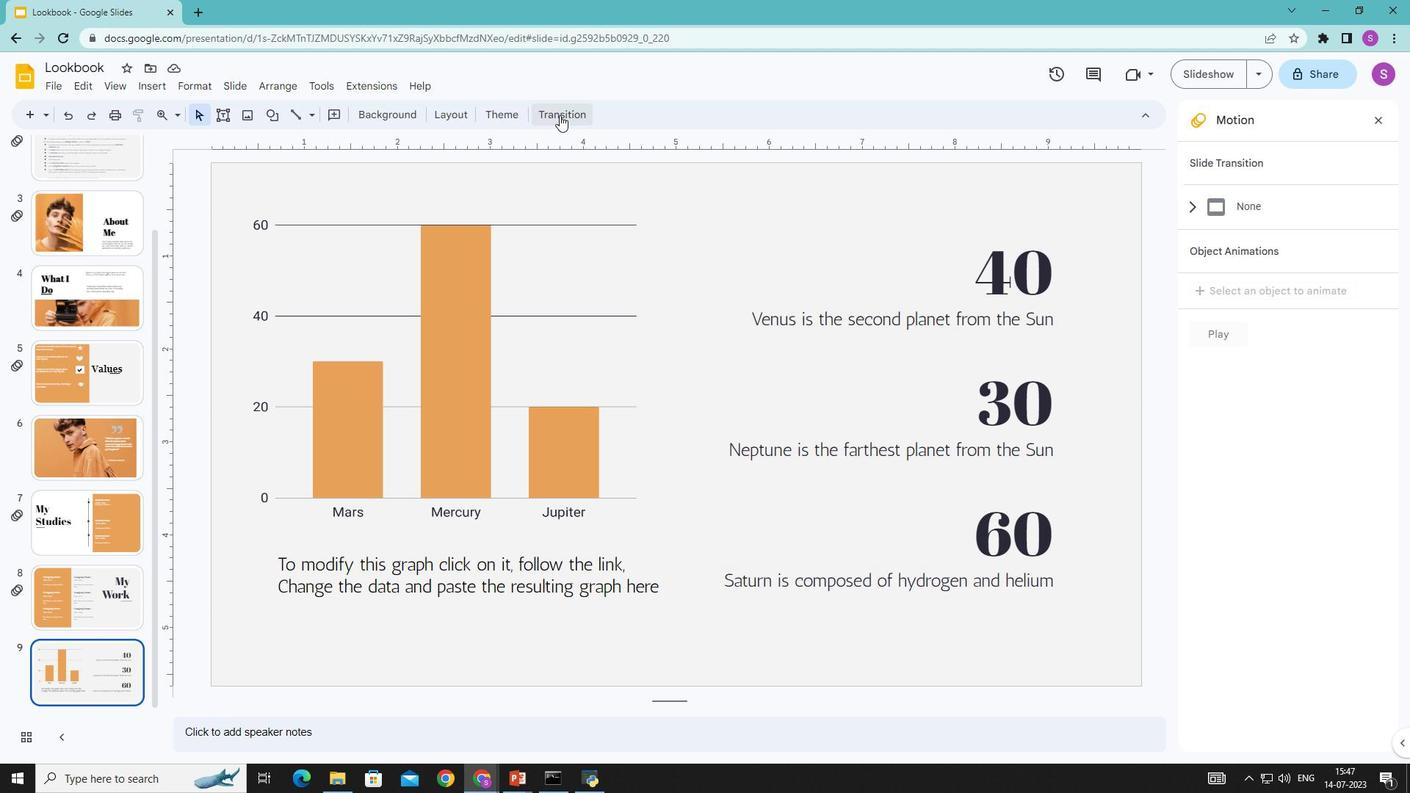 
Action: Mouse moved to (1375, 257)
Screenshot: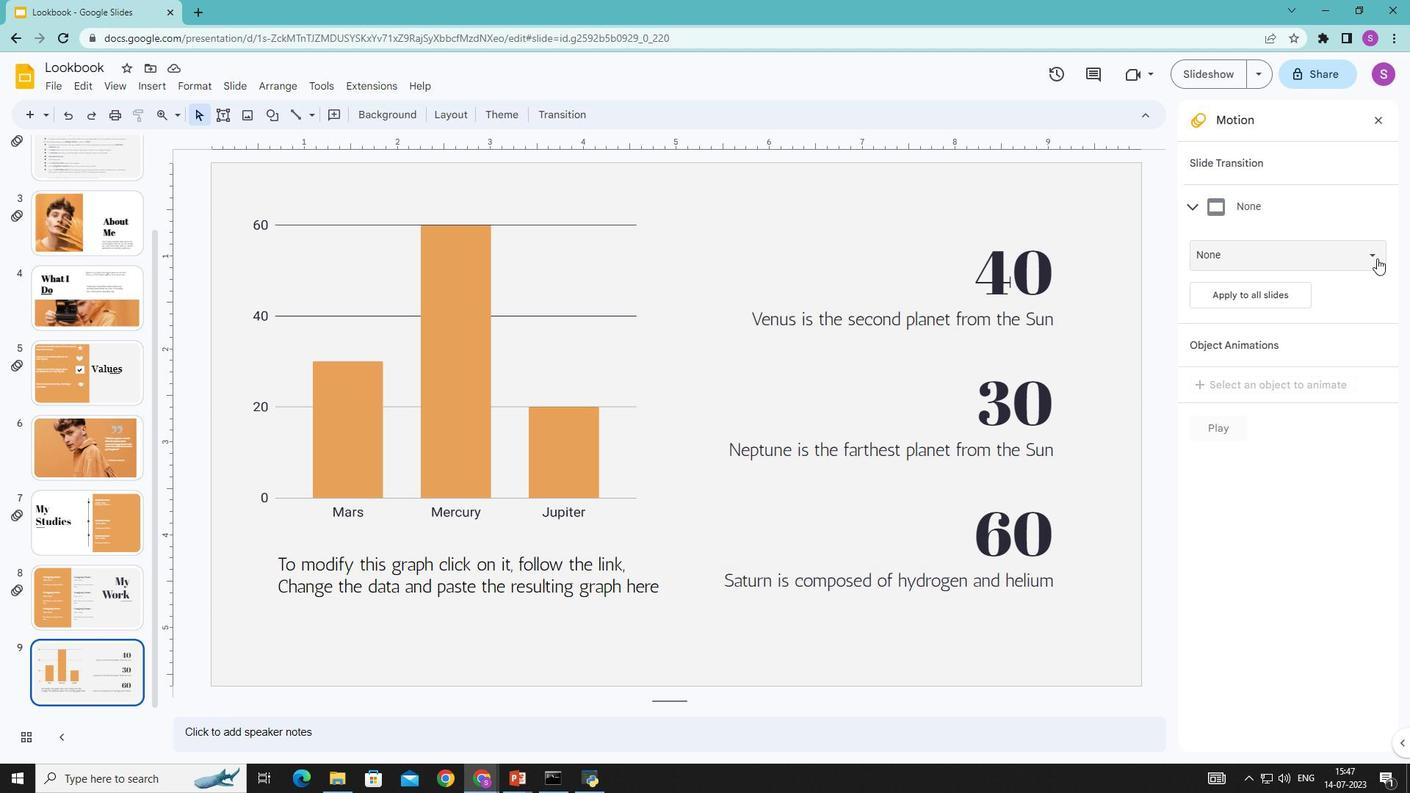 
Action: Mouse pressed left at (1375, 257)
Screenshot: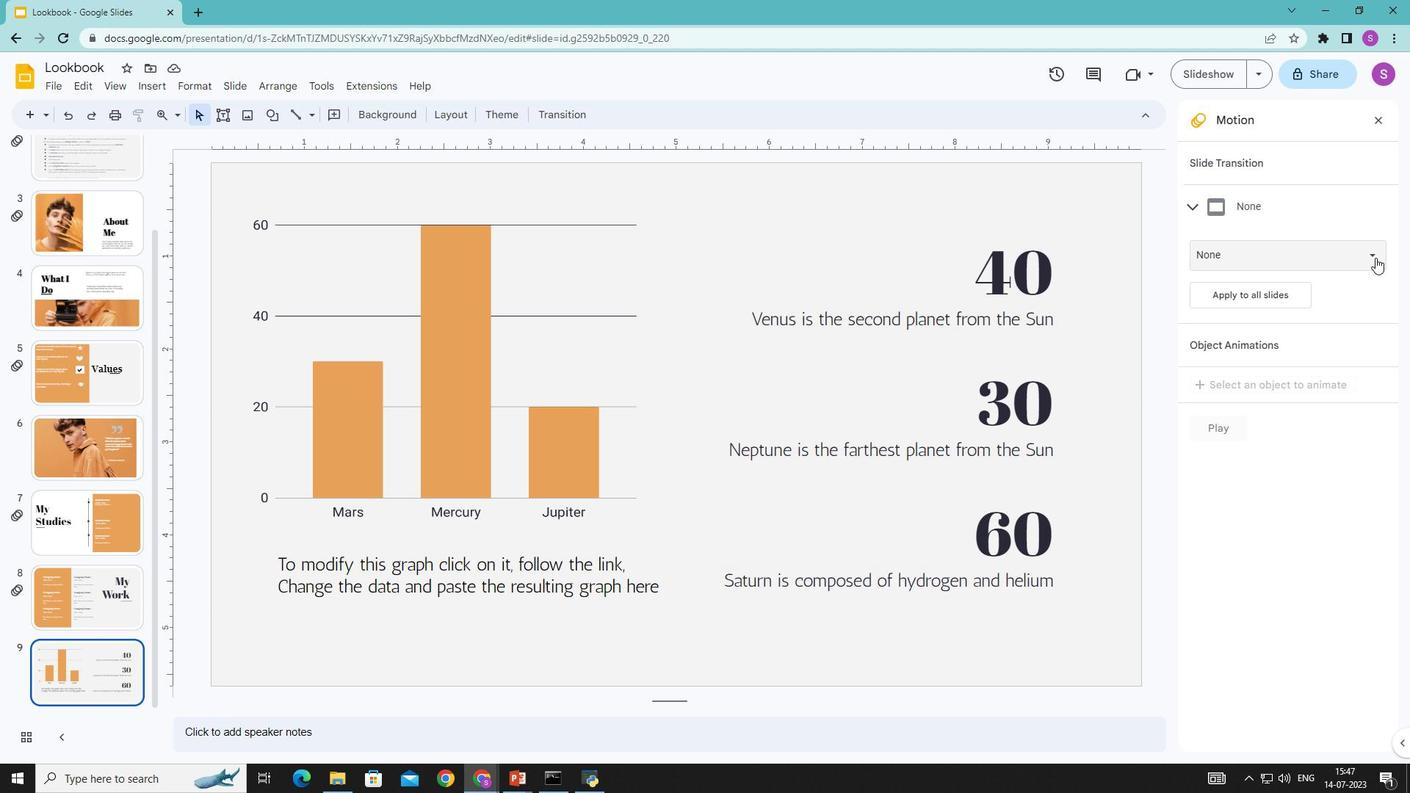 
Action: Mouse moved to (1263, 433)
Screenshot: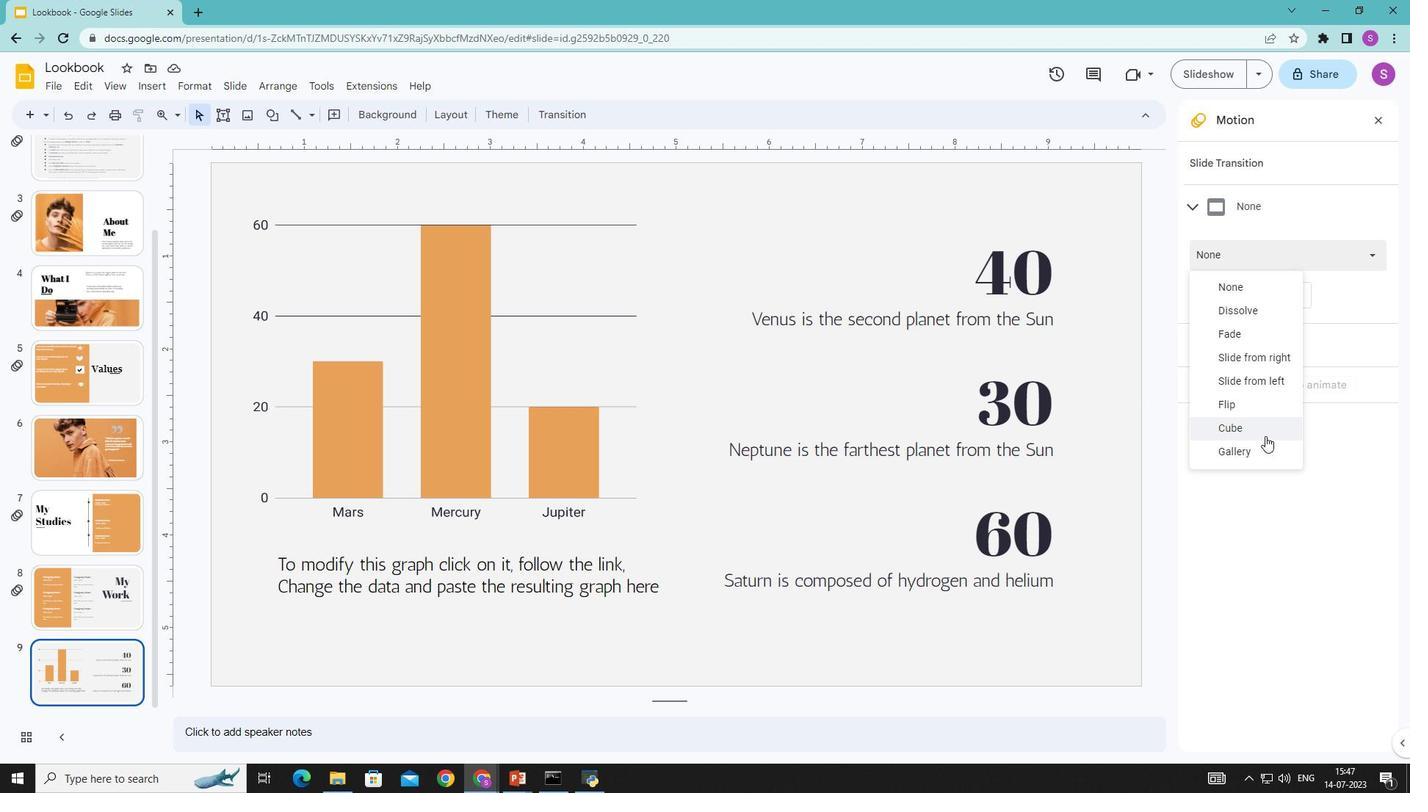 
Action: Mouse pressed left at (1263, 433)
Screenshot: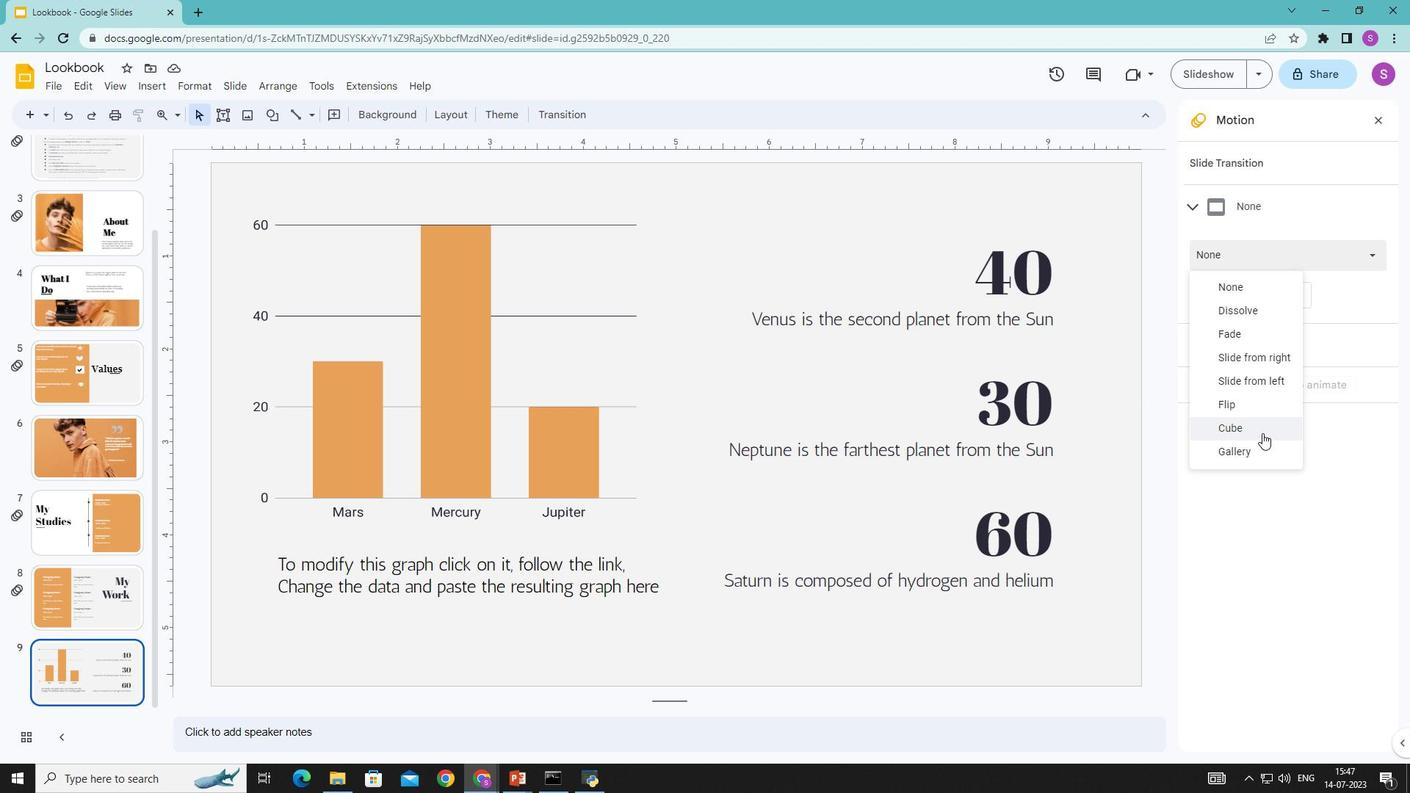 
Action: Mouse moved to (1365, 284)
Screenshot: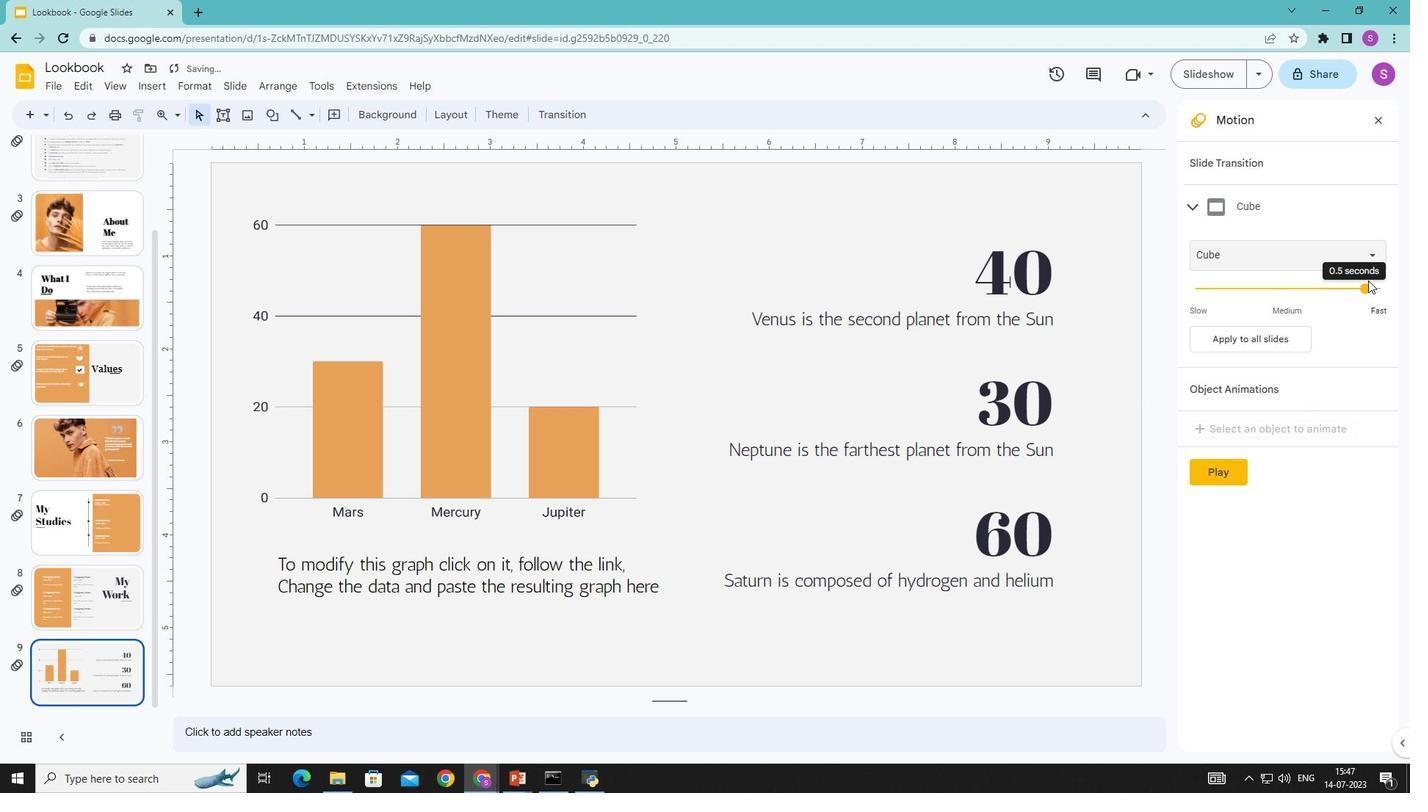 
Action: Mouse pressed left at (1365, 284)
Screenshot: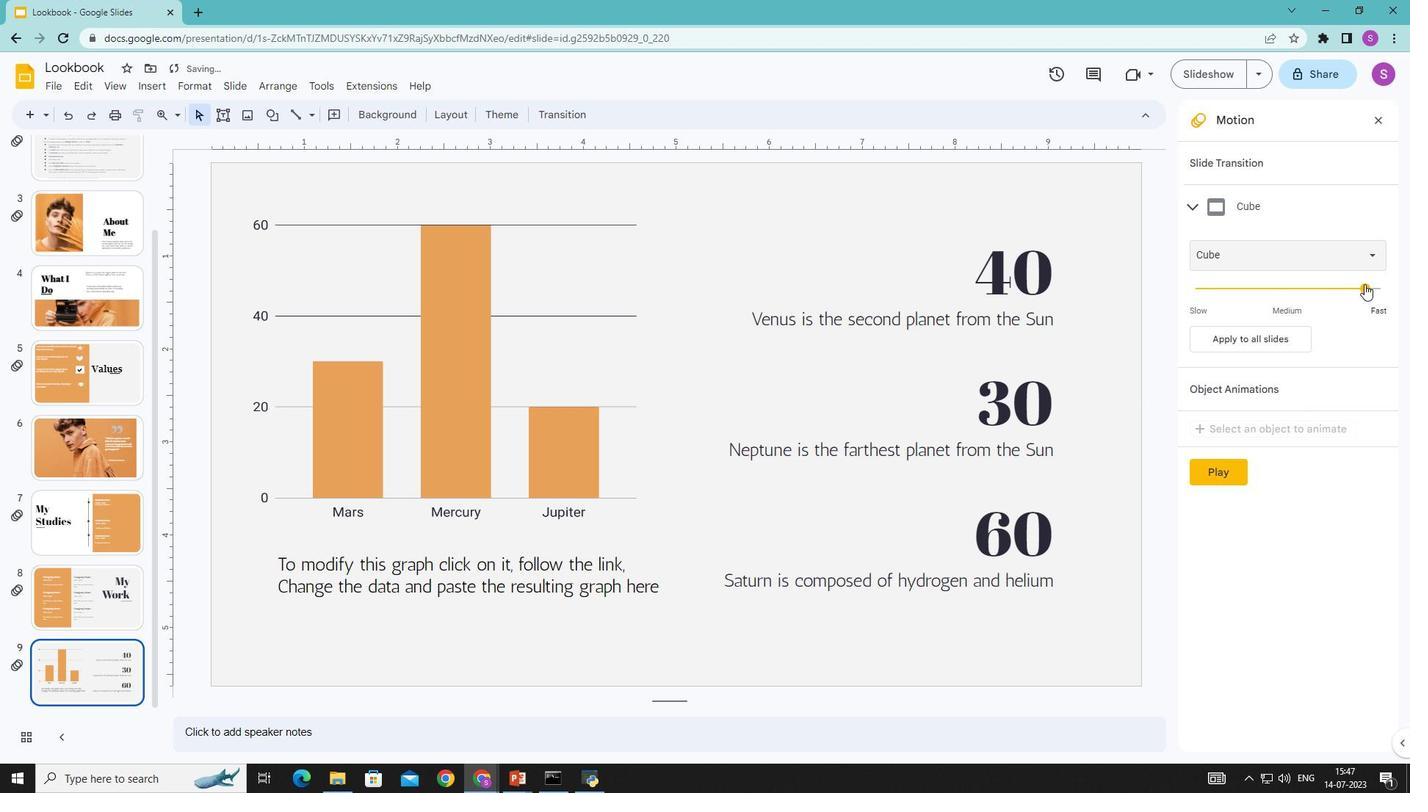
Action: Mouse moved to (1233, 471)
Screenshot: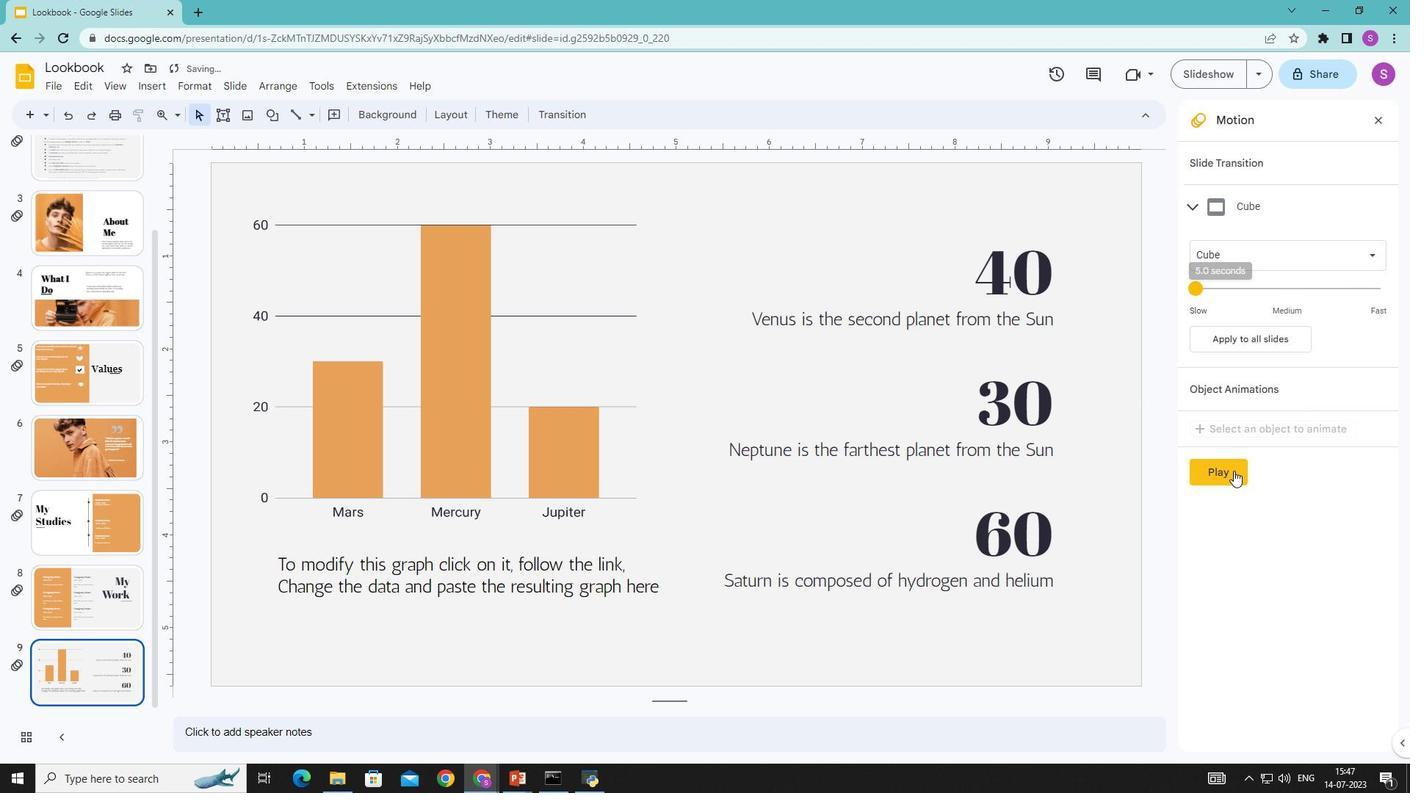 
Action: Mouse pressed left at (1233, 471)
Screenshot: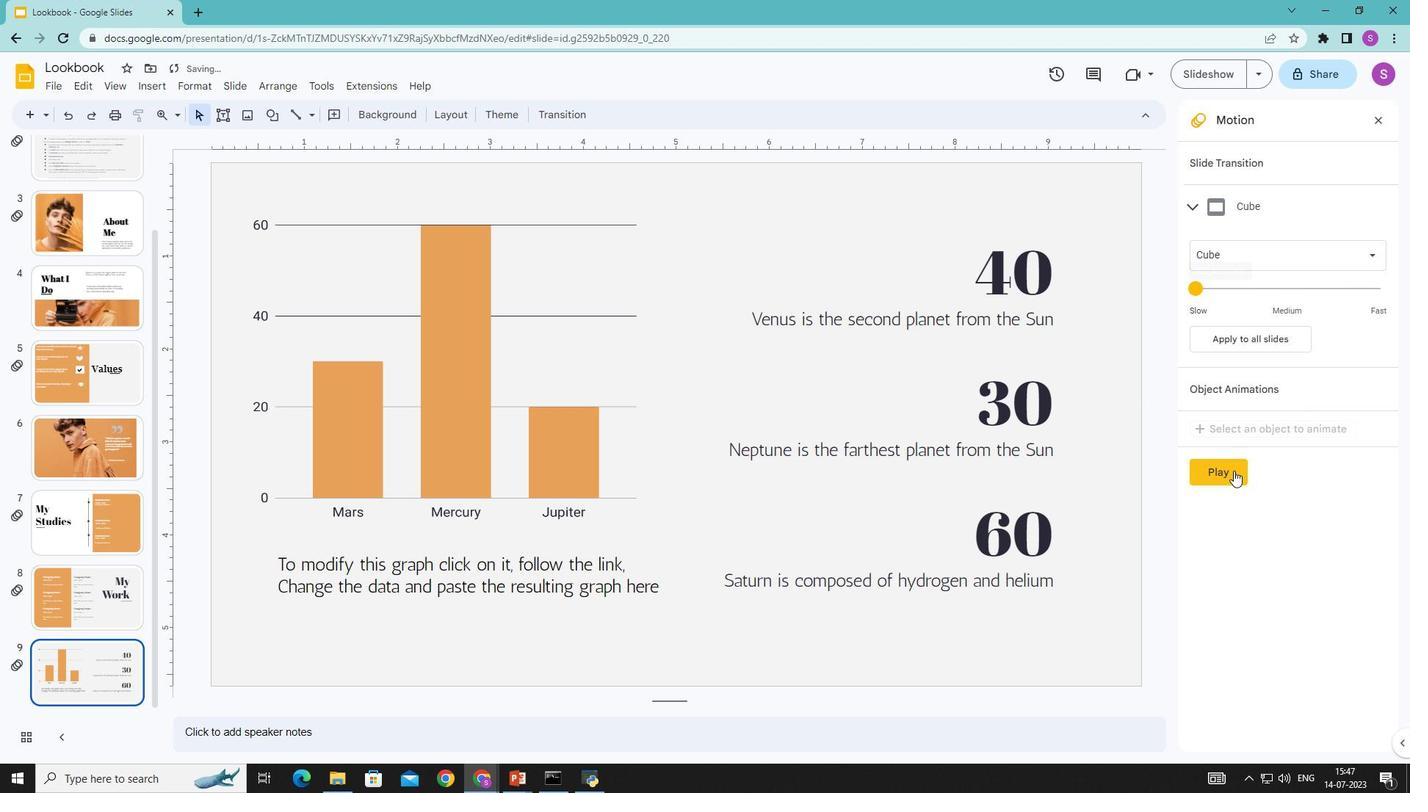 
Action: Mouse moved to (1231, 468)
Screenshot: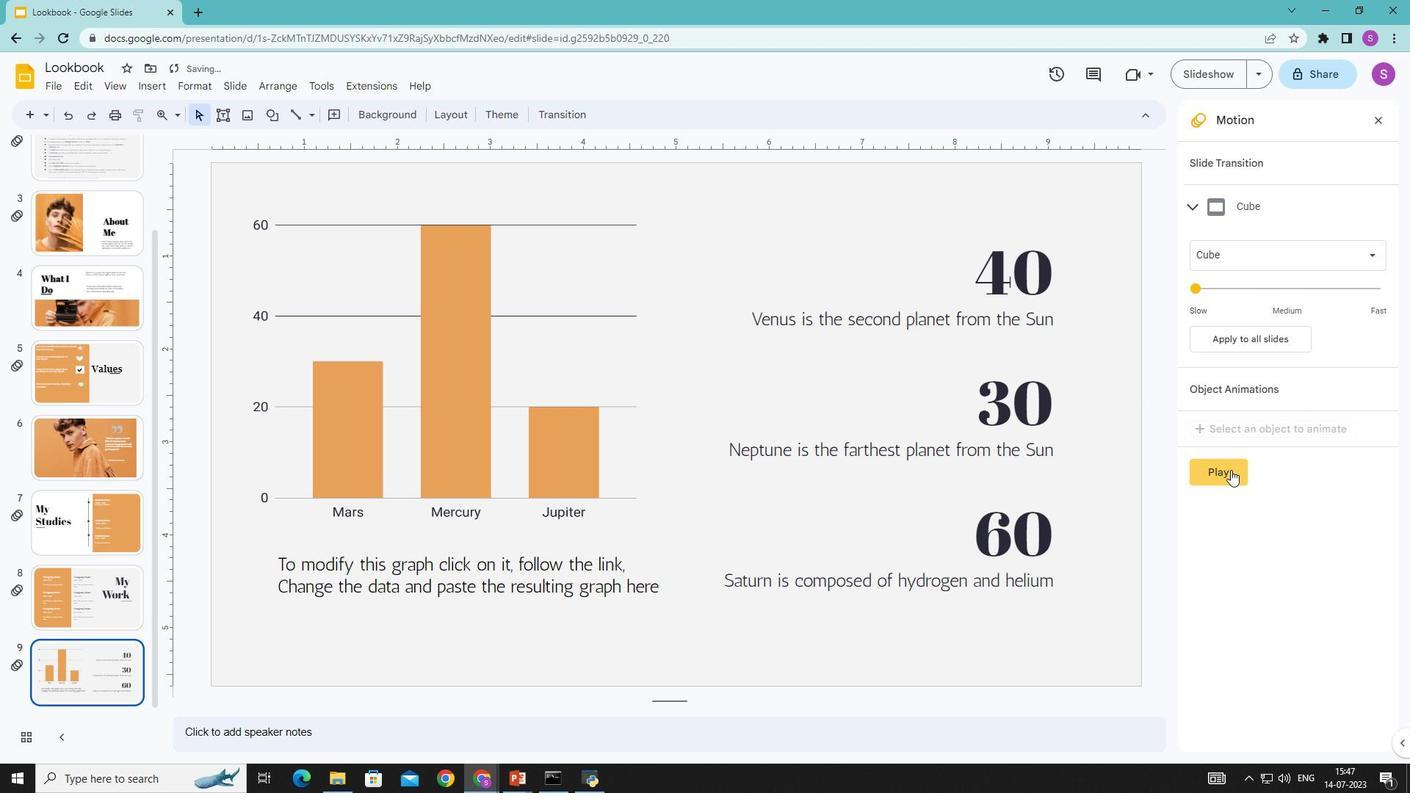
